 Task: Find connections with filter location Dibrugarh with filter topic #Tipsforsucesswith filter profile language English with filter current company Softtek with filter school Careers for Engineering Students with filter industry Household and Institutional Furniture Manufacturing with filter service category Cybersecurity with filter keywords title Operations Assistant
Action: Mouse moved to (213, 308)
Screenshot: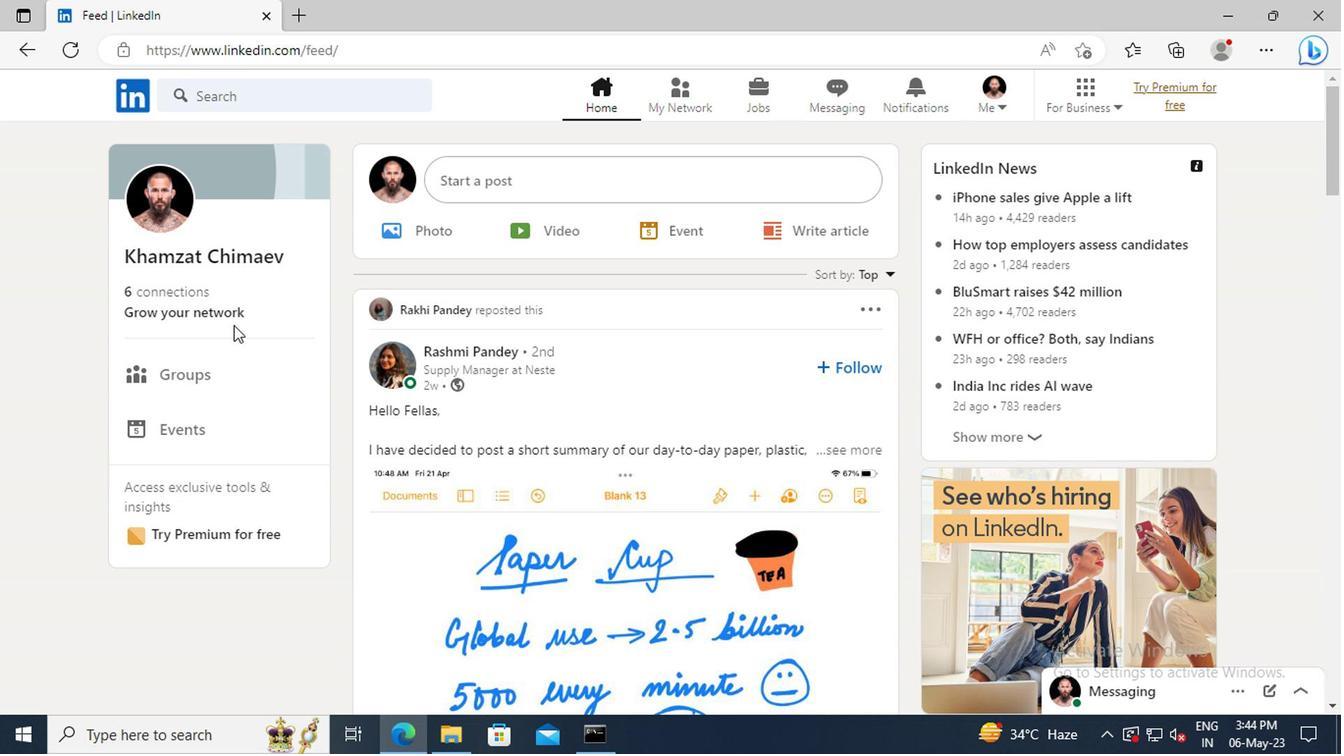 
Action: Mouse pressed left at (213, 308)
Screenshot: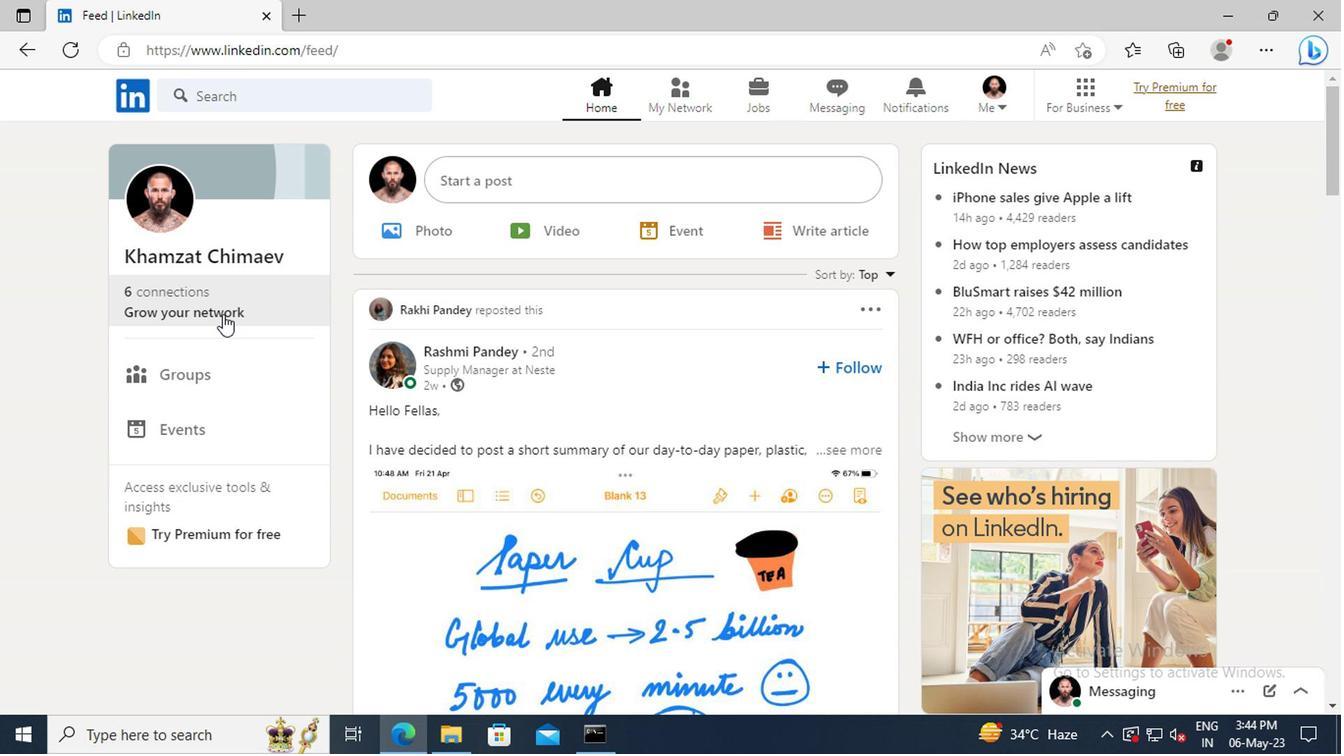 
Action: Mouse moved to (216, 207)
Screenshot: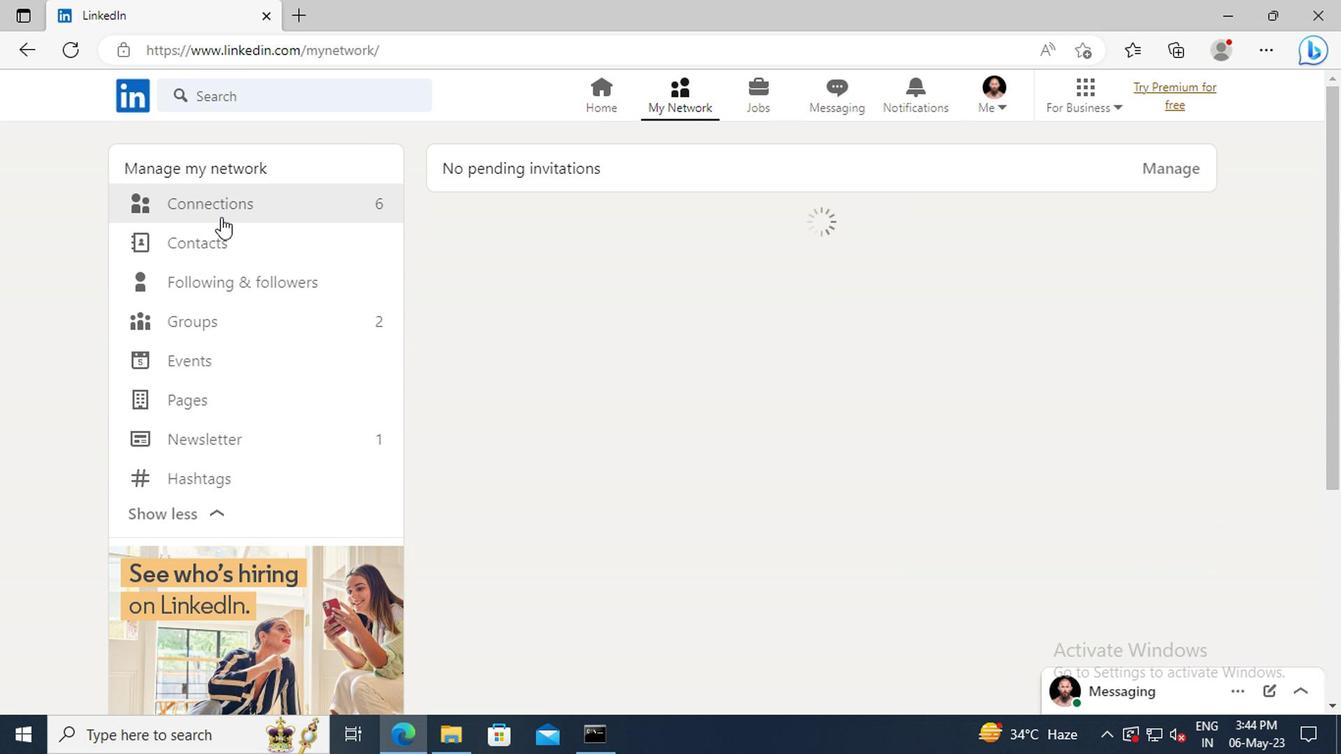 
Action: Mouse pressed left at (216, 207)
Screenshot: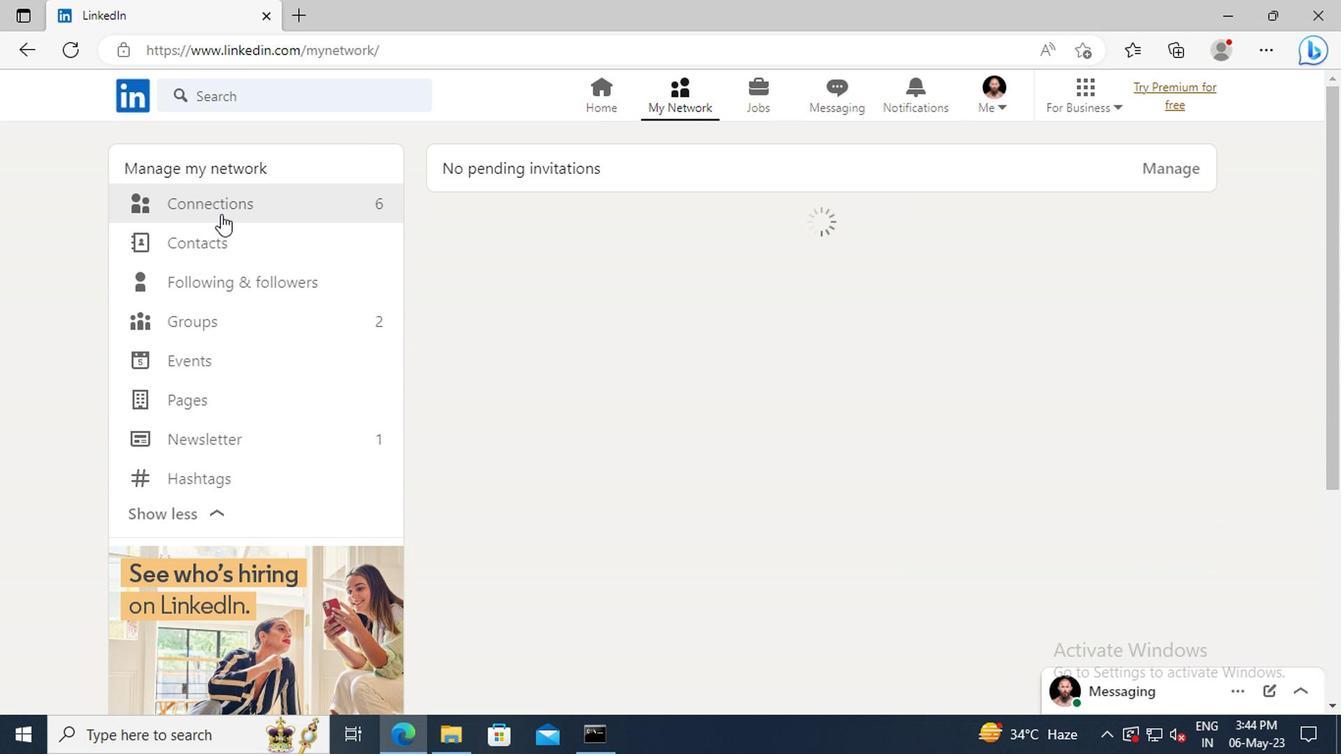 
Action: Mouse moved to (852, 208)
Screenshot: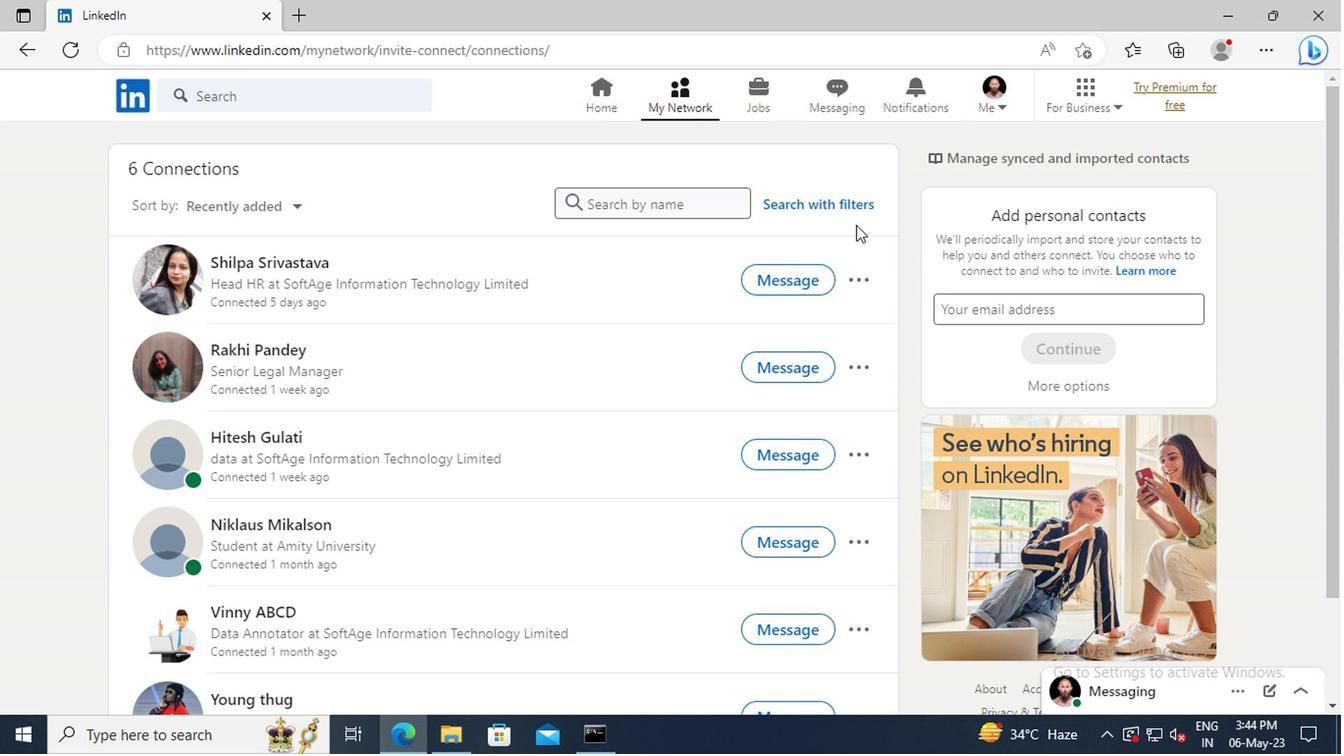 
Action: Mouse pressed left at (852, 208)
Screenshot: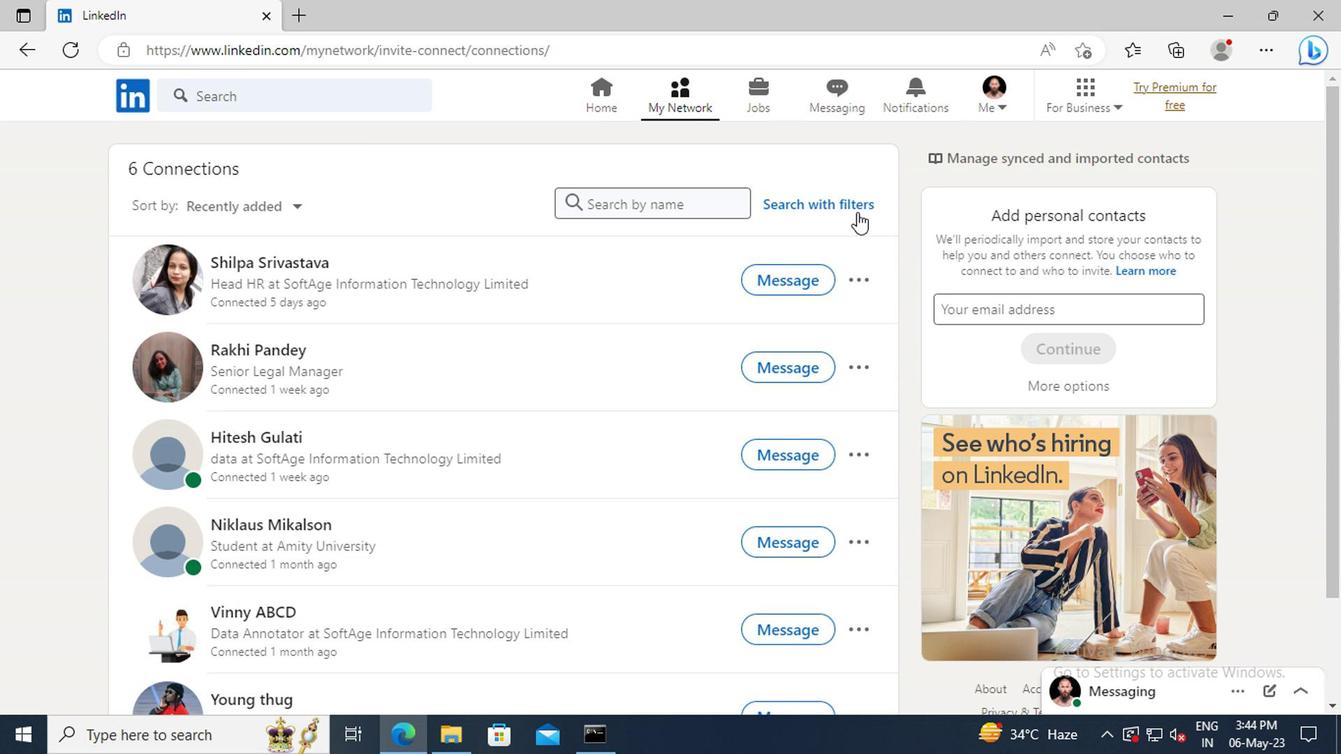 
Action: Mouse moved to (736, 152)
Screenshot: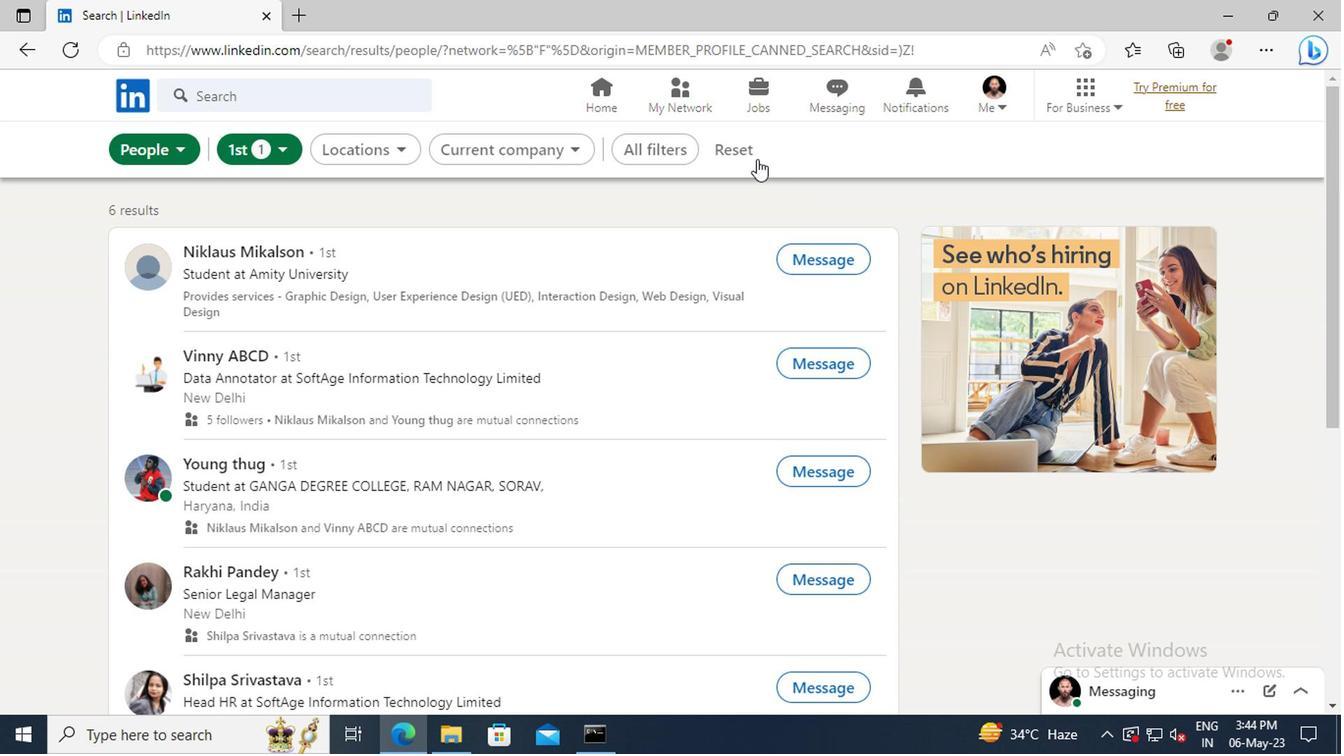 
Action: Mouse pressed left at (736, 152)
Screenshot: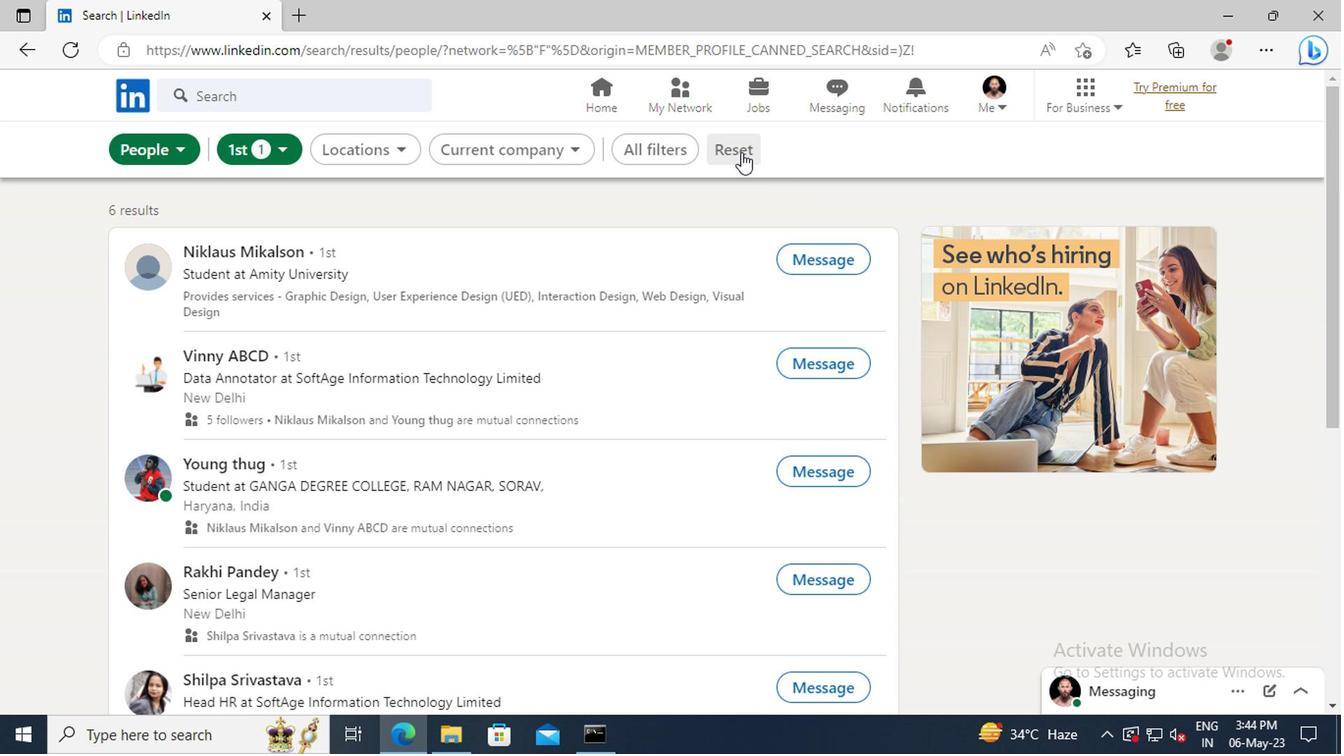 
Action: Mouse moved to (696, 150)
Screenshot: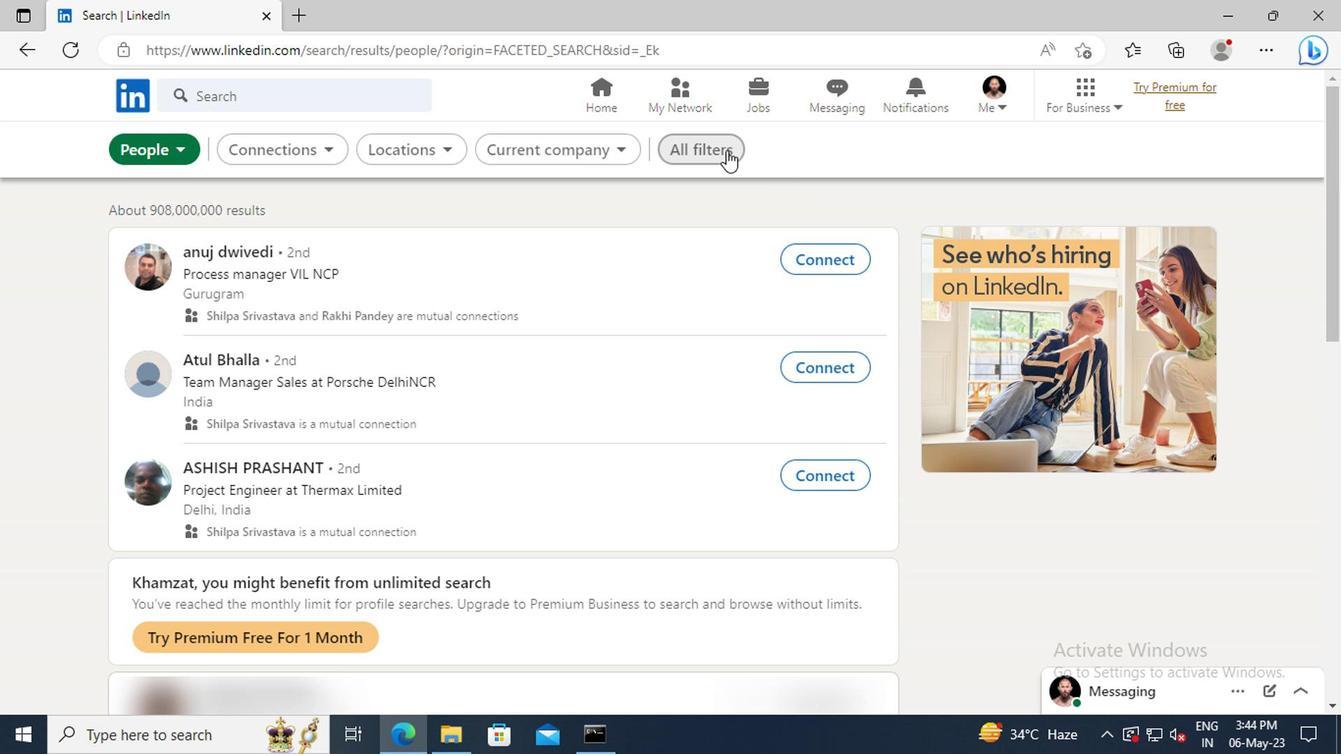 
Action: Mouse pressed left at (696, 150)
Screenshot: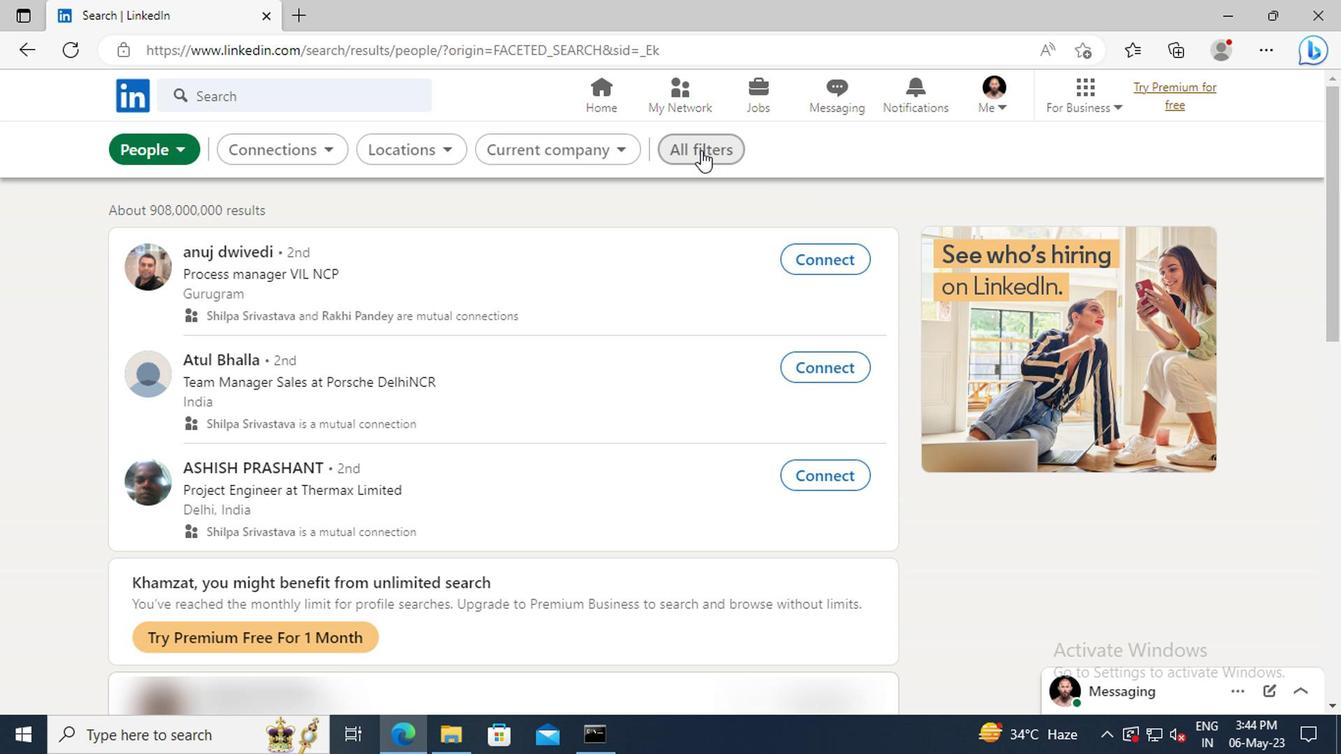 
Action: Mouse moved to (1085, 417)
Screenshot: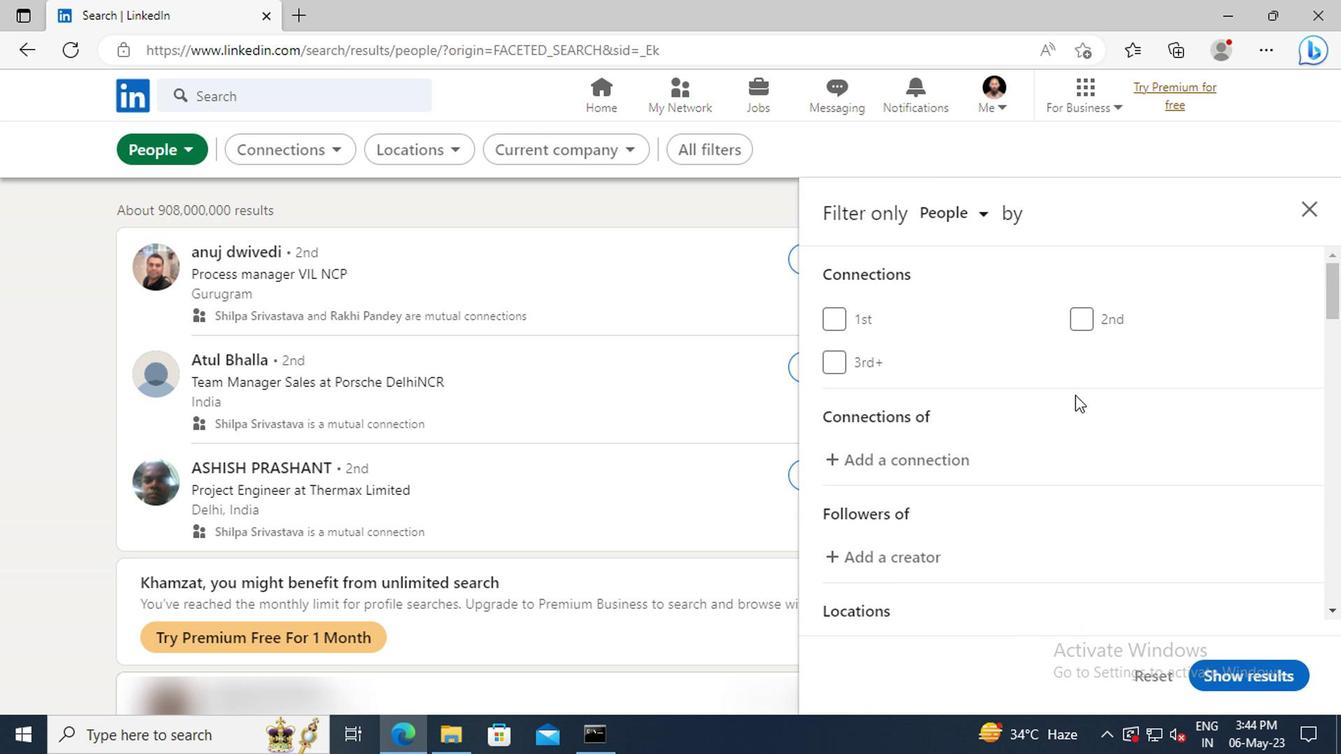 
Action: Mouse scrolled (1085, 416) with delta (0, 0)
Screenshot: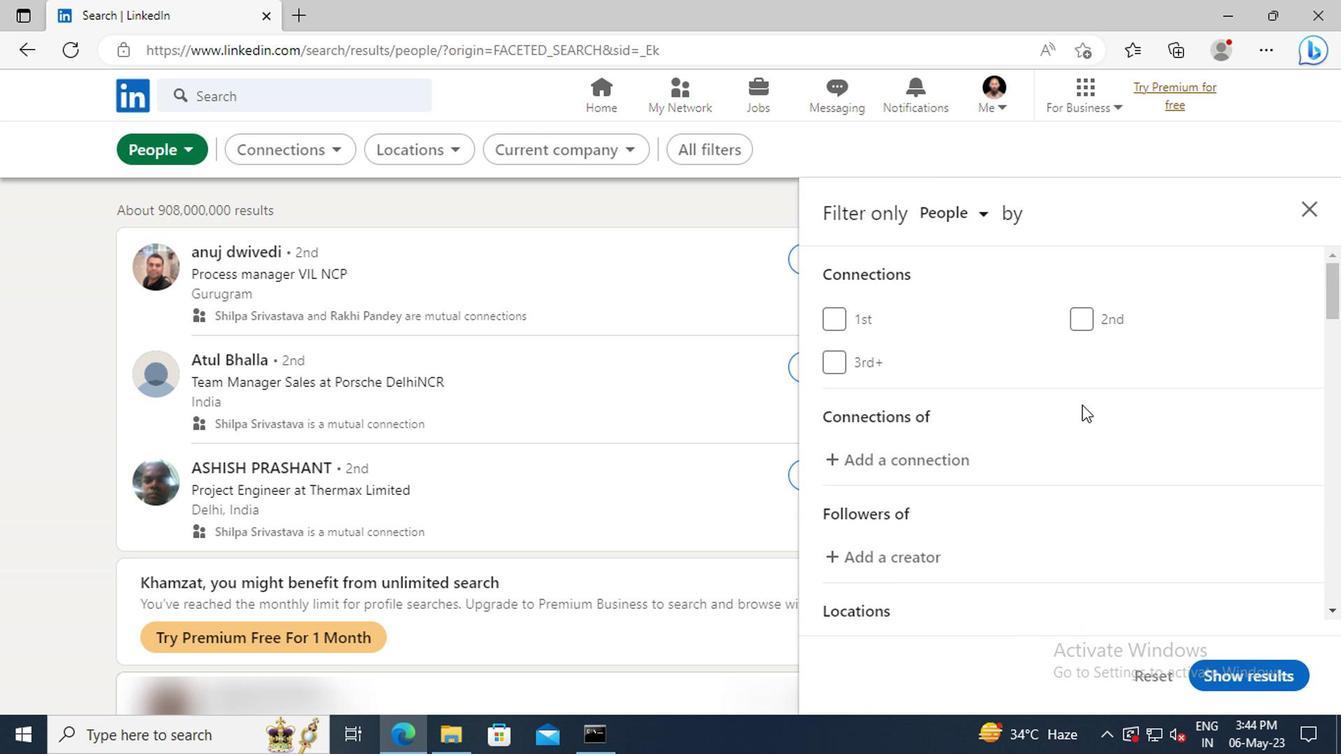 
Action: Mouse scrolled (1085, 416) with delta (0, 0)
Screenshot: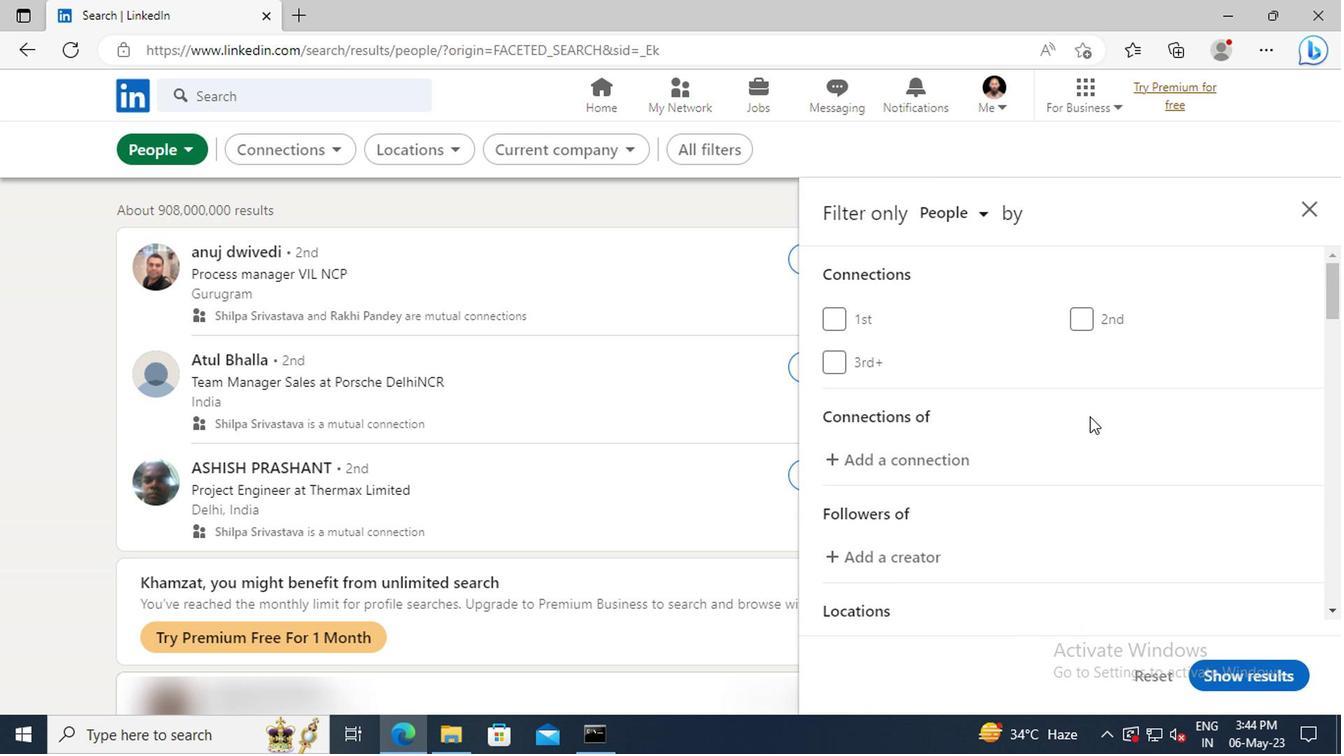 
Action: Mouse scrolled (1085, 416) with delta (0, 0)
Screenshot: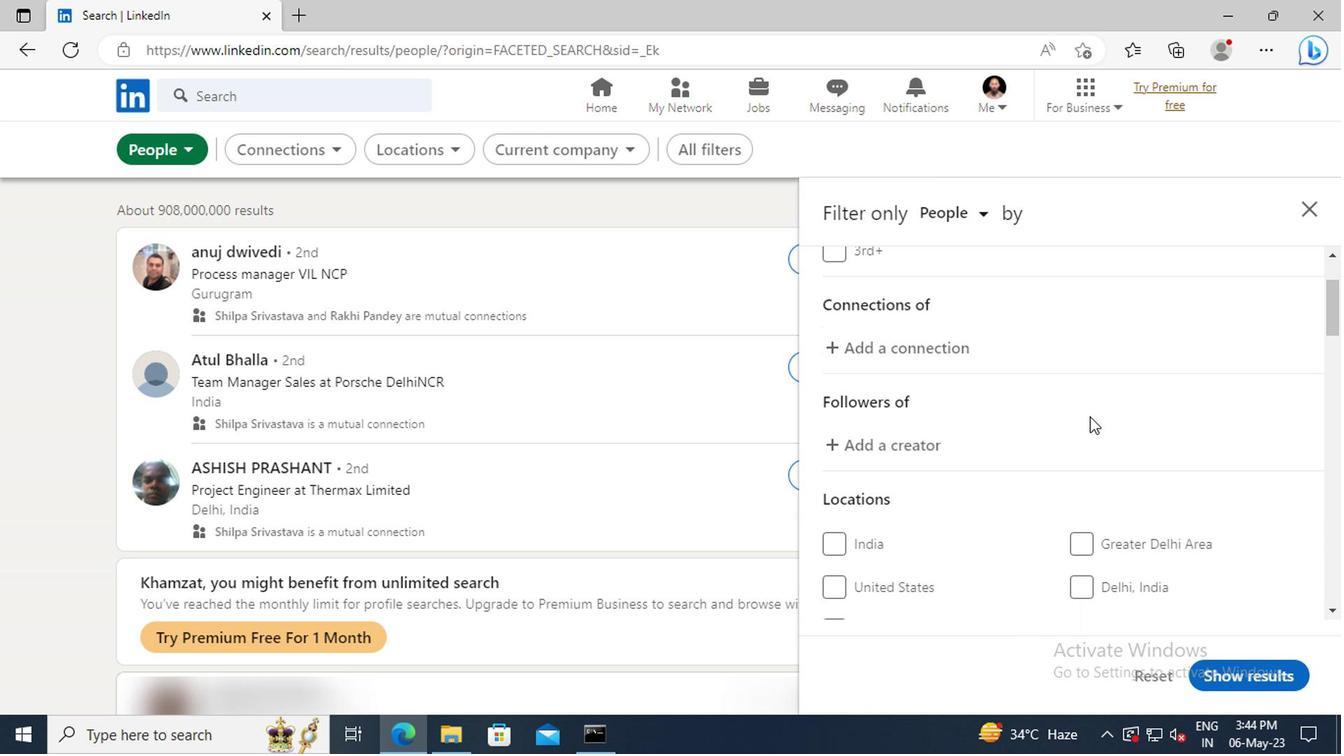 
Action: Mouse scrolled (1085, 416) with delta (0, 0)
Screenshot: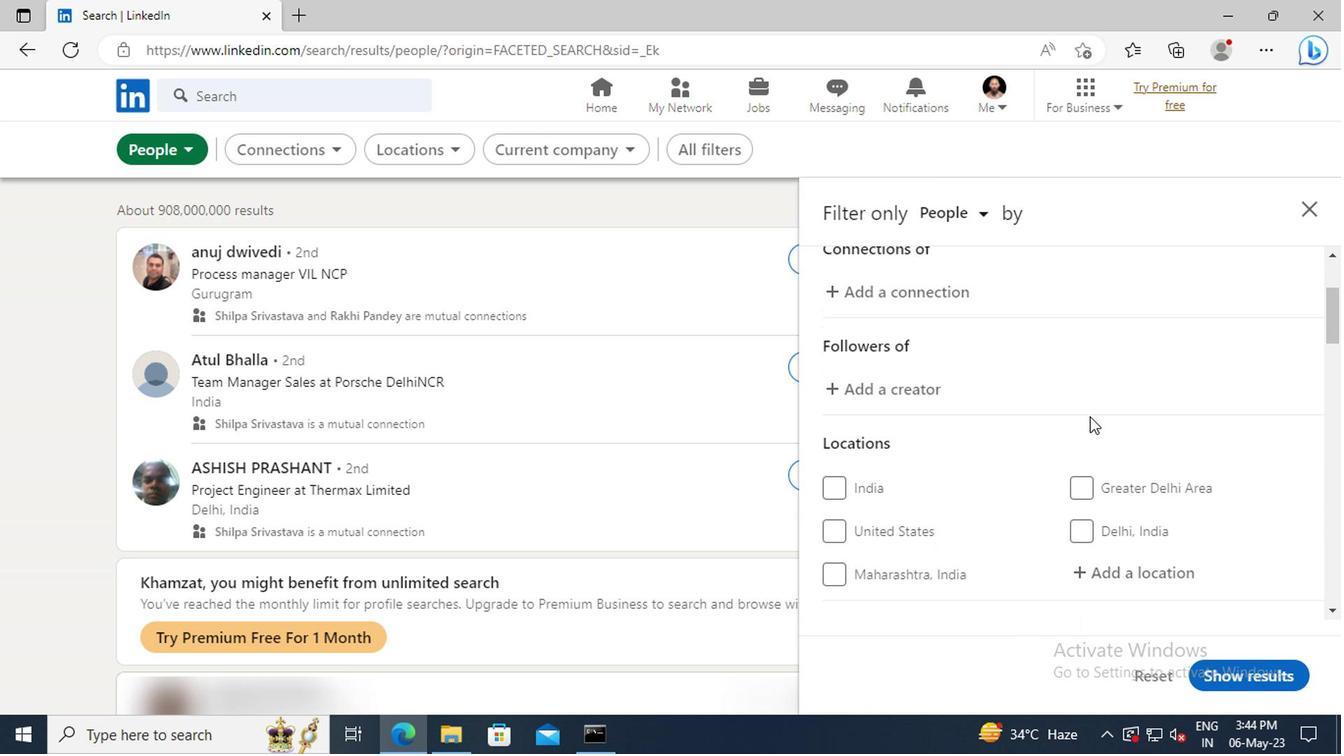
Action: Mouse scrolled (1085, 416) with delta (0, 0)
Screenshot: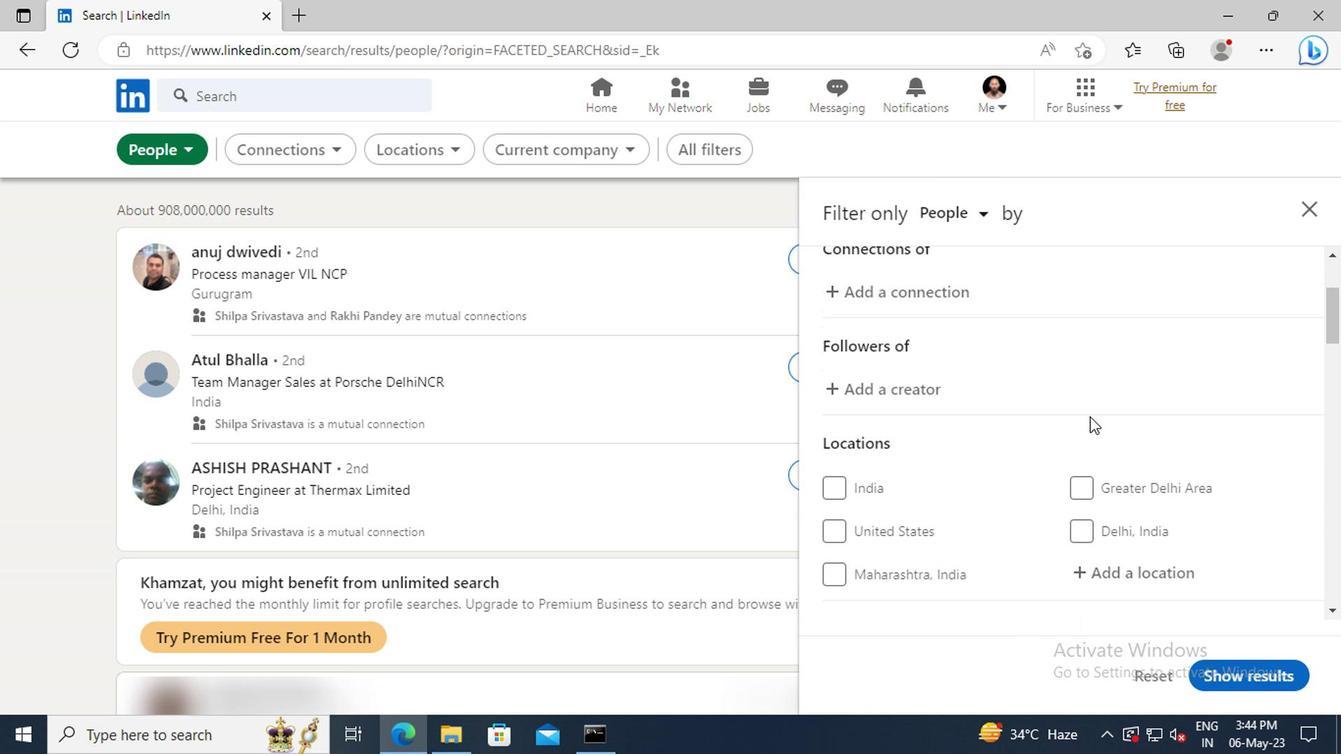 
Action: Mouse scrolled (1085, 416) with delta (0, 0)
Screenshot: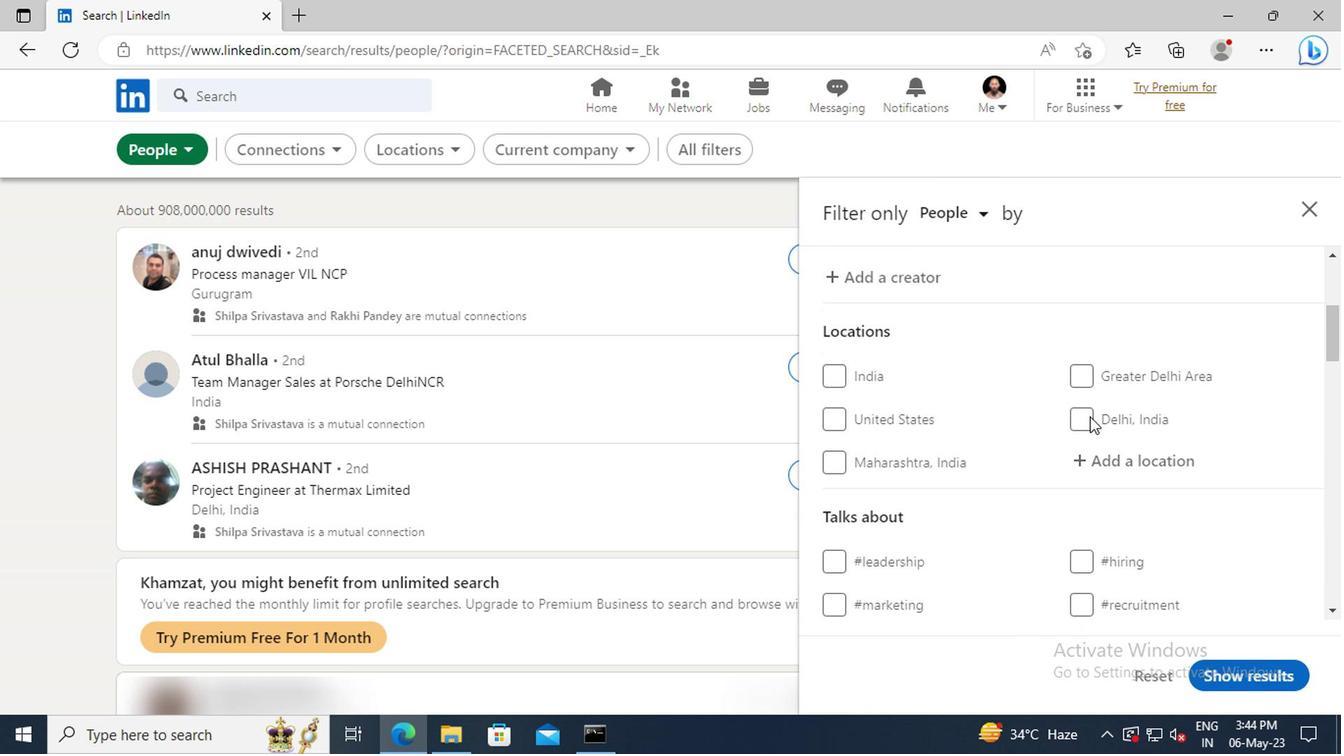 
Action: Mouse moved to (1084, 416)
Screenshot: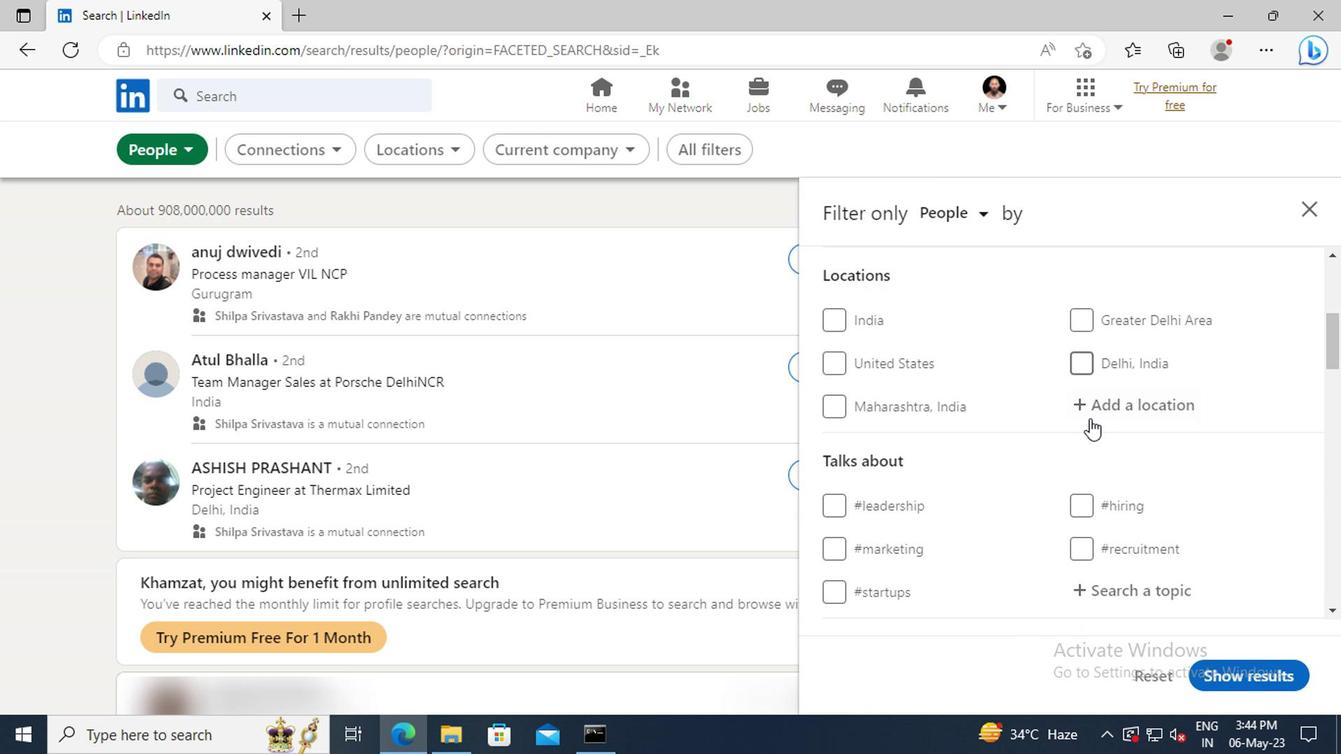 
Action: Mouse pressed left at (1084, 416)
Screenshot: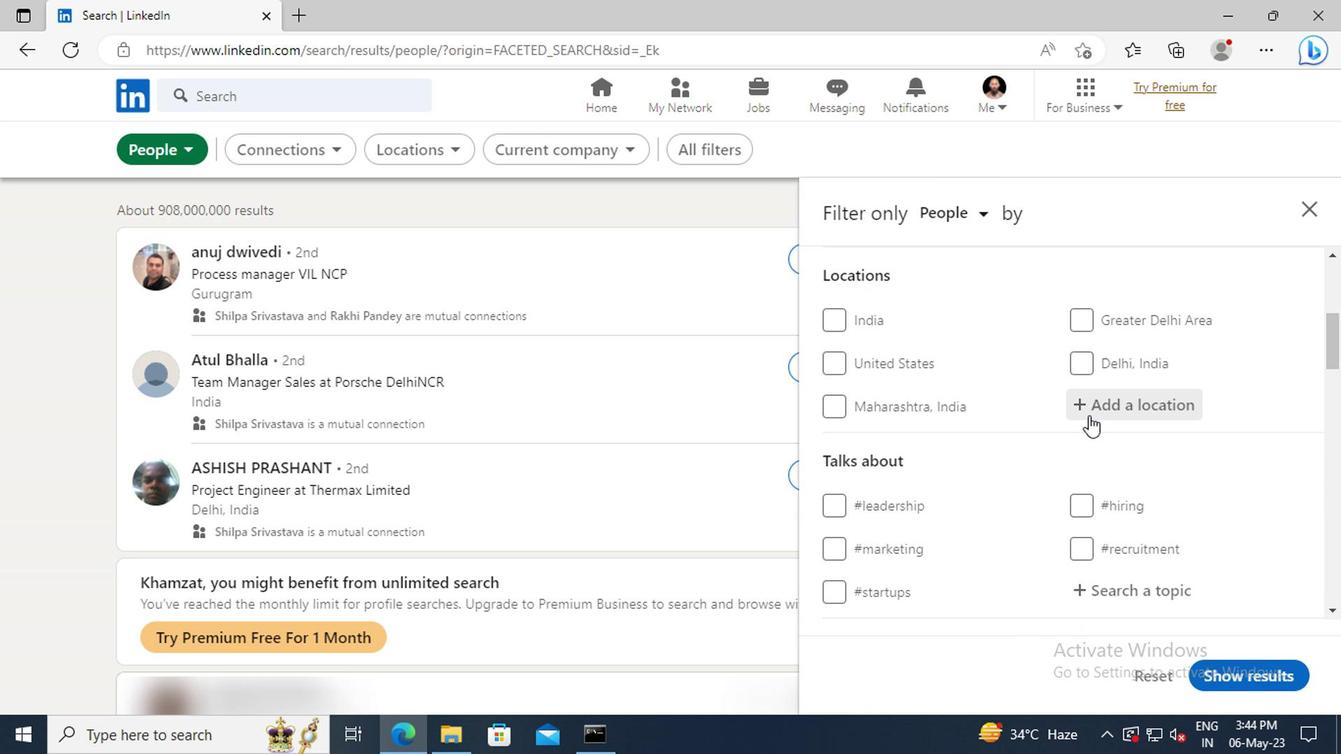 
Action: Key pressed <Key.shift>DIBRUGARH
Screenshot: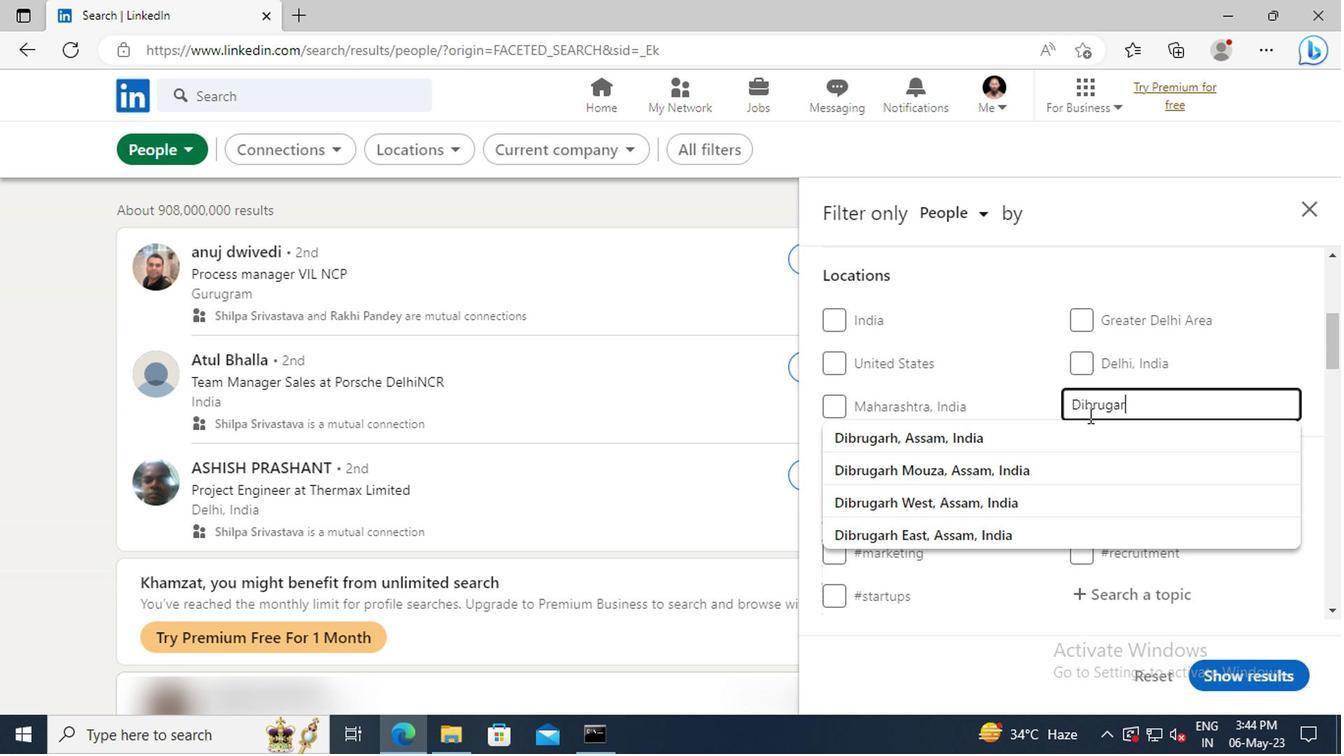 
Action: Mouse moved to (1087, 437)
Screenshot: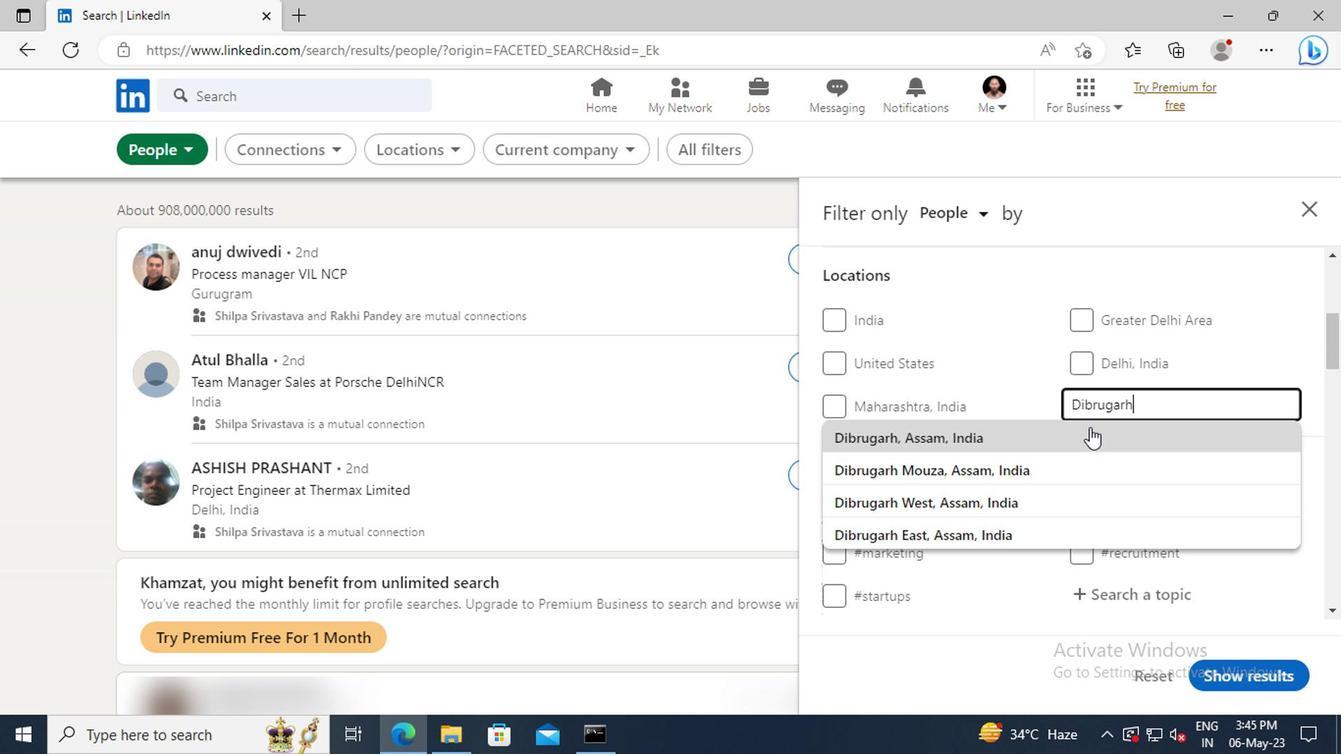 
Action: Mouse pressed left at (1087, 437)
Screenshot: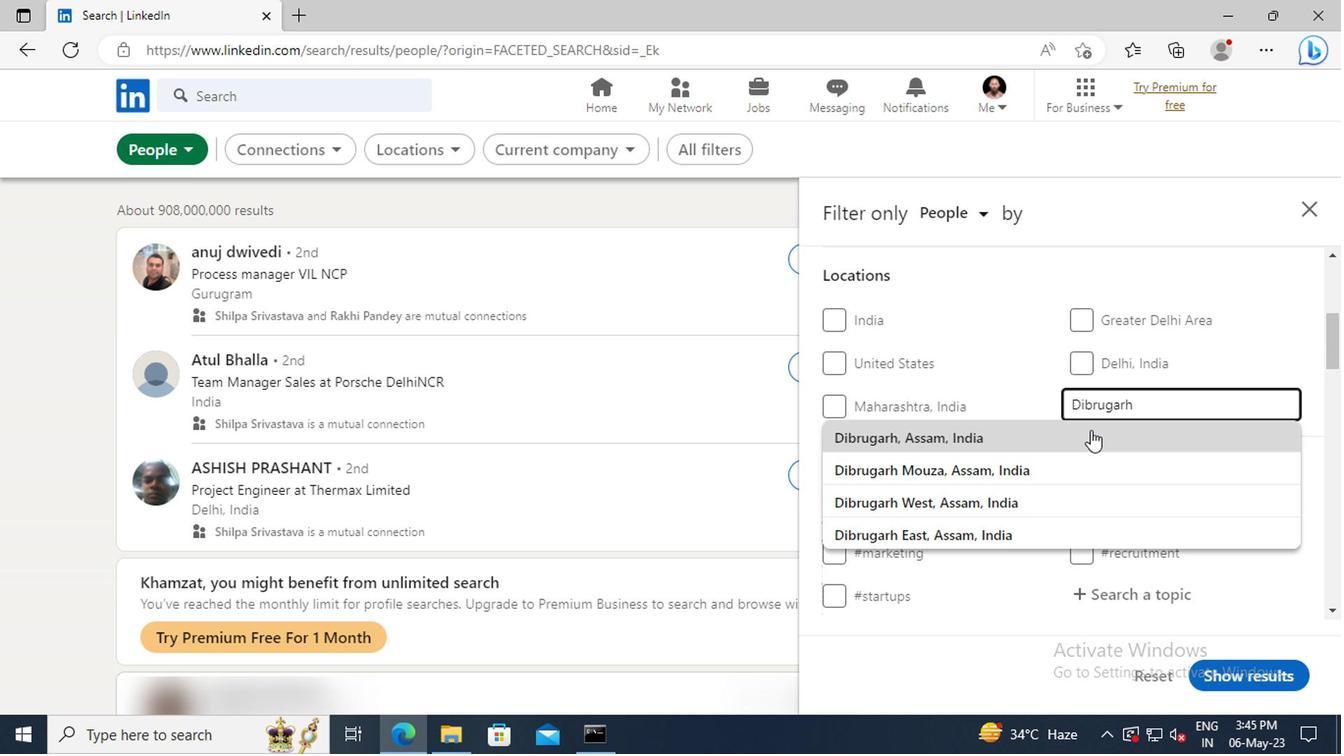 
Action: Mouse scrolled (1087, 436) with delta (0, -1)
Screenshot: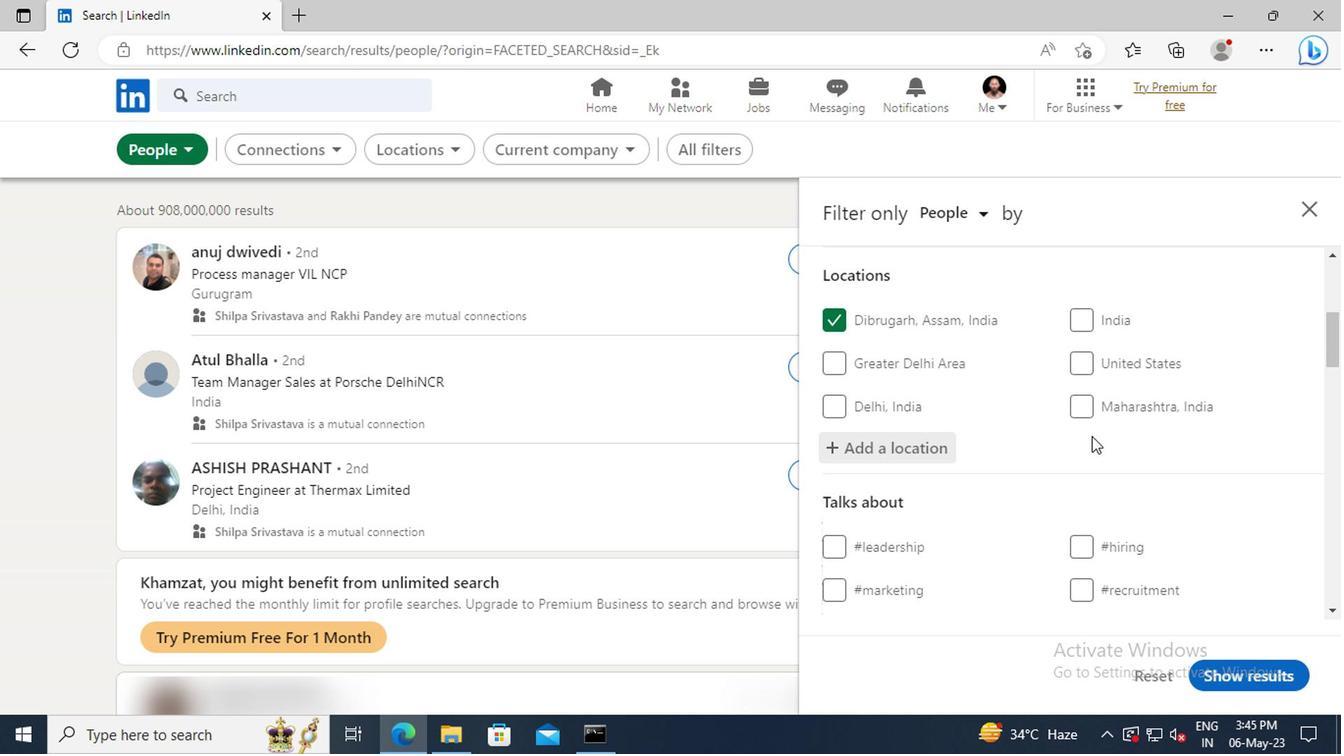 
Action: Mouse scrolled (1087, 436) with delta (0, -1)
Screenshot: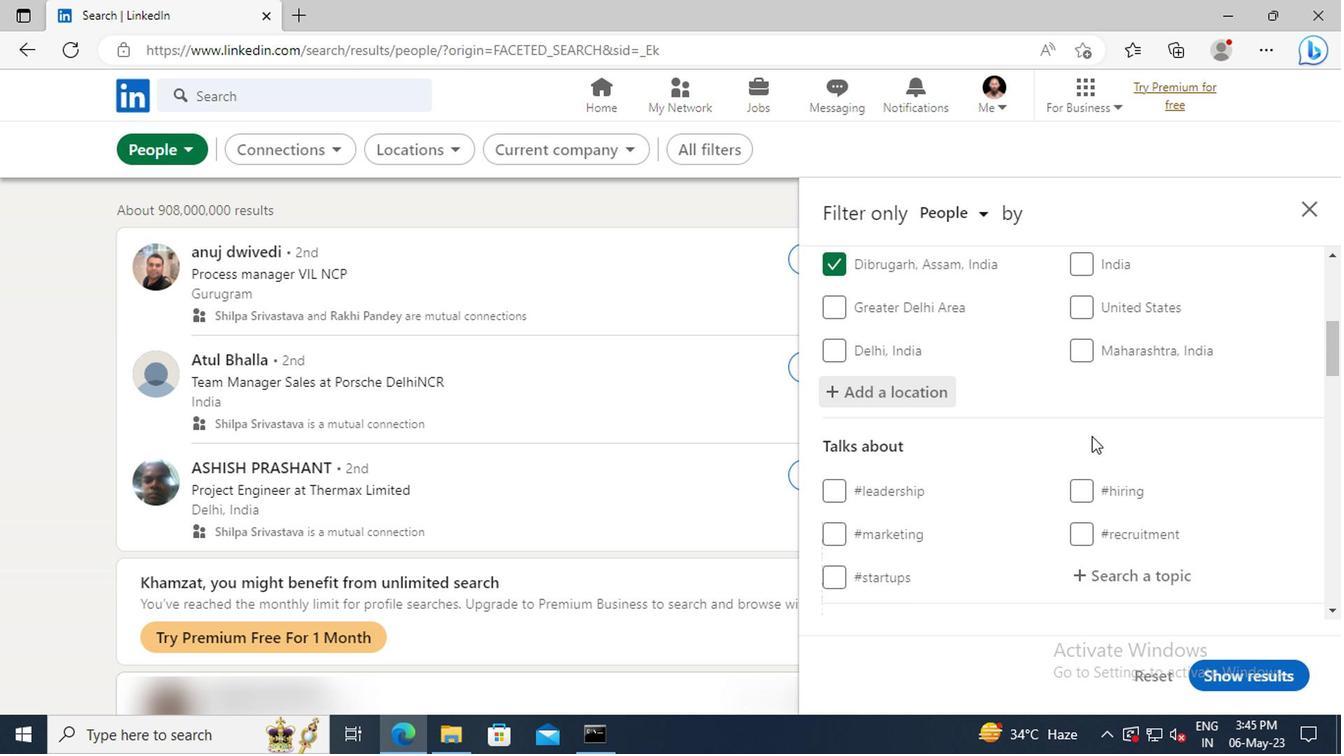 
Action: Mouse scrolled (1087, 436) with delta (0, -1)
Screenshot: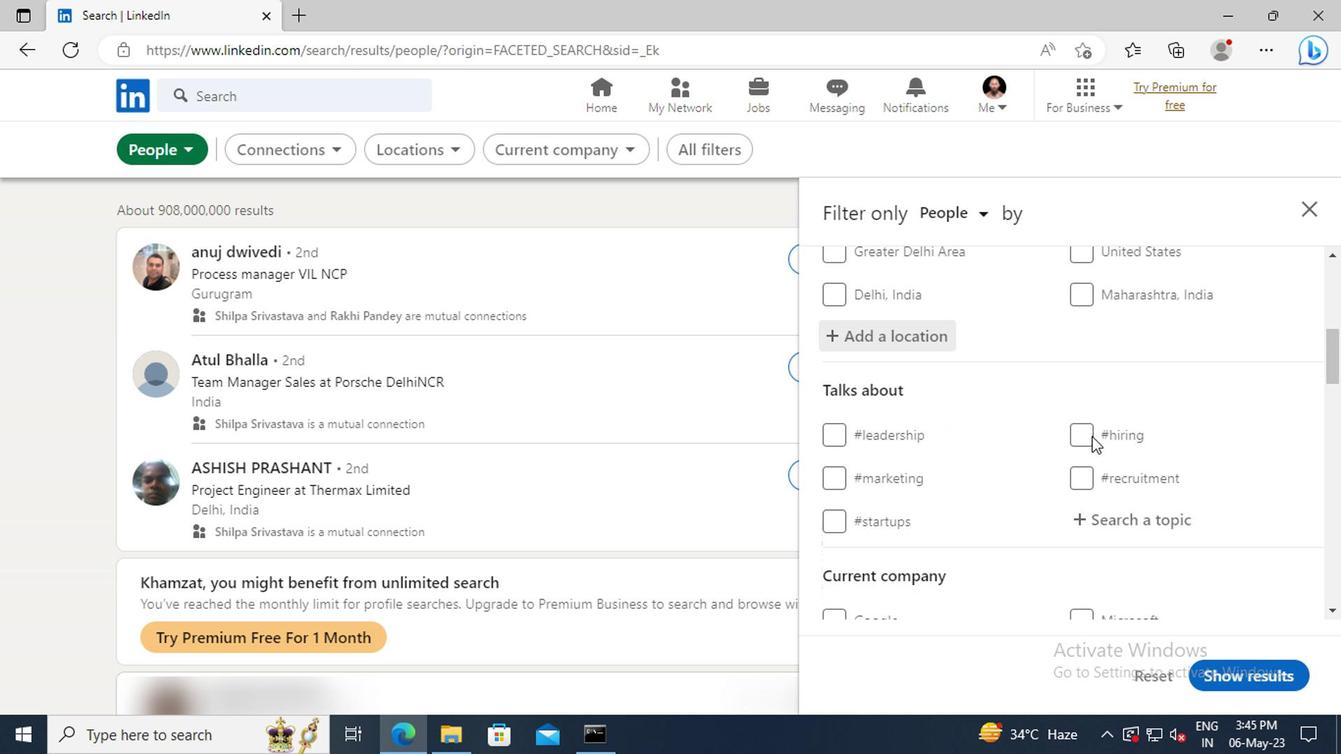 
Action: Mouse moved to (1094, 458)
Screenshot: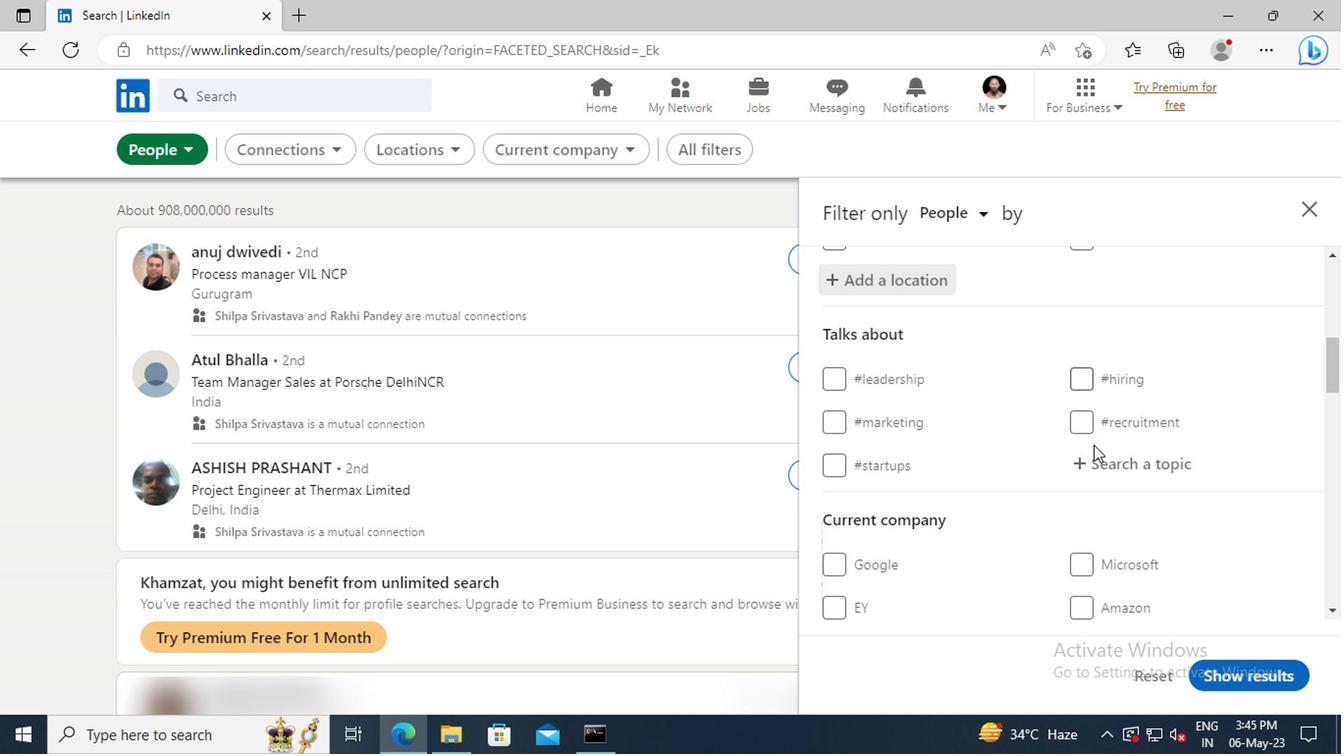
Action: Mouse pressed left at (1094, 458)
Screenshot: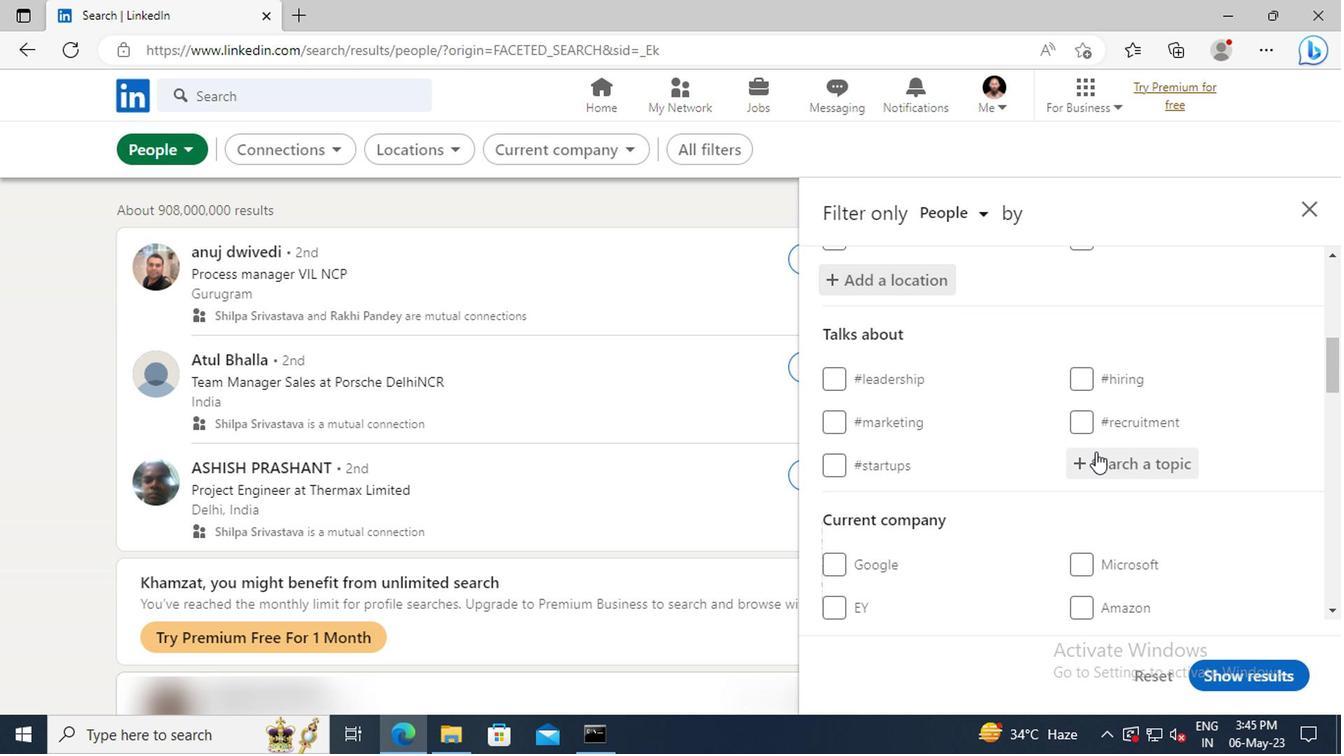 
Action: Key pressed <Key.shift>TIPSFOR
Screenshot: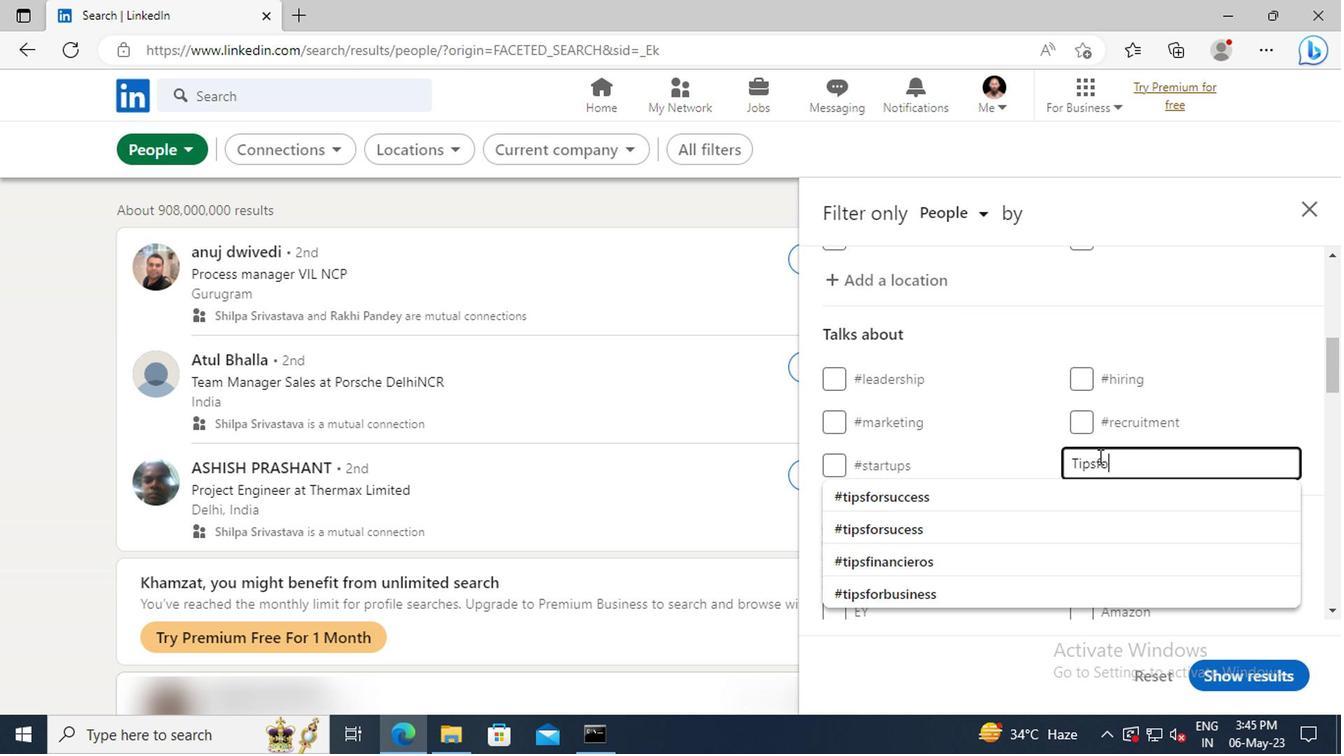 
Action: Mouse moved to (1097, 493)
Screenshot: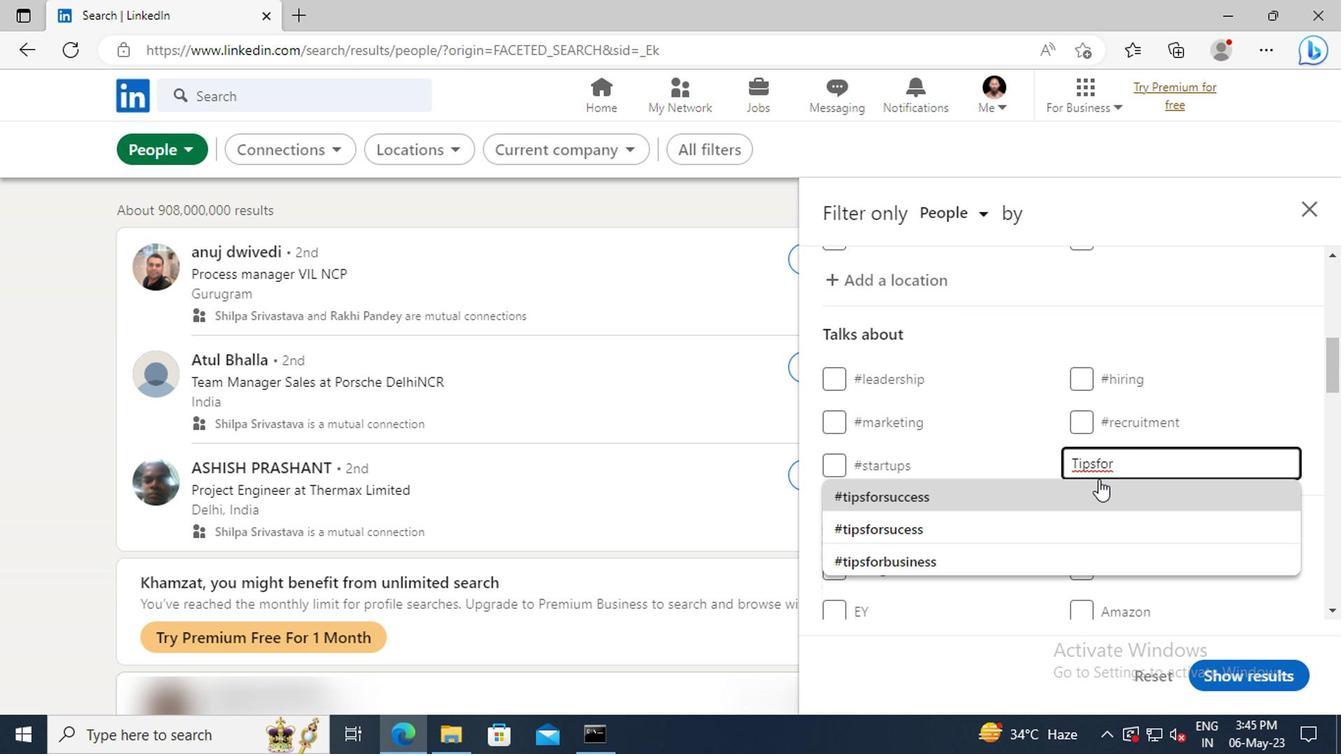 
Action: Mouse pressed left at (1097, 493)
Screenshot: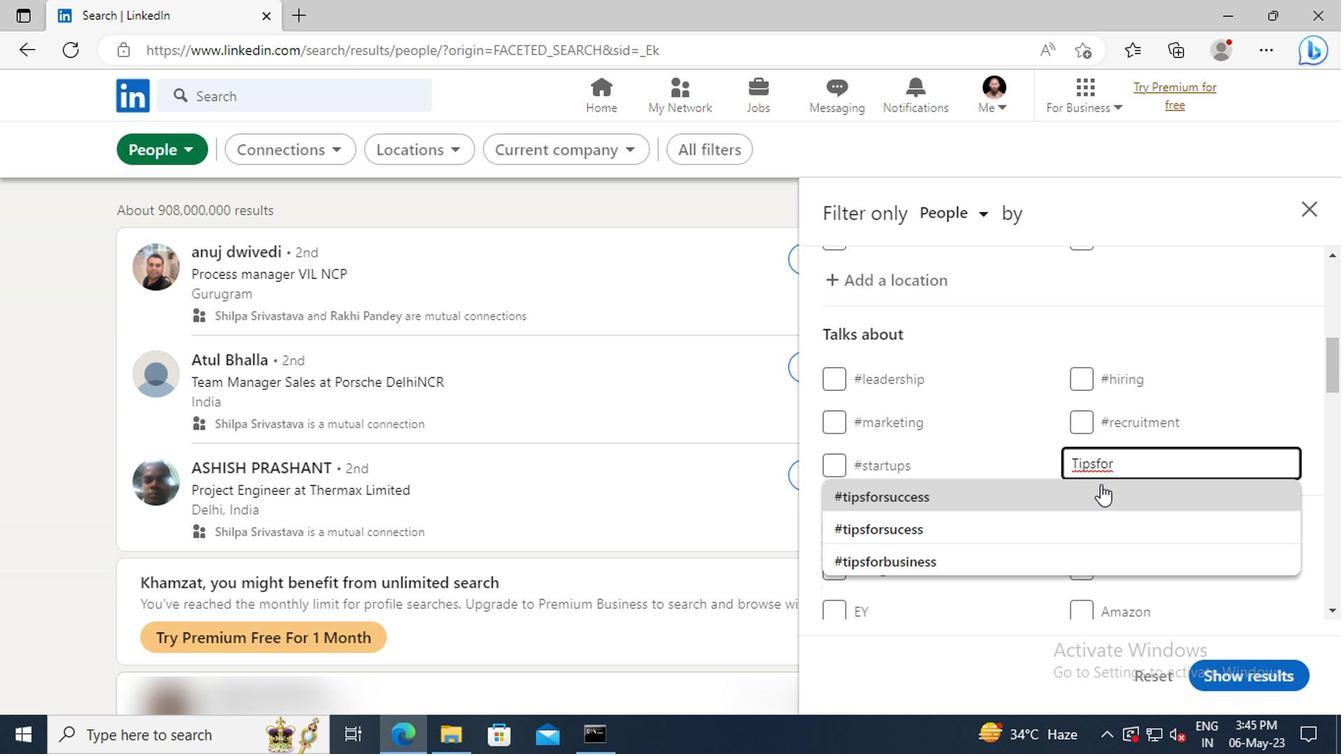
Action: Mouse scrolled (1097, 491) with delta (0, -1)
Screenshot: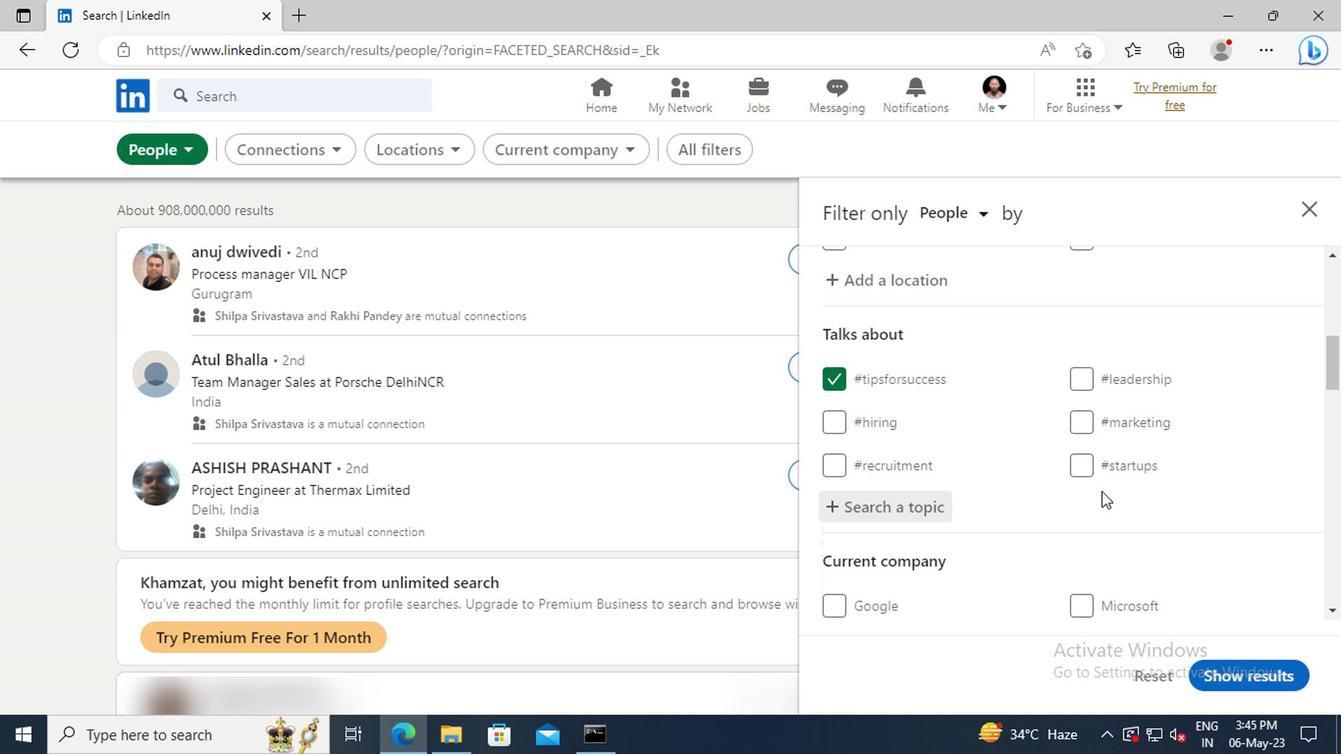 
Action: Mouse scrolled (1097, 491) with delta (0, -1)
Screenshot: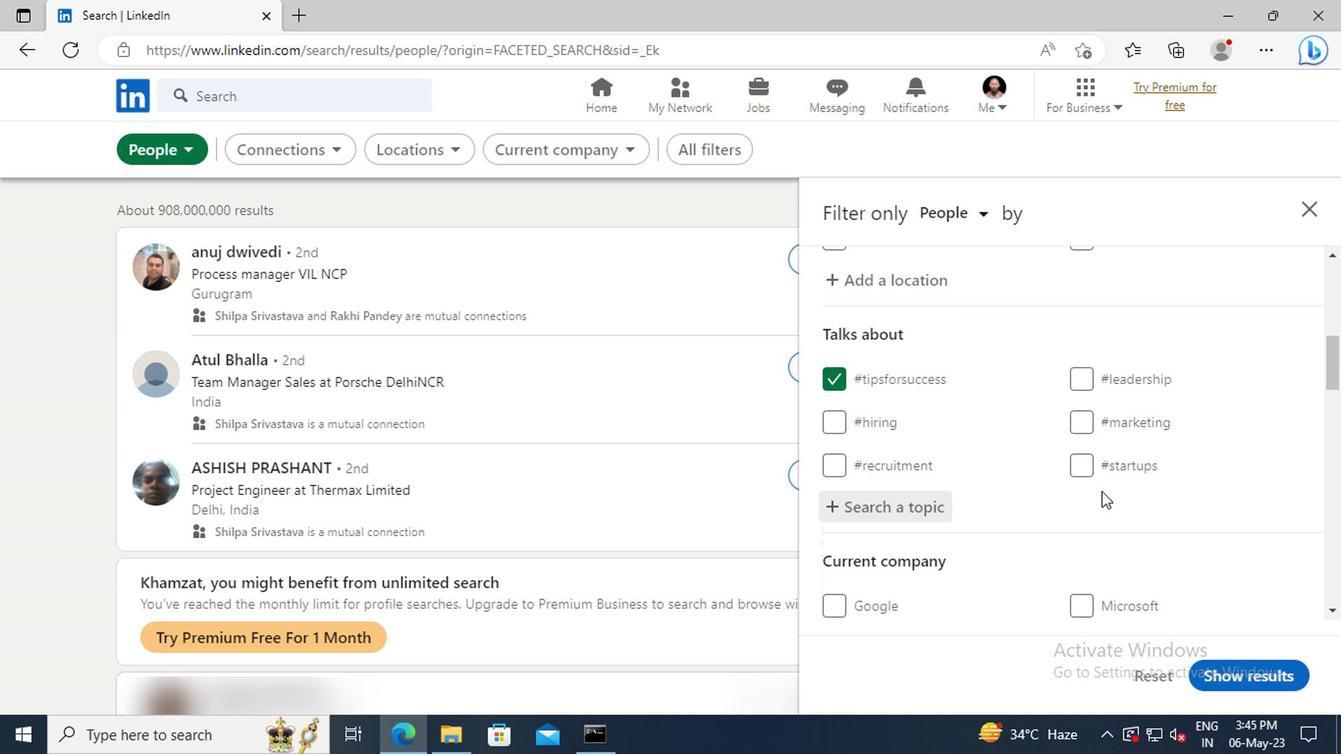 
Action: Mouse scrolled (1097, 491) with delta (0, -1)
Screenshot: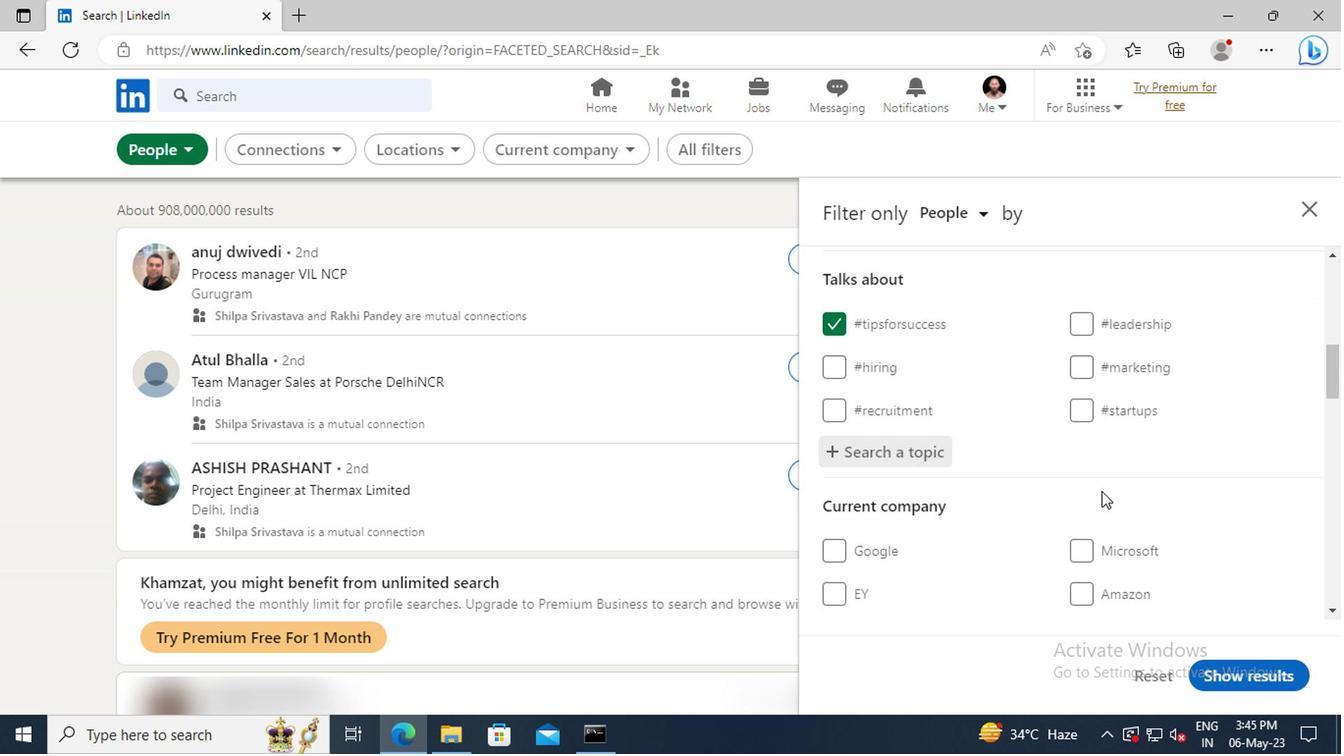 
Action: Mouse scrolled (1097, 491) with delta (0, -1)
Screenshot: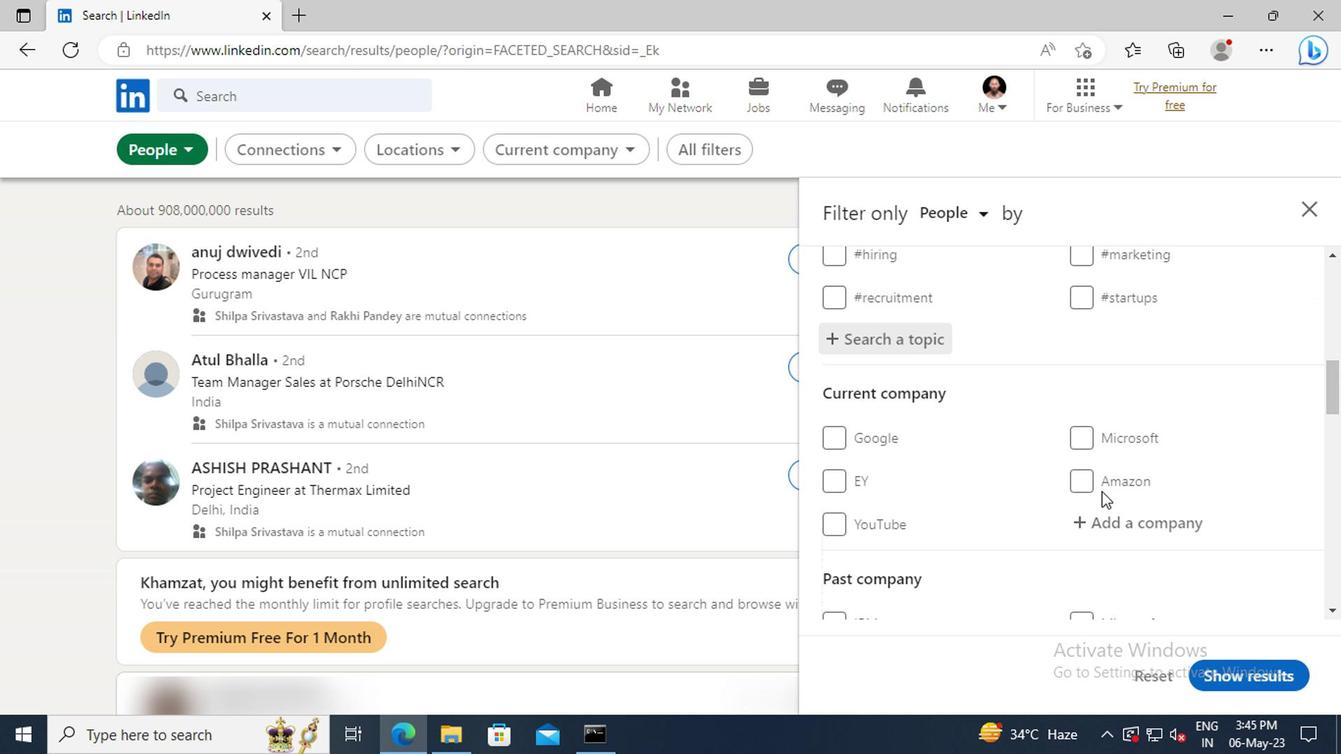 
Action: Mouse scrolled (1097, 491) with delta (0, -1)
Screenshot: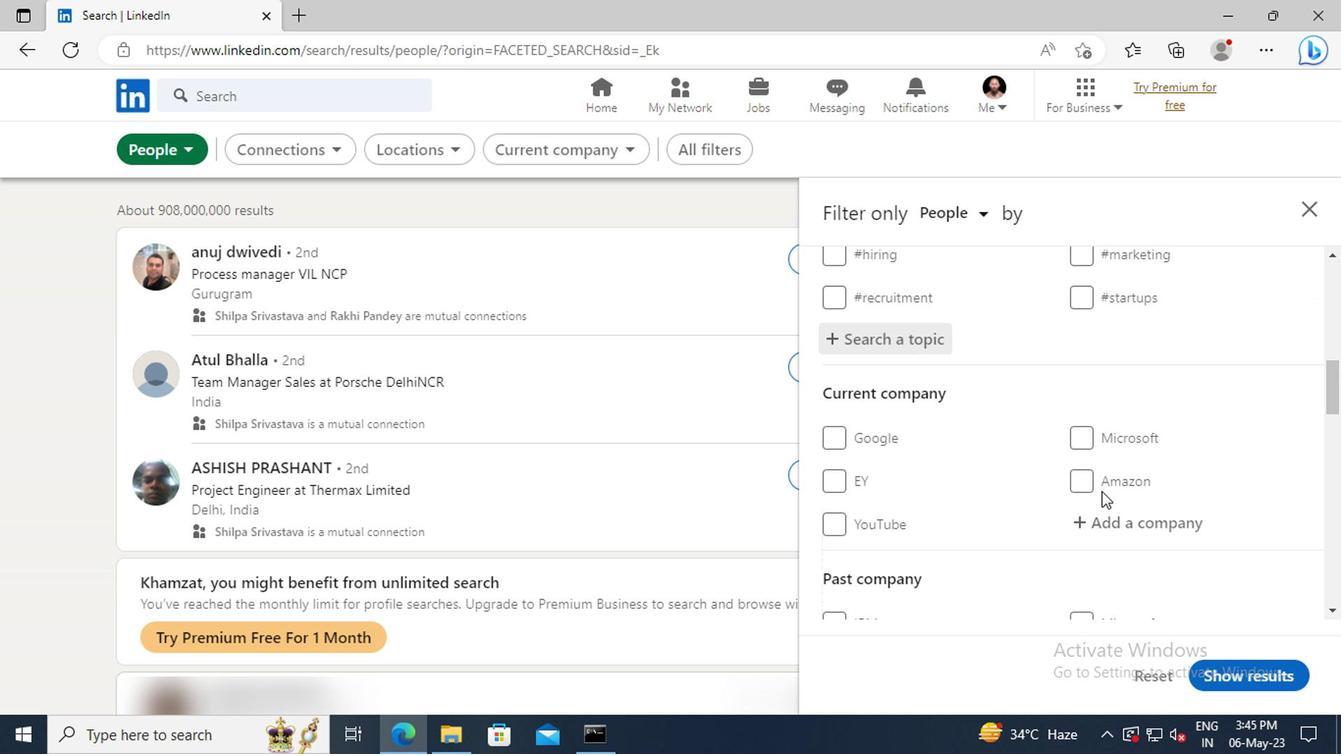 
Action: Mouse scrolled (1097, 491) with delta (0, -1)
Screenshot: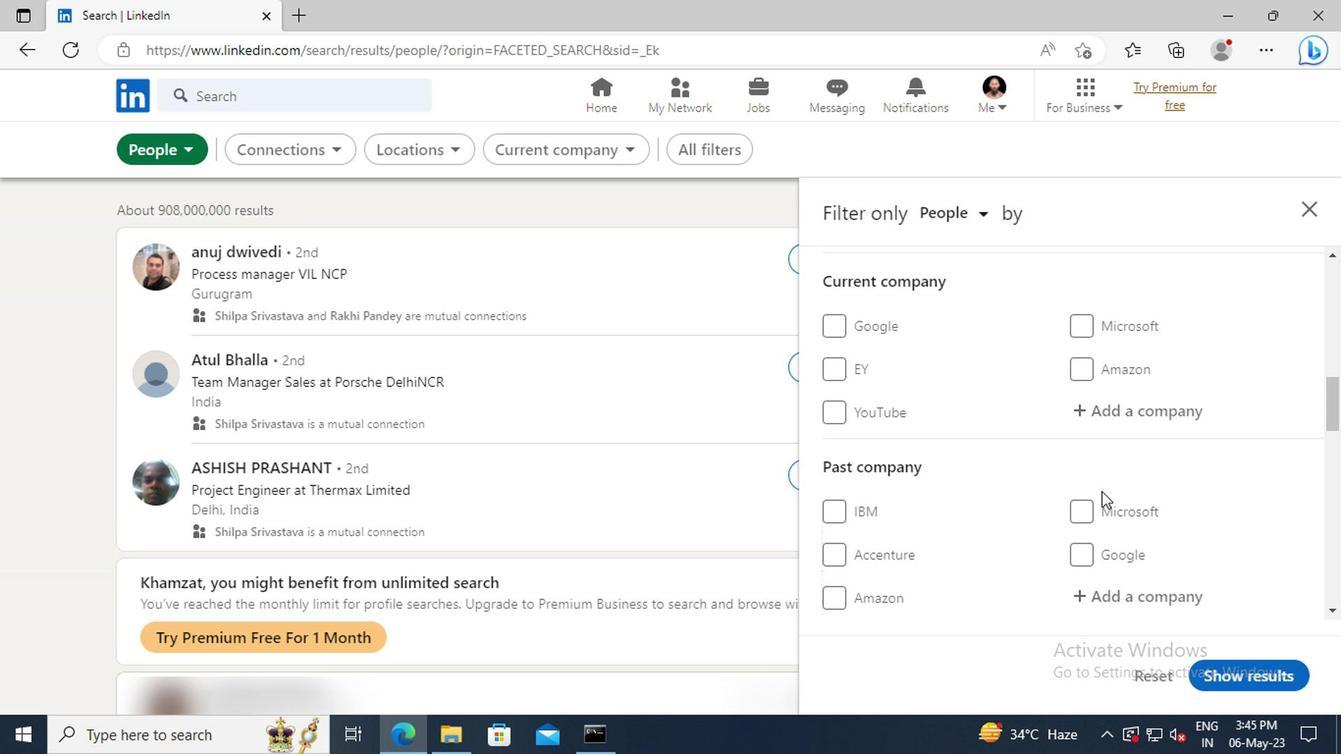 
Action: Mouse scrolled (1097, 491) with delta (0, -1)
Screenshot: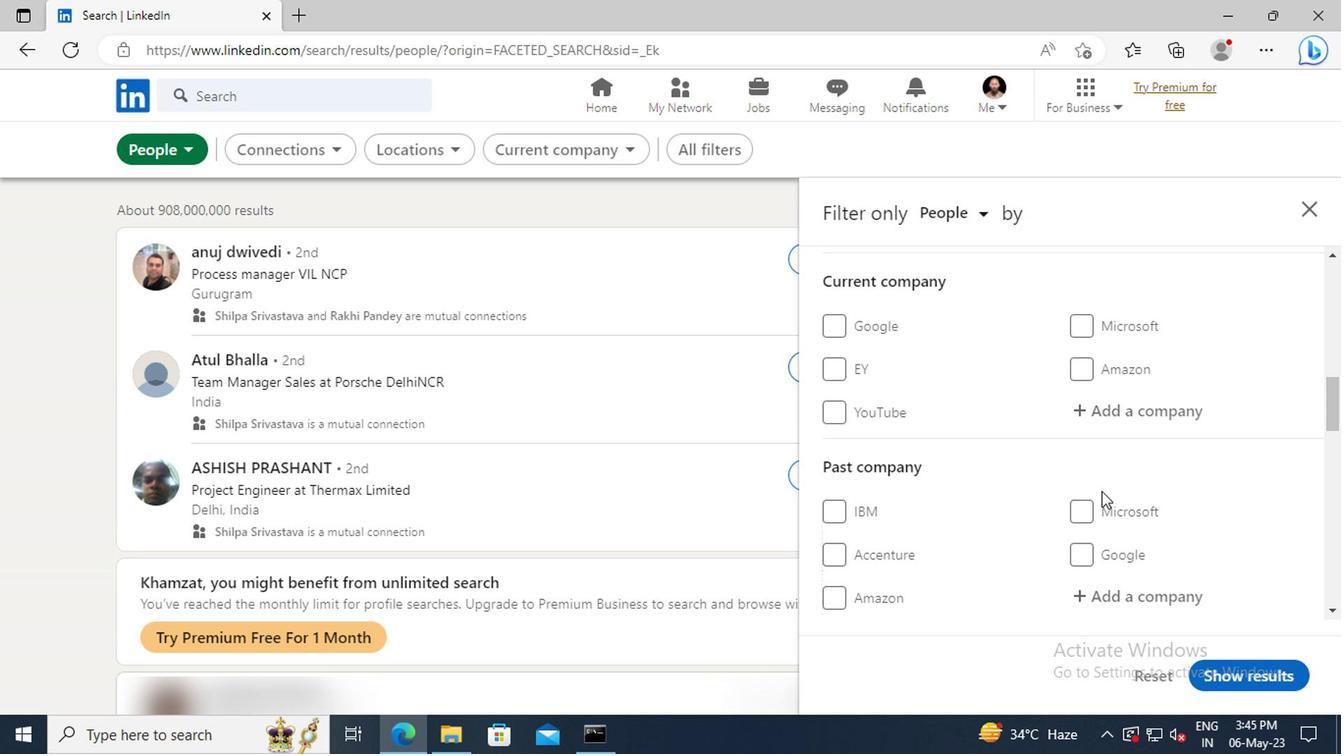 
Action: Mouse scrolled (1097, 491) with delta (0, -1)
Screenshot: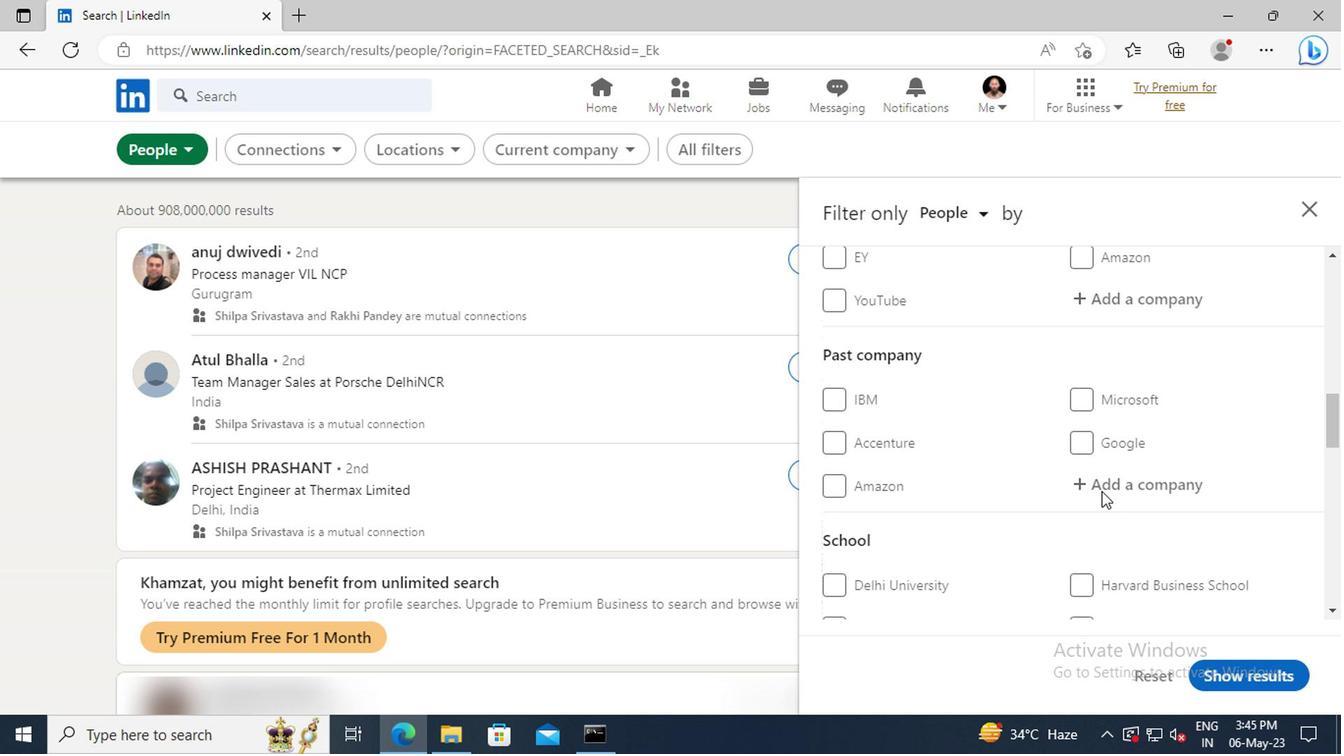 
Action: Mouse scrolled (1097, 491) with delta (0, -1)
Screenshot: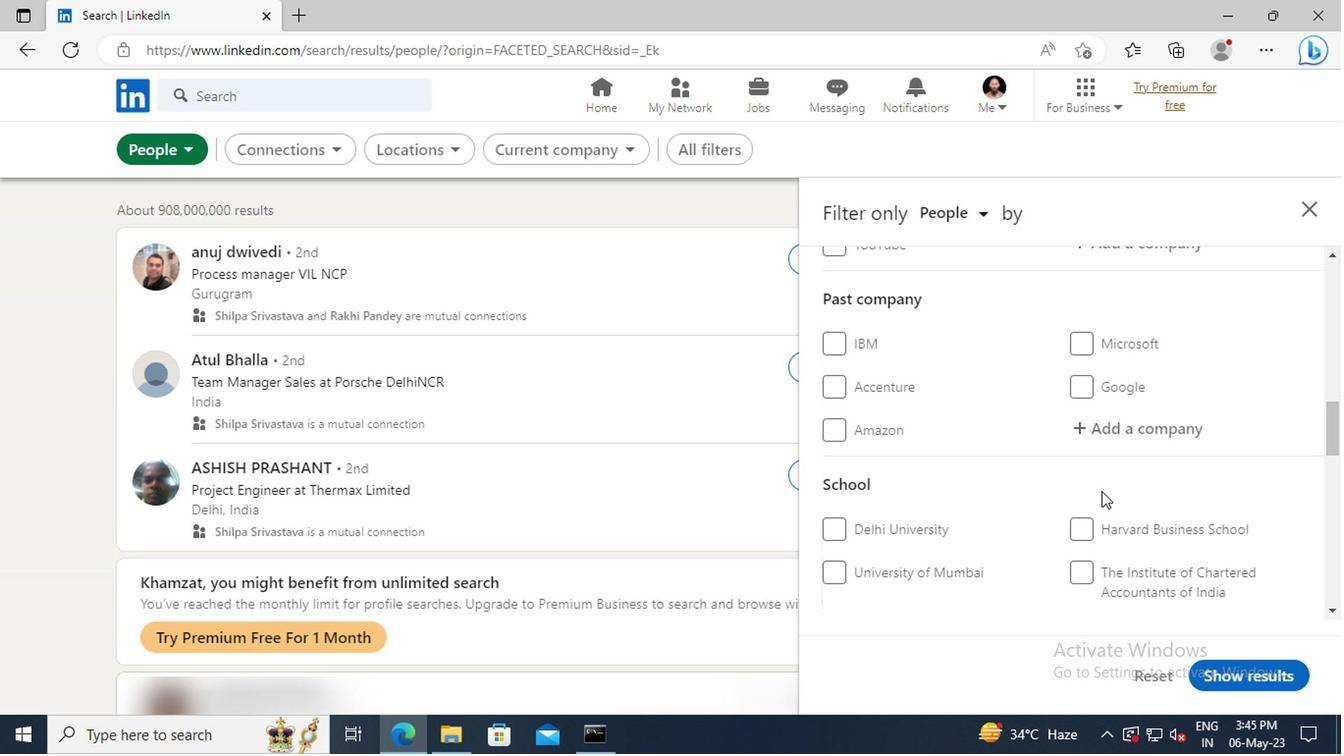 
Action: Mouse scrolled (1097, 491) with delta (0, -1)
Screenshot: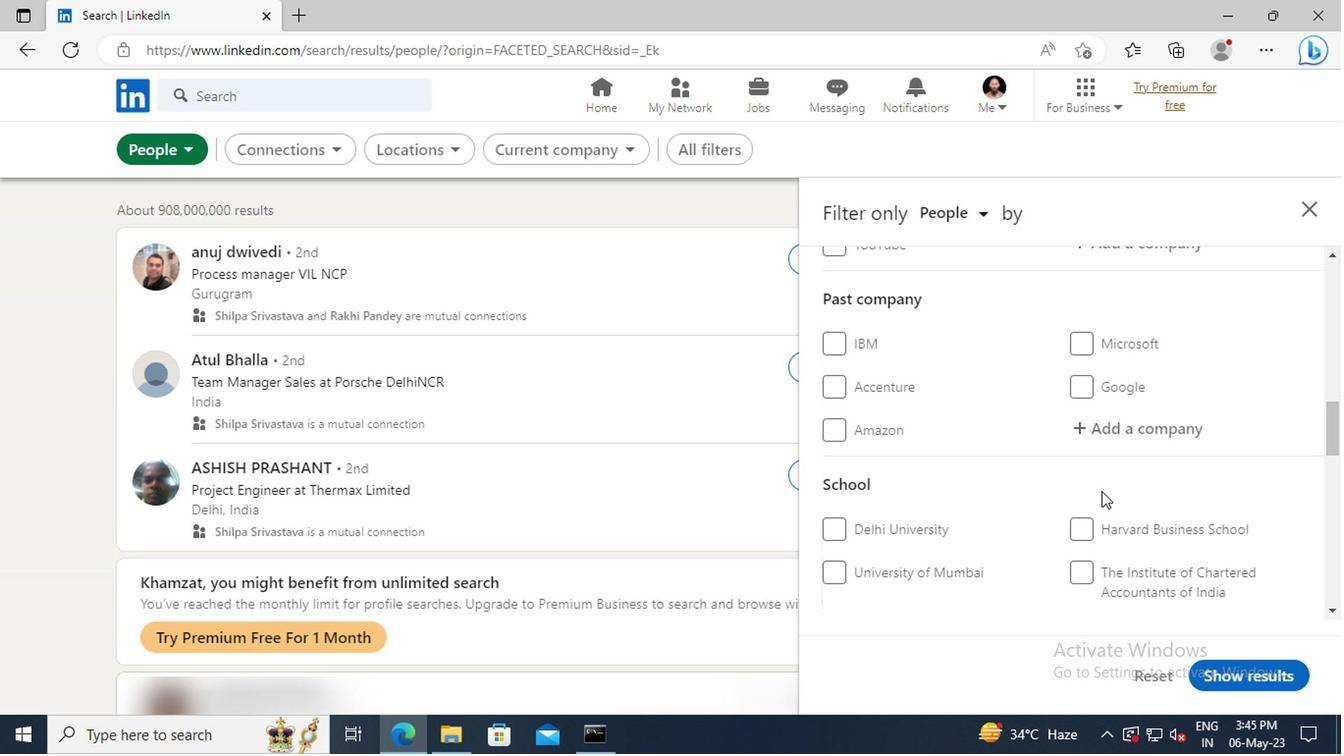 
Action: Mouse scrolled (1097, 491) with delta (0, -1)
Screenshot: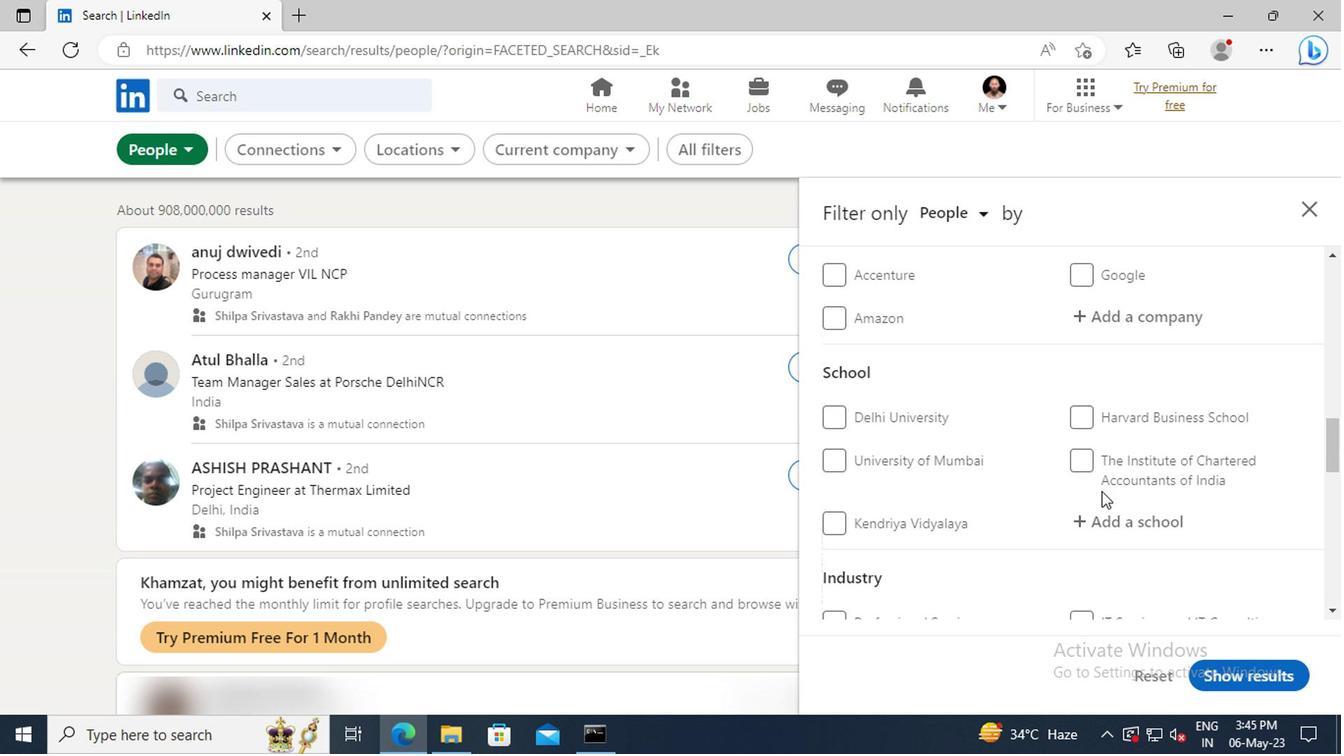 
Action: Mouse scrolled (1097, 491) with delta (0, -1)
Screenshot: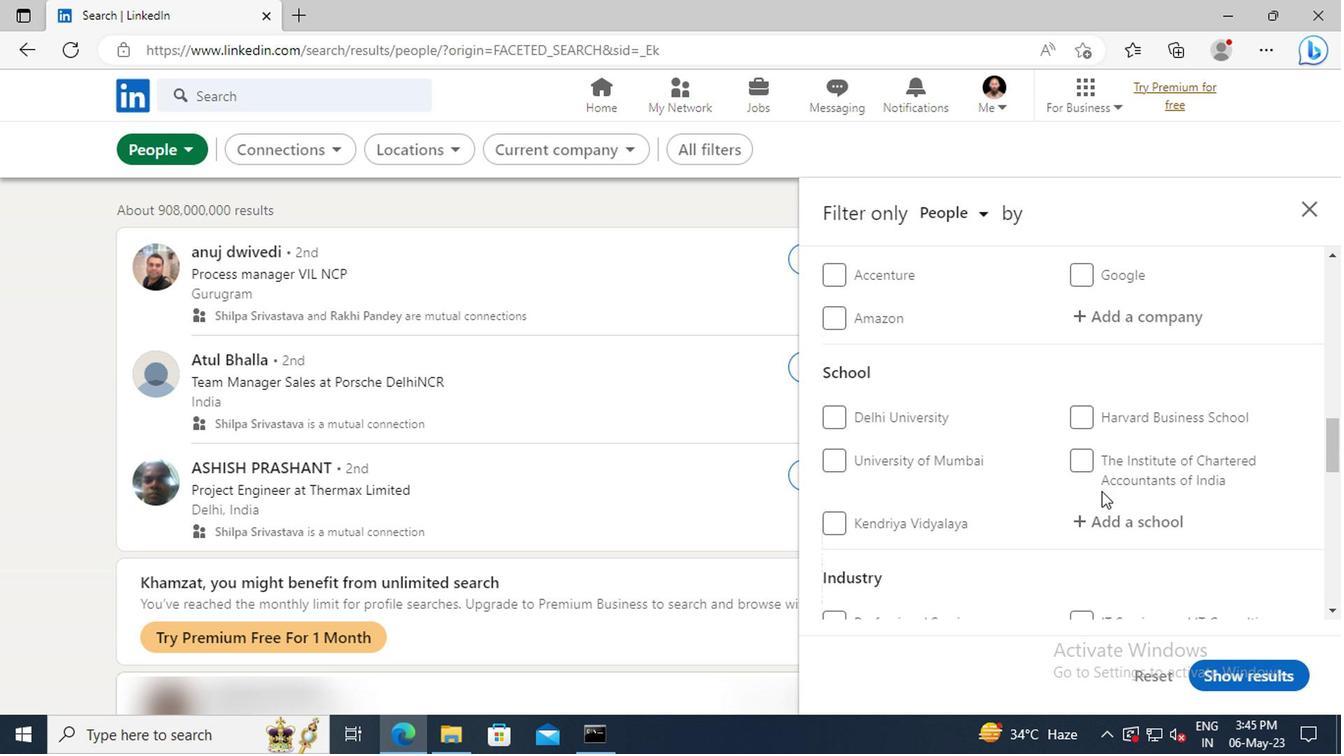 
Action: Mouse scrolled (1097, 491) with delta (0, -1)
Screenshot: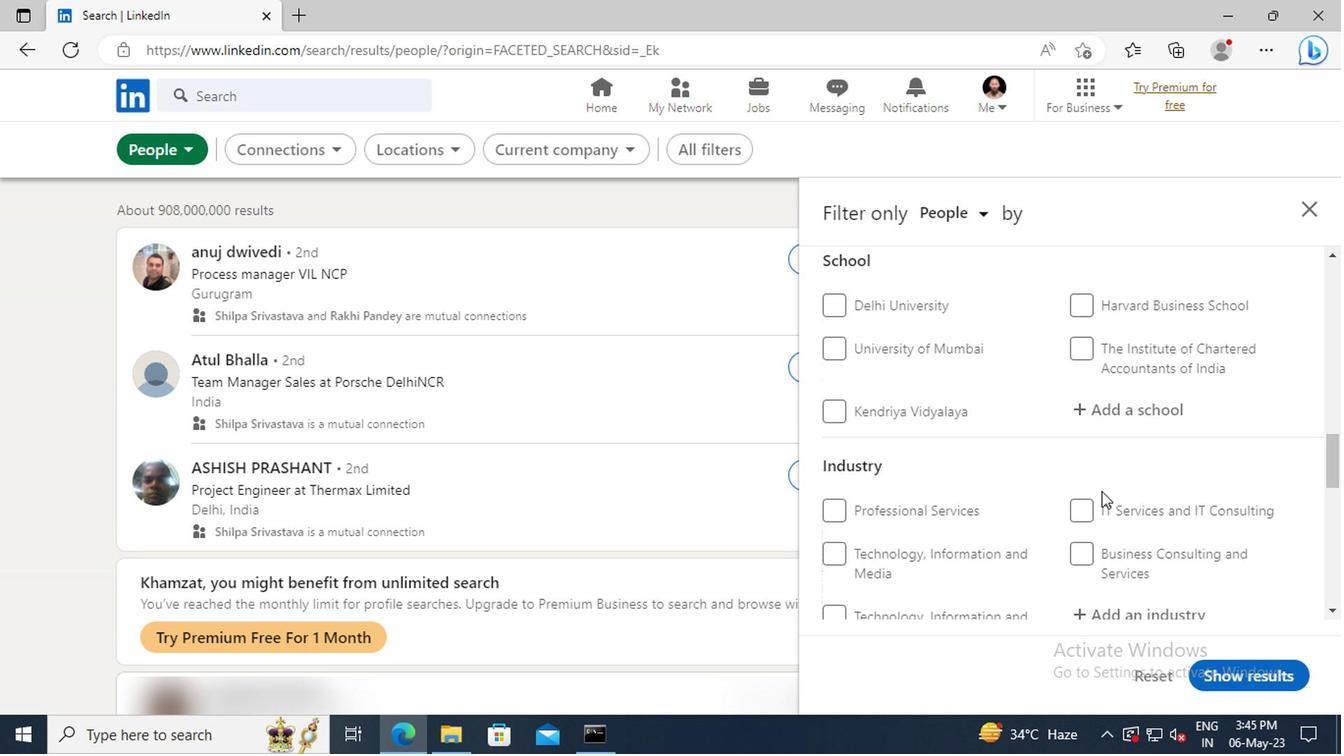 
Action: Mouse scrolled (1097, 491) with delta (0, -1)
Screenshot: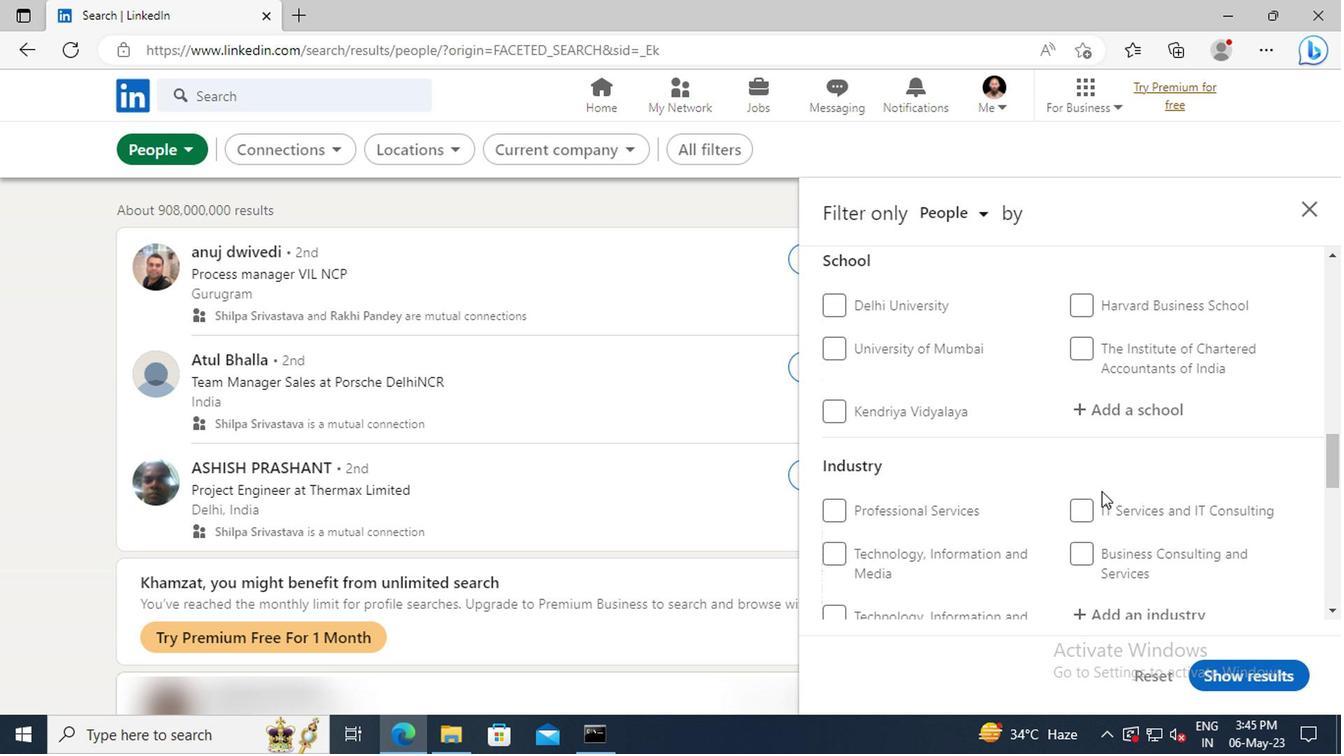 
Action: Mouse scrolled (1097, 491) with delta (0, -1)
Screenshot: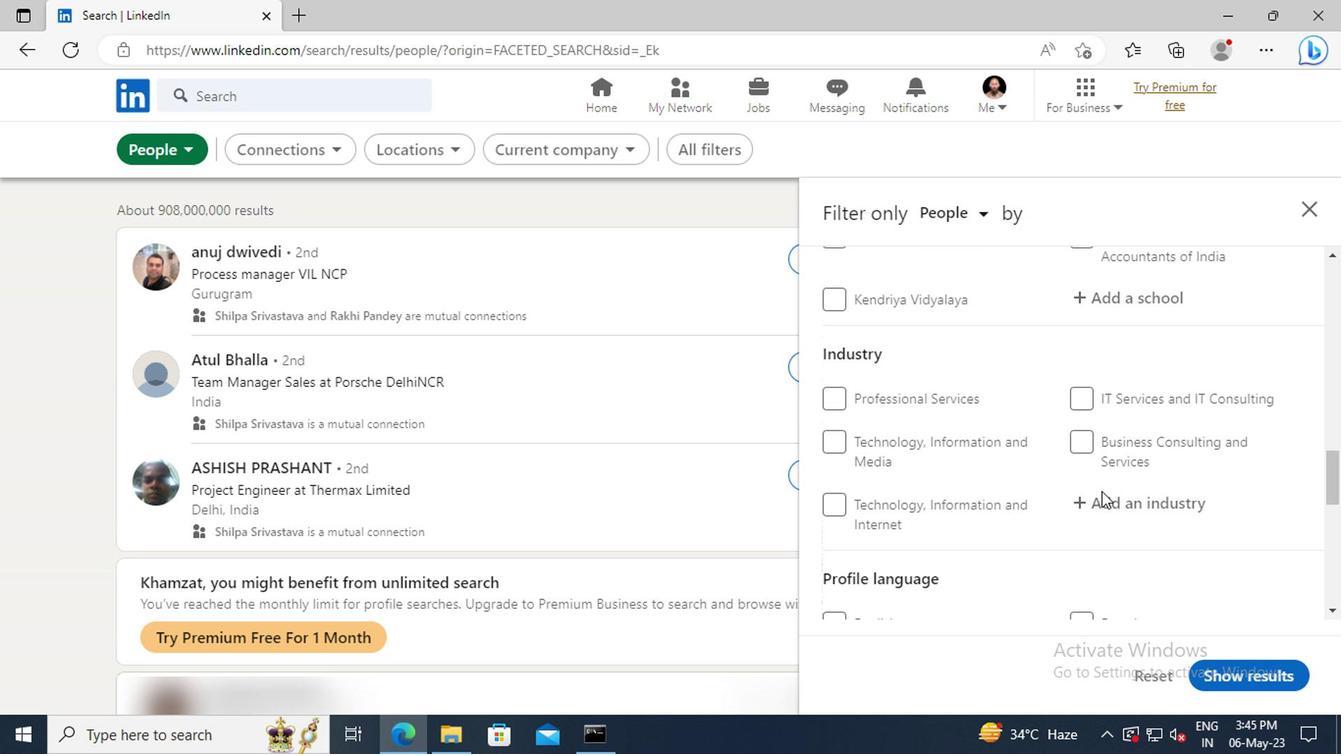 
Action: Mouse scrolled (1097, 491) with delta (0, -1)
Screenshot: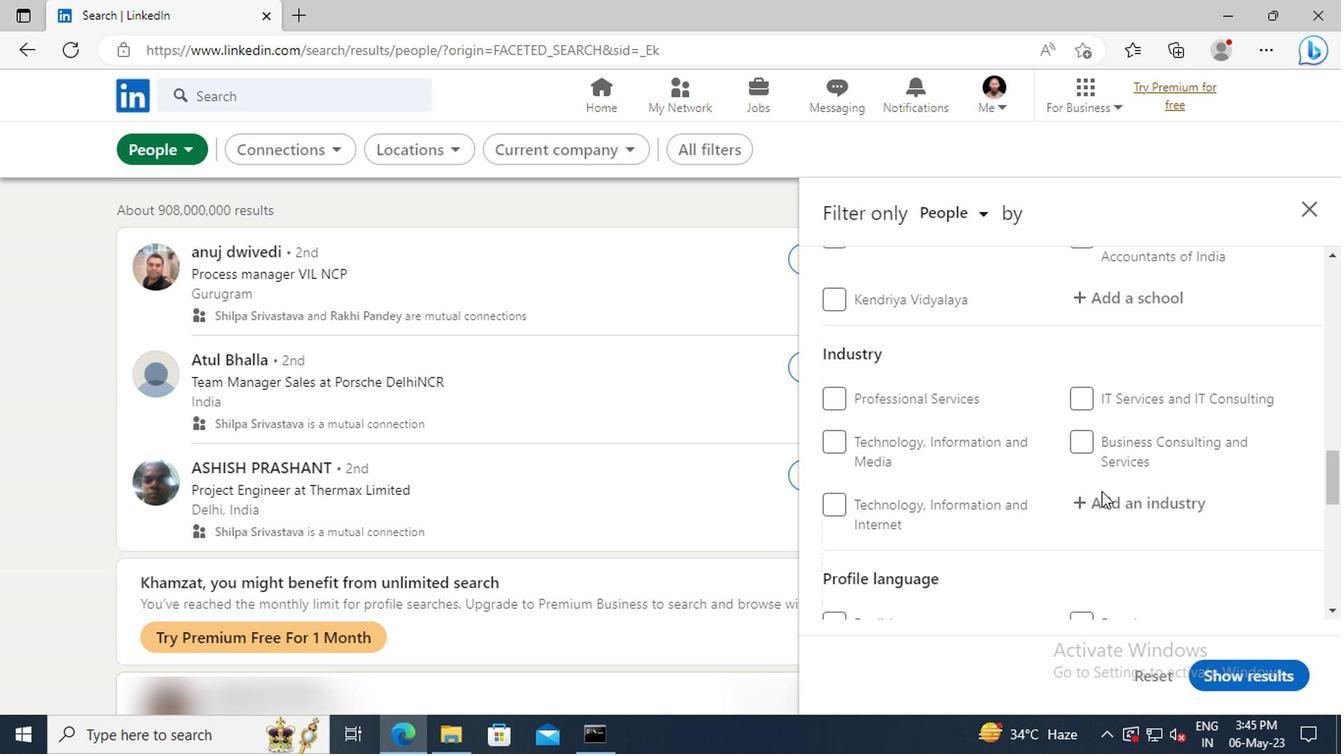 
Action: Mouse moved to (833, 513)
Screenshot: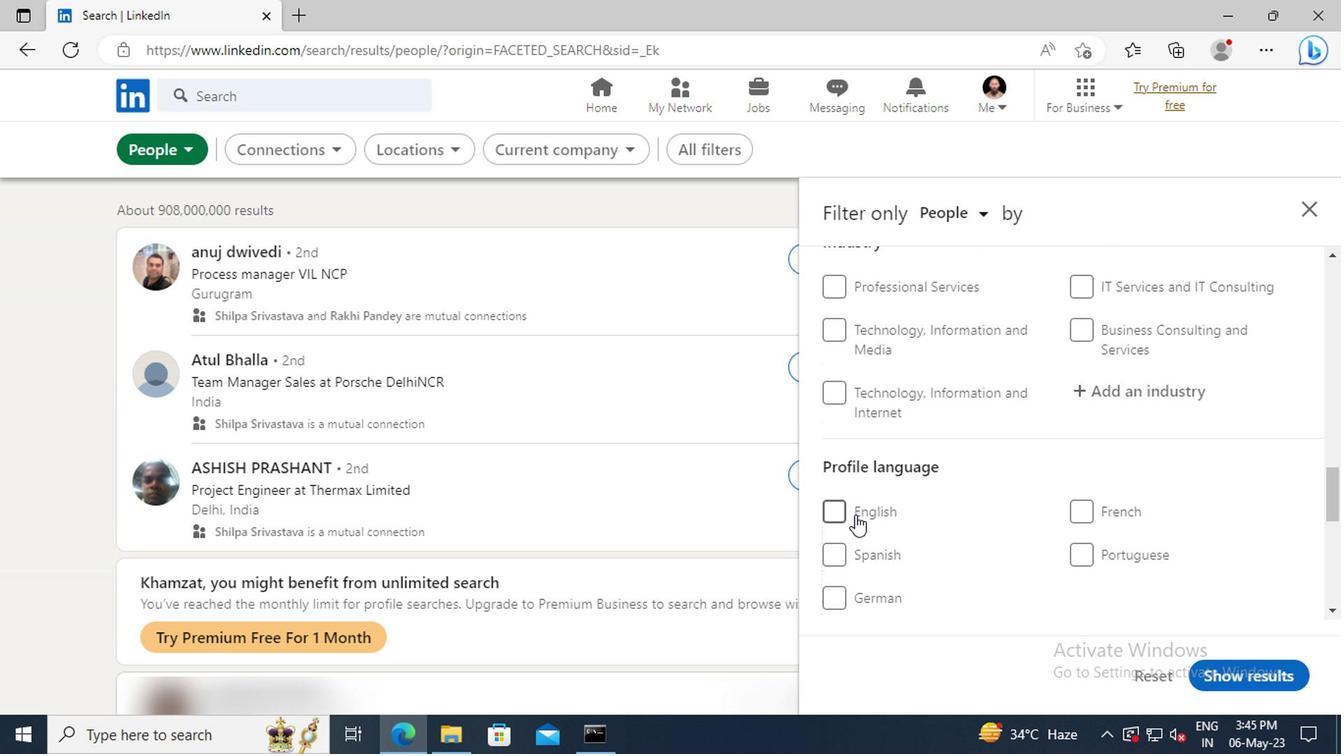 
Action: Mouse pressed left at (833, 513)
Screenshot: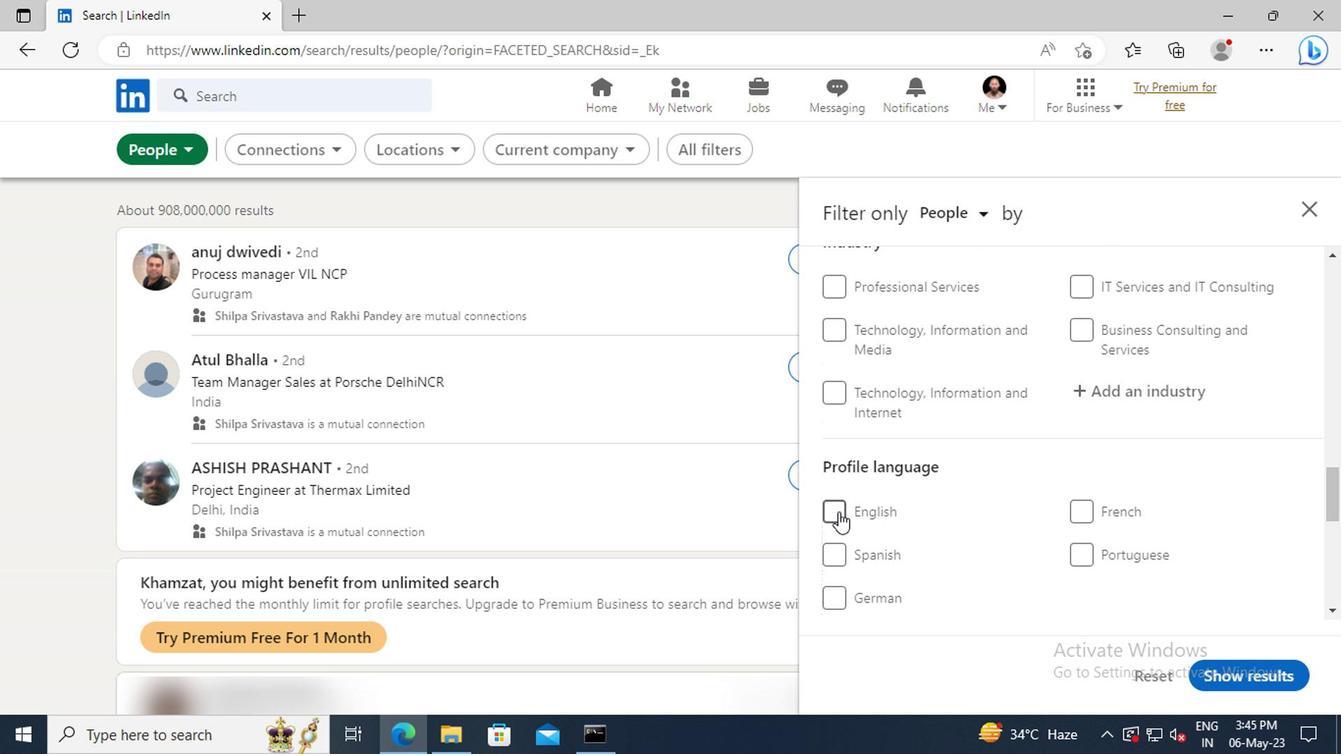 
Action: Mouse moved to (1082, 476)
Screenshot: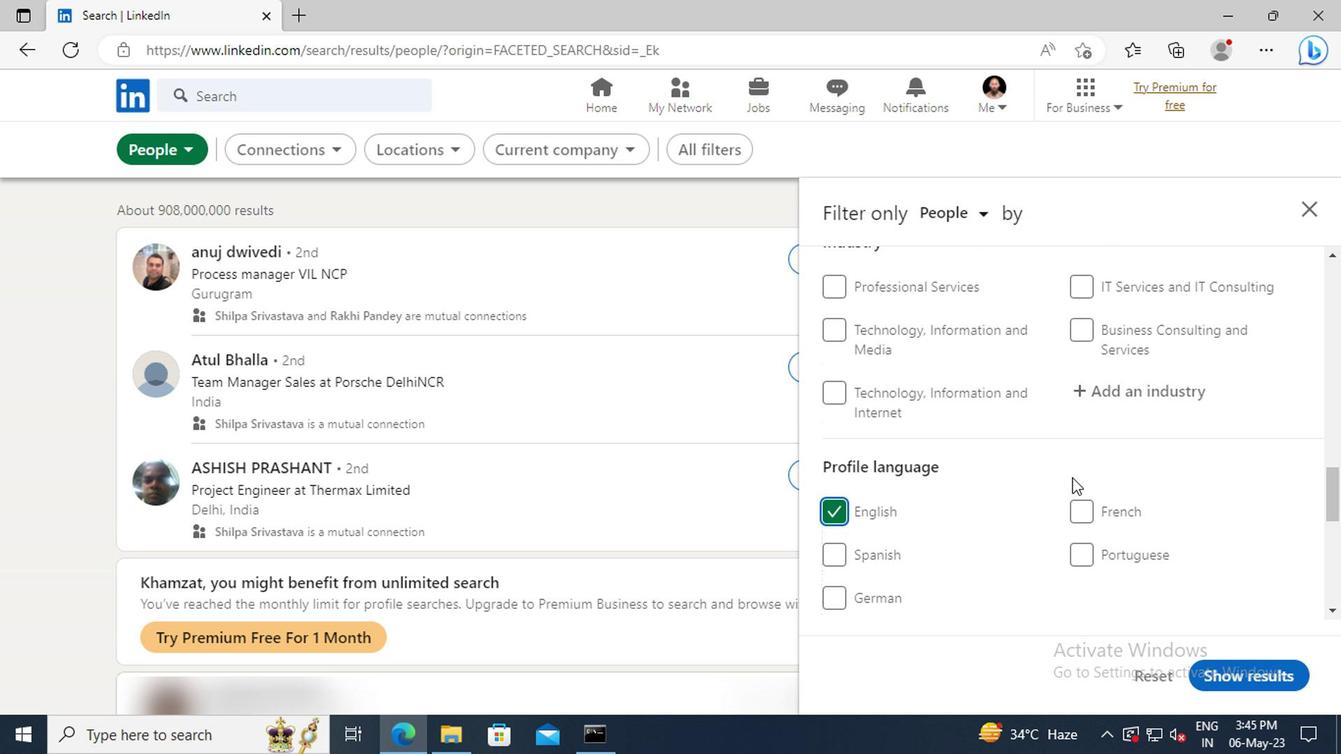 
Action: Mouse scrolled (1082, 477) with delta (0, 0)
Screenshot: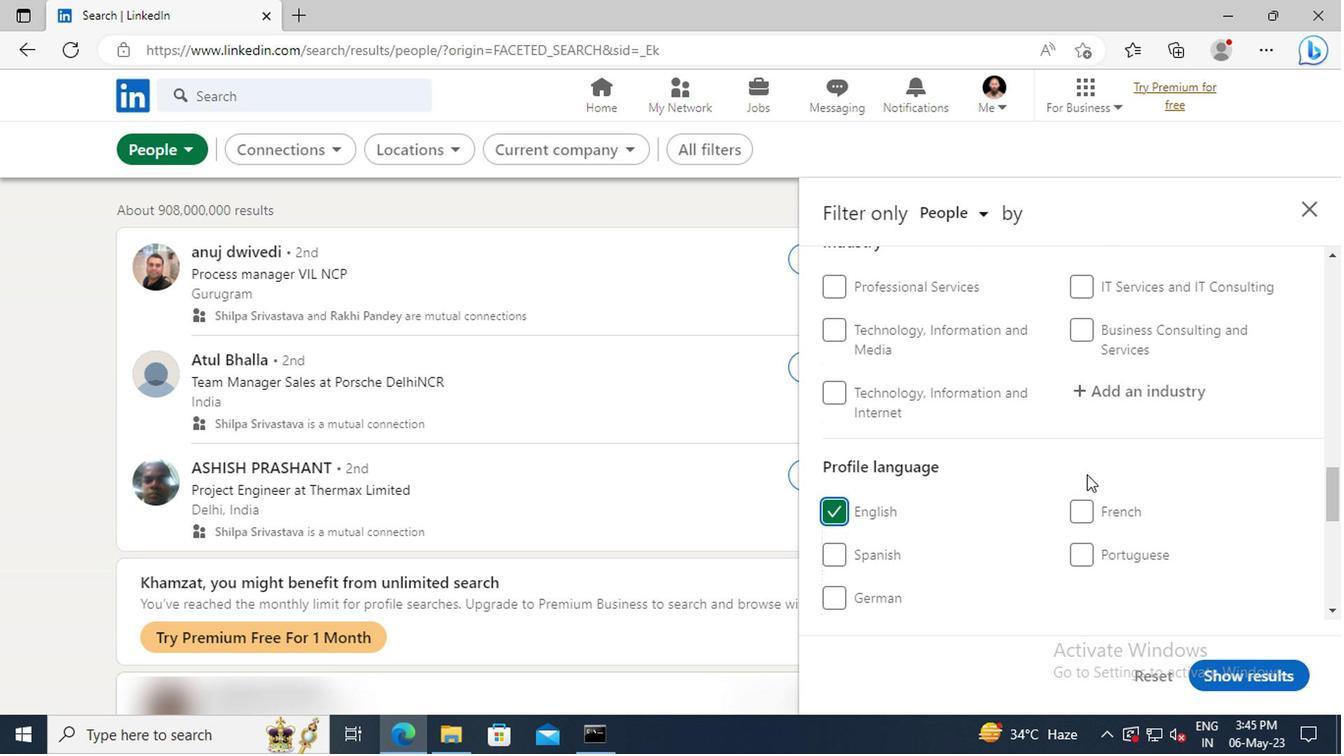 
Action: Mouse scrolled (1082, 477) with delta (0, 0)
Screenshot: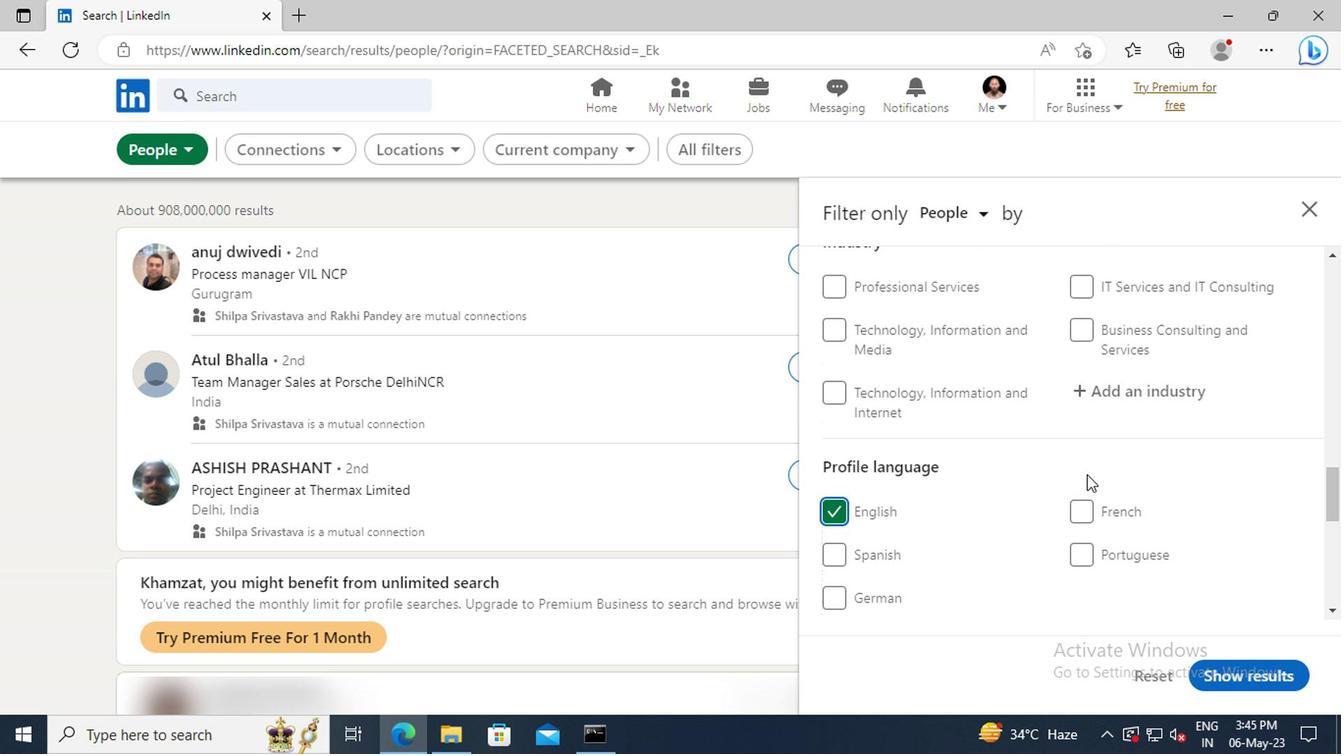 
Action: Mouse scrolled (1082, 477) with delta (0, 0)
Screenshot: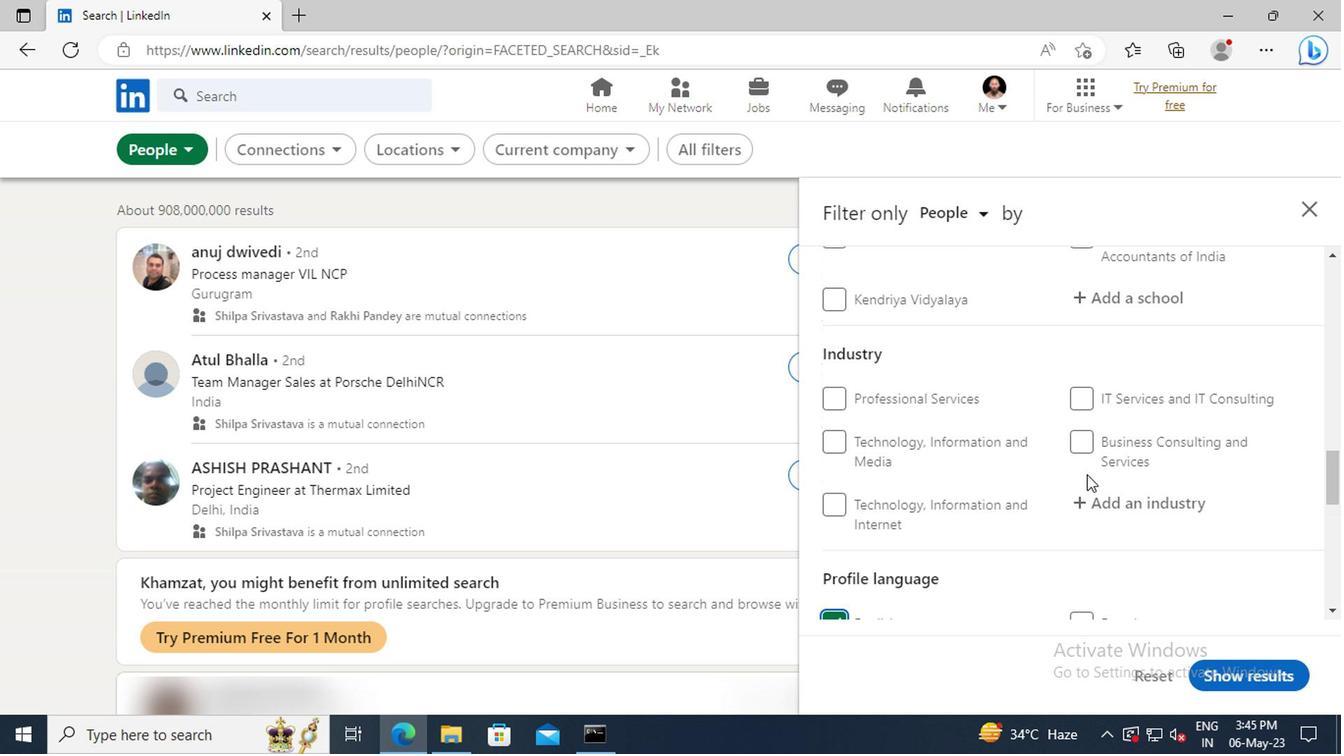 
Action: Mouse scrolled (1082, 477) with delta (0, 0)
Screenshot: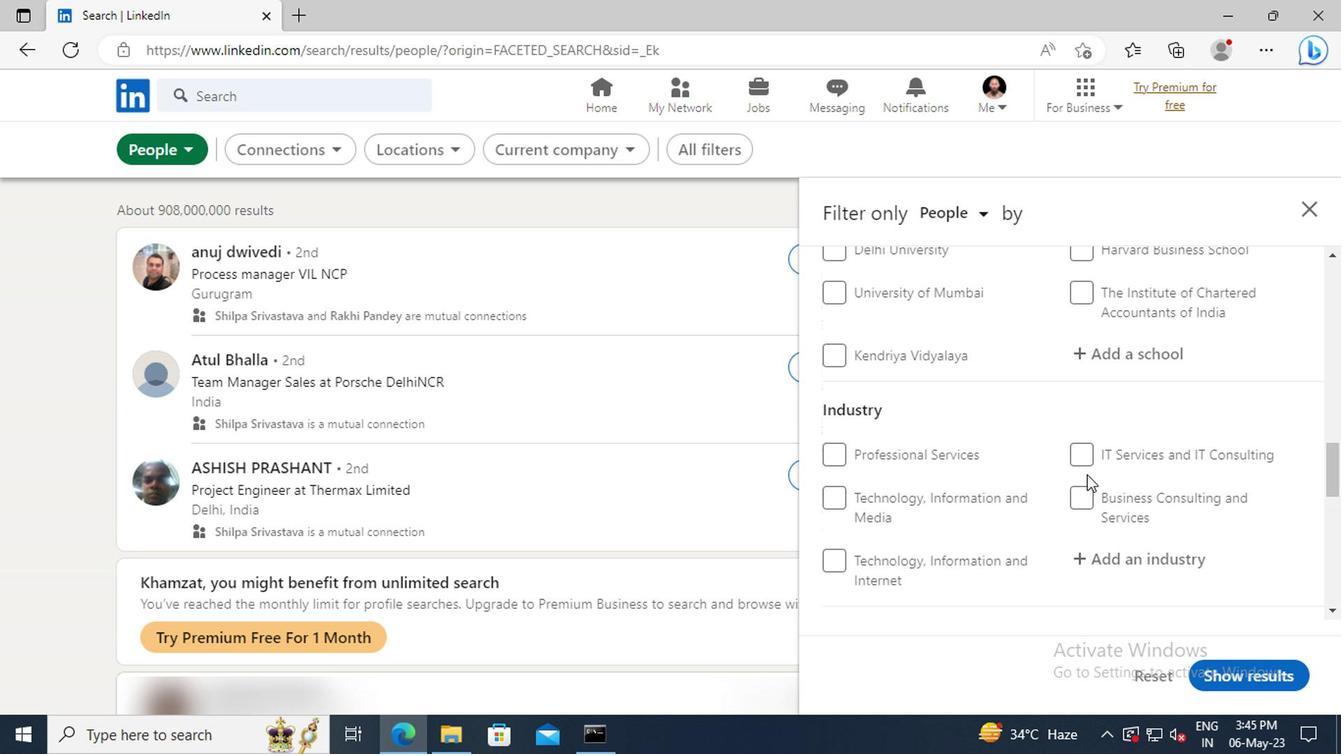 
Action: Mouse scrolled (1082, 477) with delta (0, 0)
Screenshot: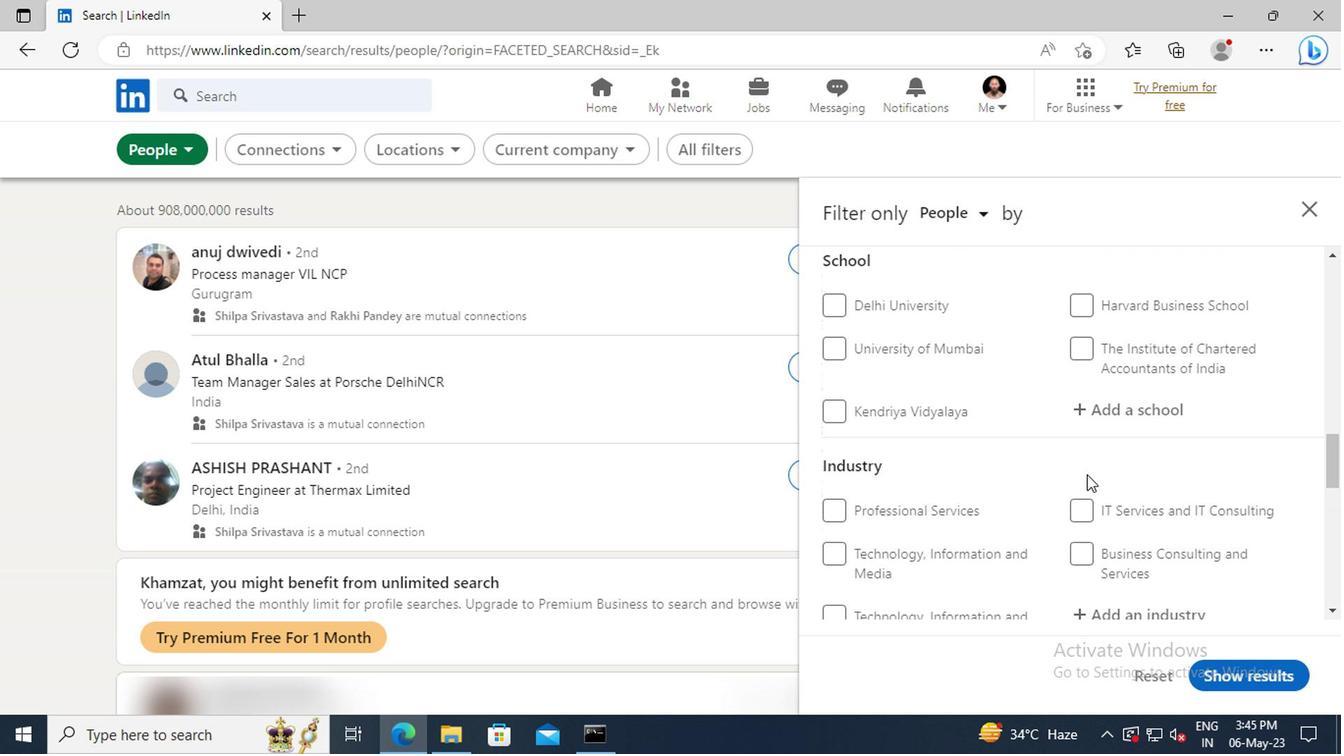 
Action: Mouse scrolled (1082, 477) with delta (0, 0)
Screenshot: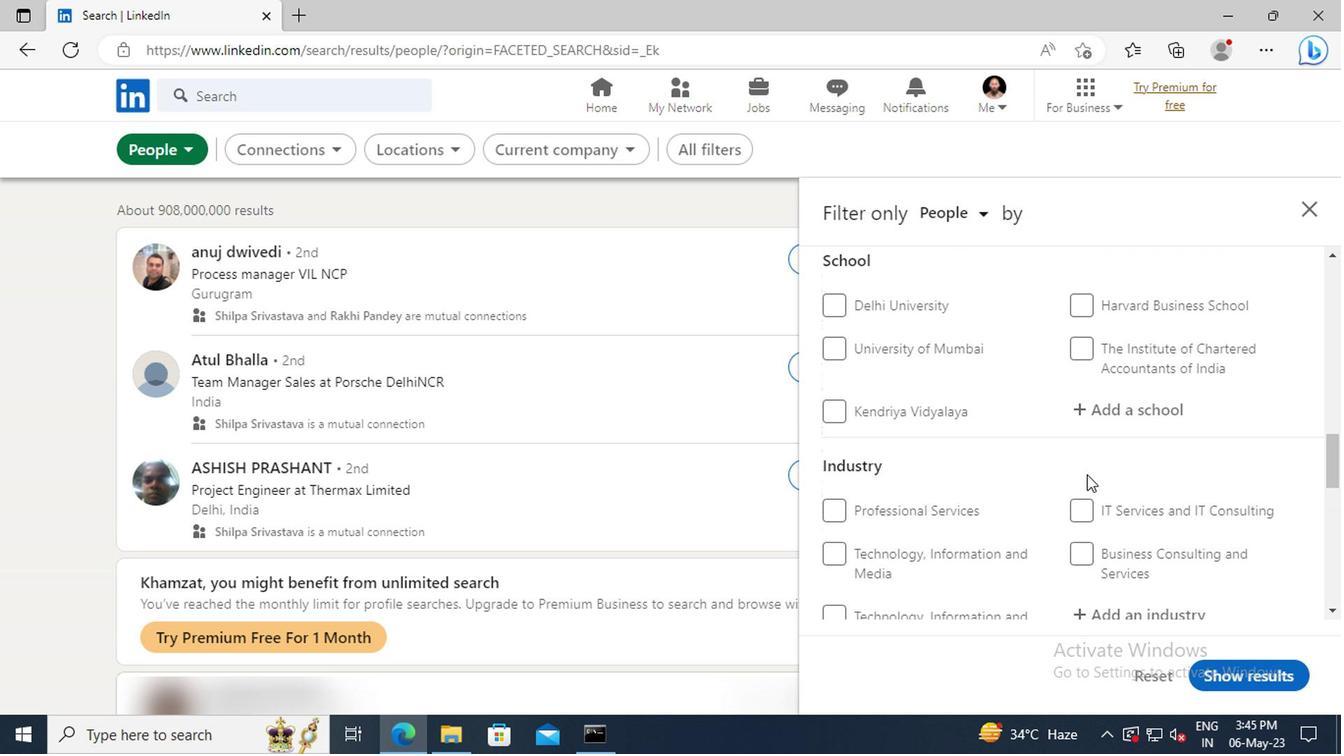 
Action: Mouse scrolled (1082, 477) with delta (0, 0)
Screenshot: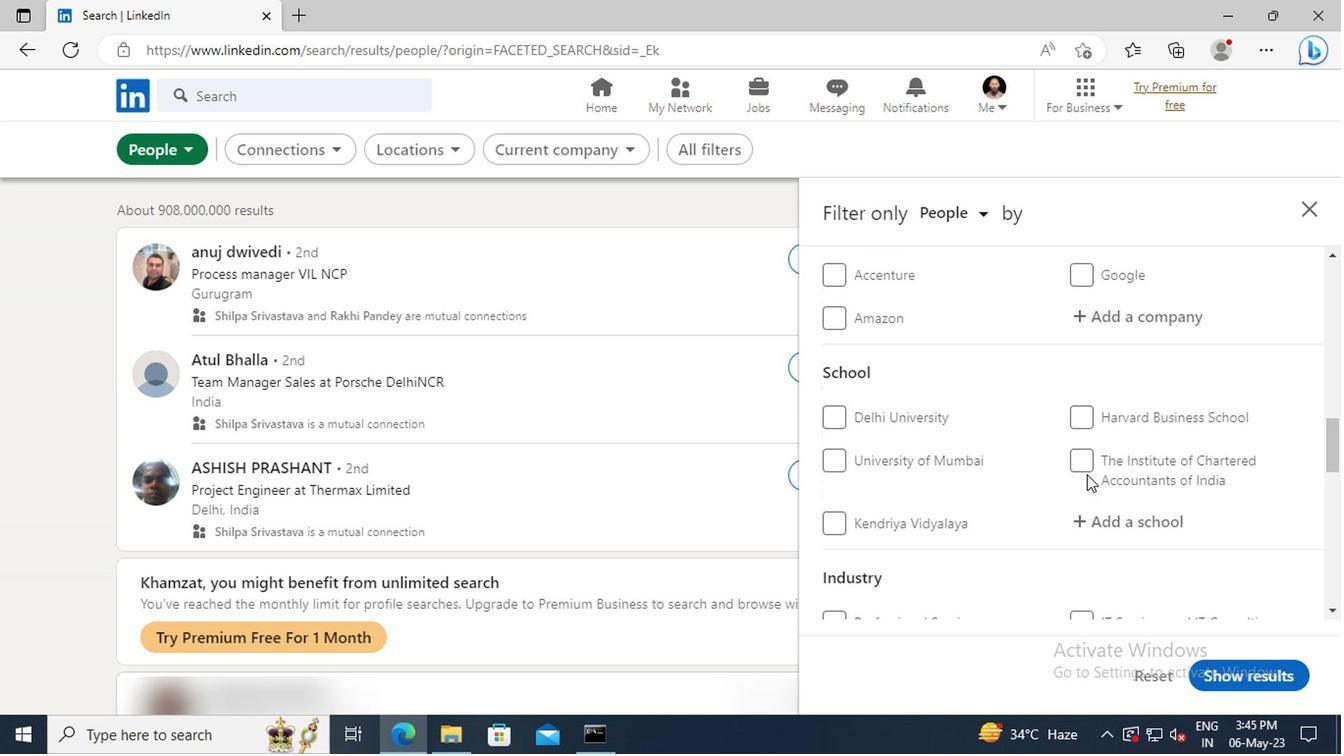 
Action: Mouse scrolled (1082, 477) with delta (0, 0)
Screenshot: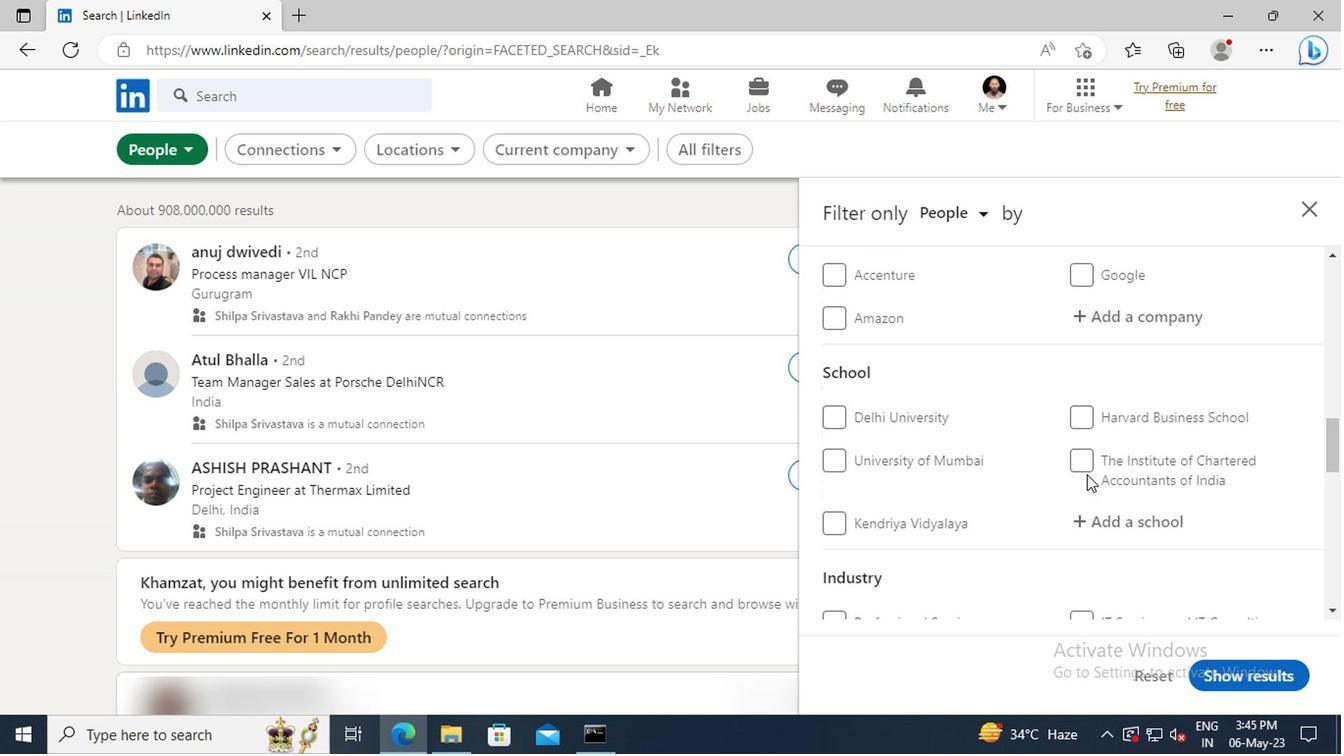 
Action: Mouse scrolled (1082, 477) with delta (0, 0)
Screenshot: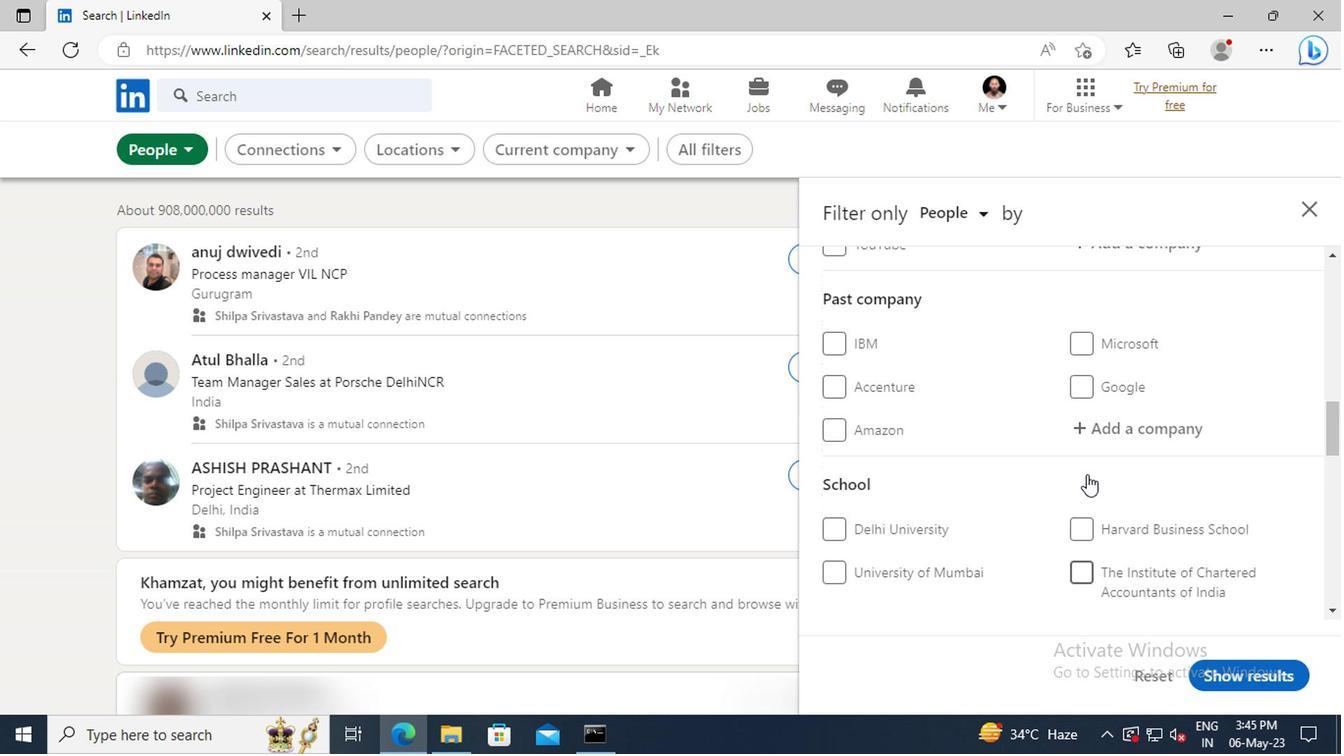 
Action: Mouse scrolled (1082, 477) with delta (0, 0)
Screenshot: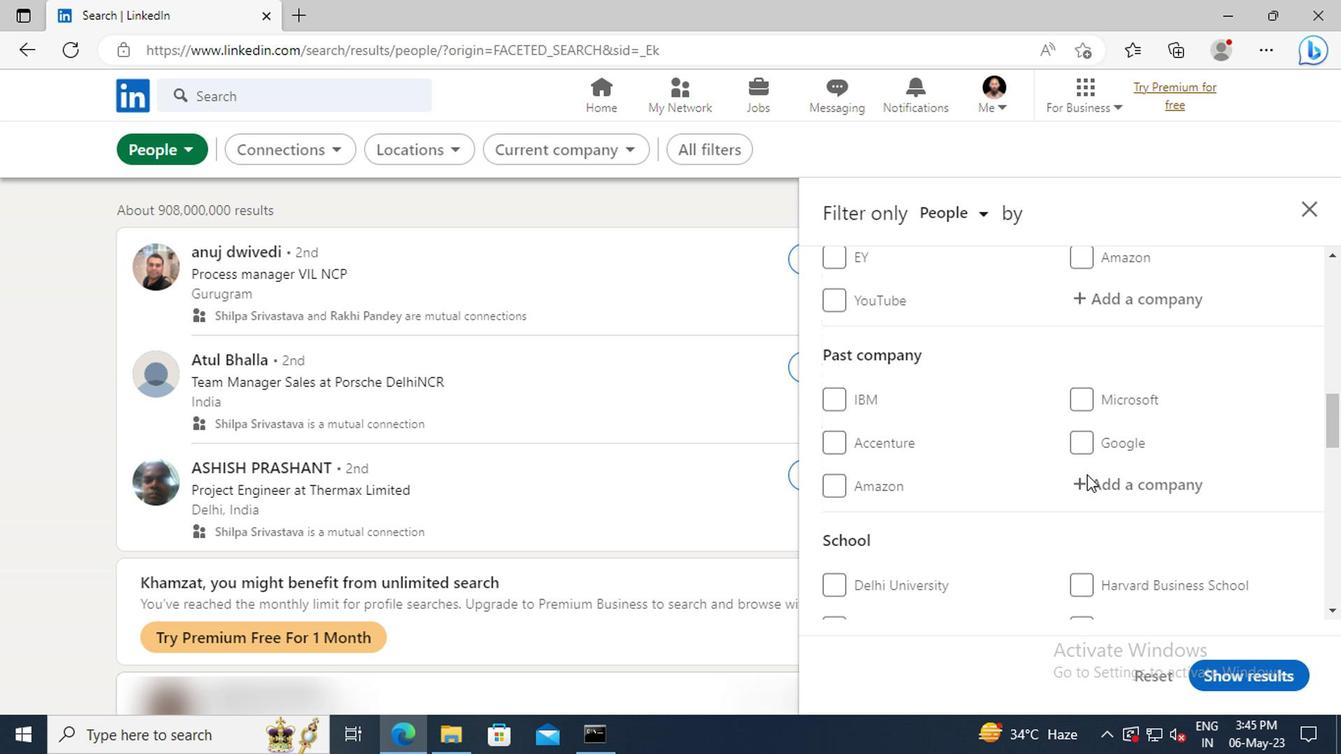 
Action: Mouse scrolled (1082, 477) with delta (0, 0)
Screenshot: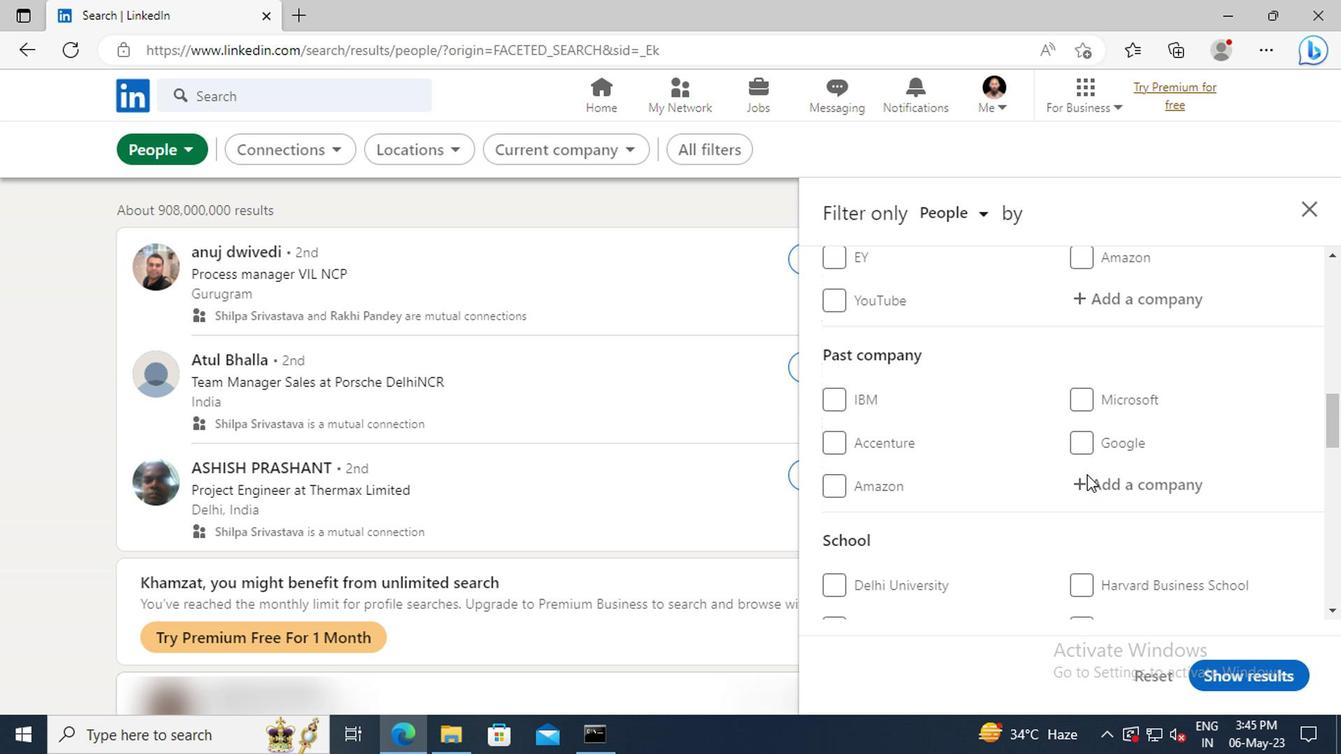
Action: Mouse moved to (1091, 417)
Screenshot: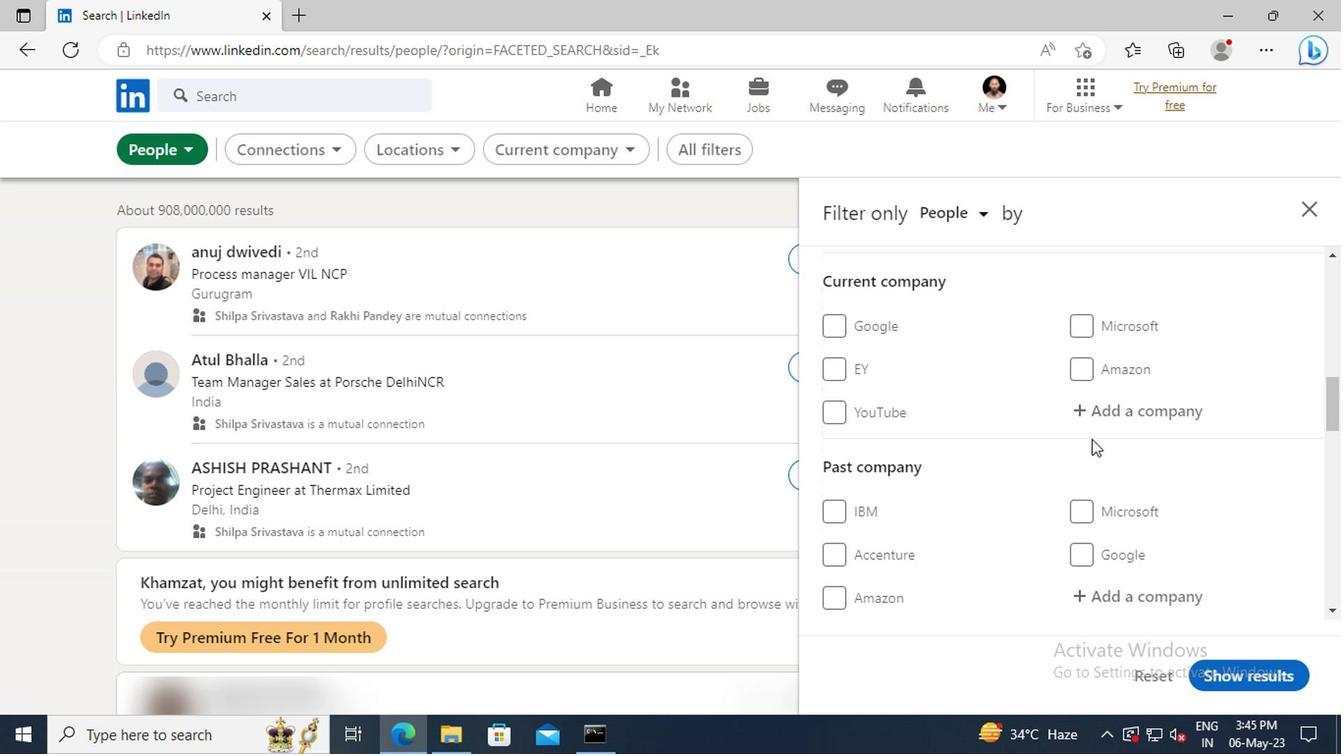 
Action: Mouse pressed left at (1091, 417)
Screenshot: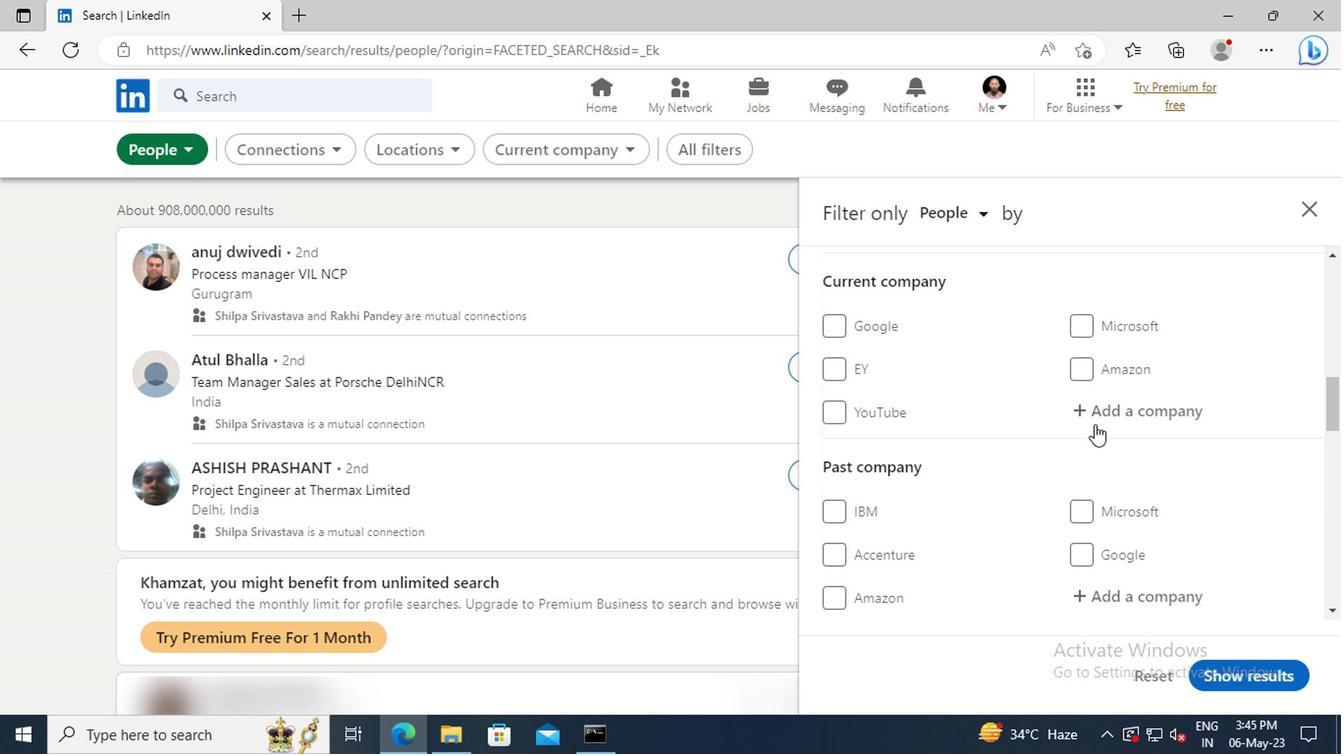 
Action: Key pressed <Key.shift>SOFTTEK
Screenshot: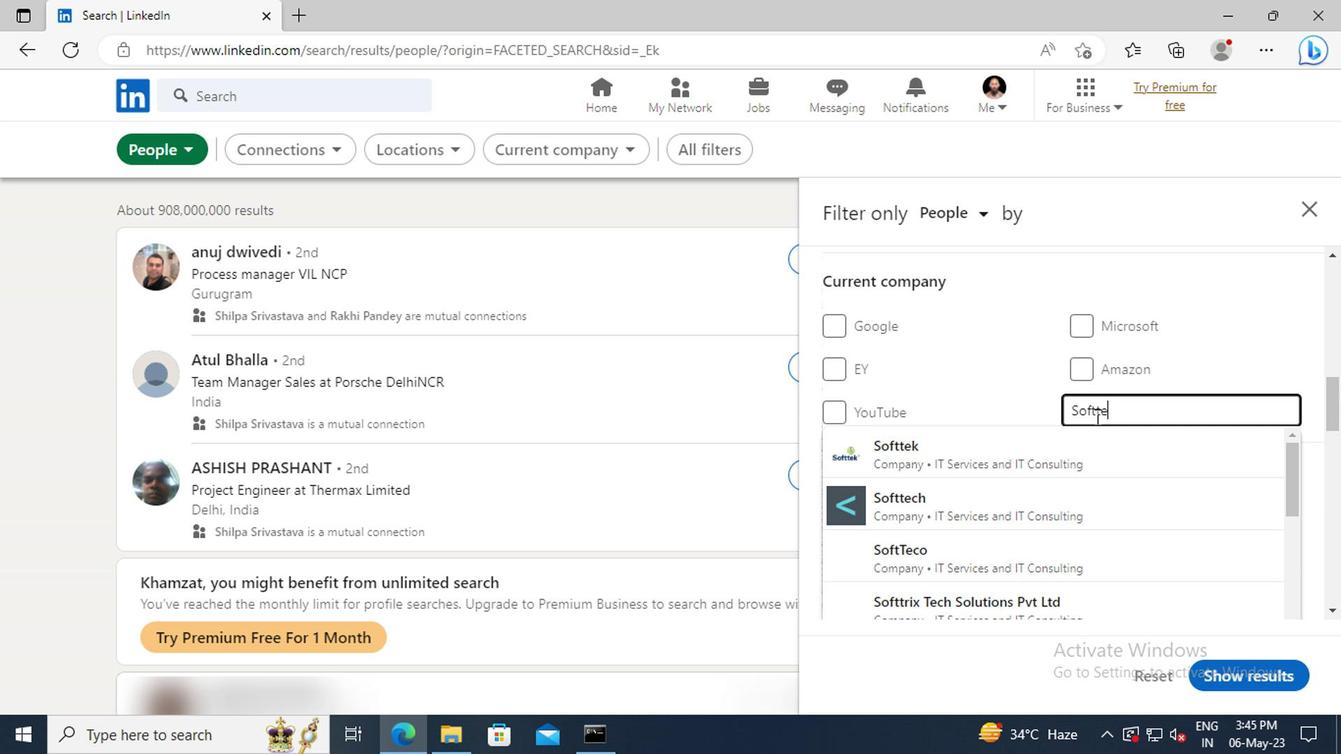 
Action: Mouse moved to (1098, 444)
Screenshot: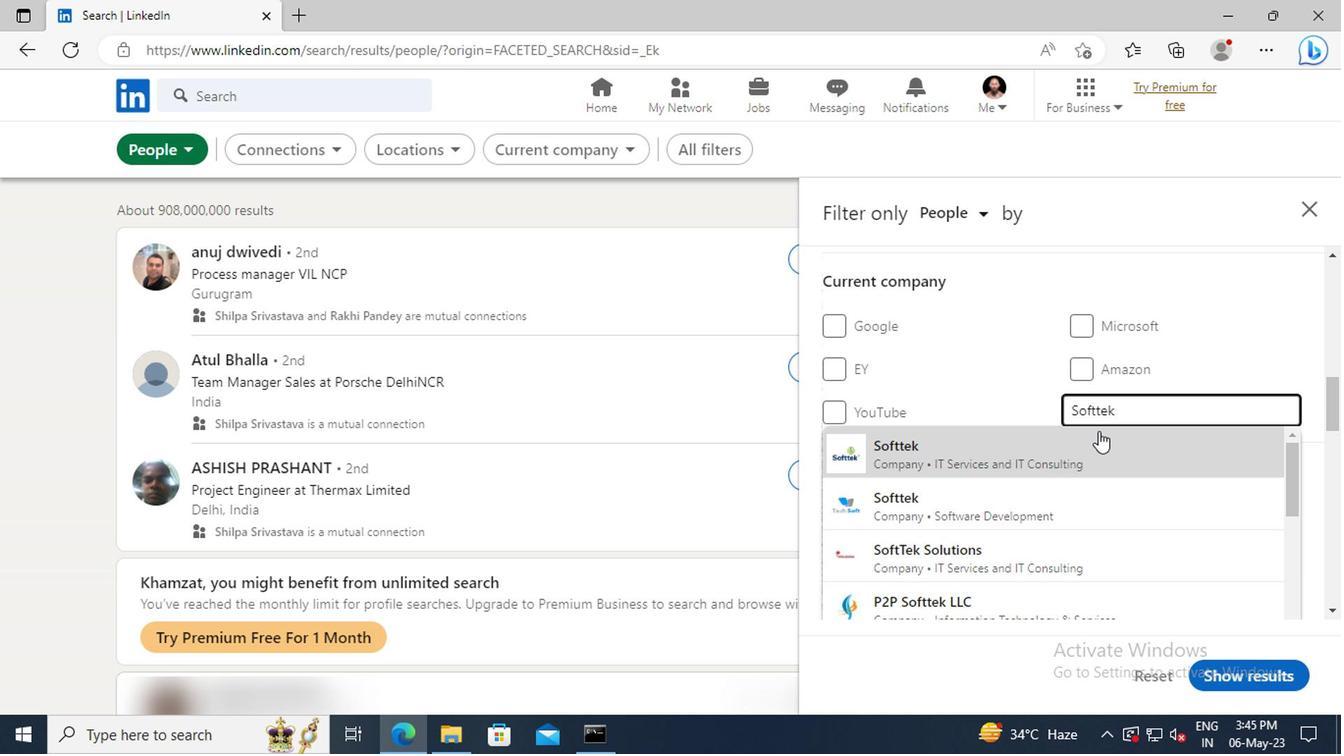 
Action: Mouse pressed left at (1098, 444)
Screenshot: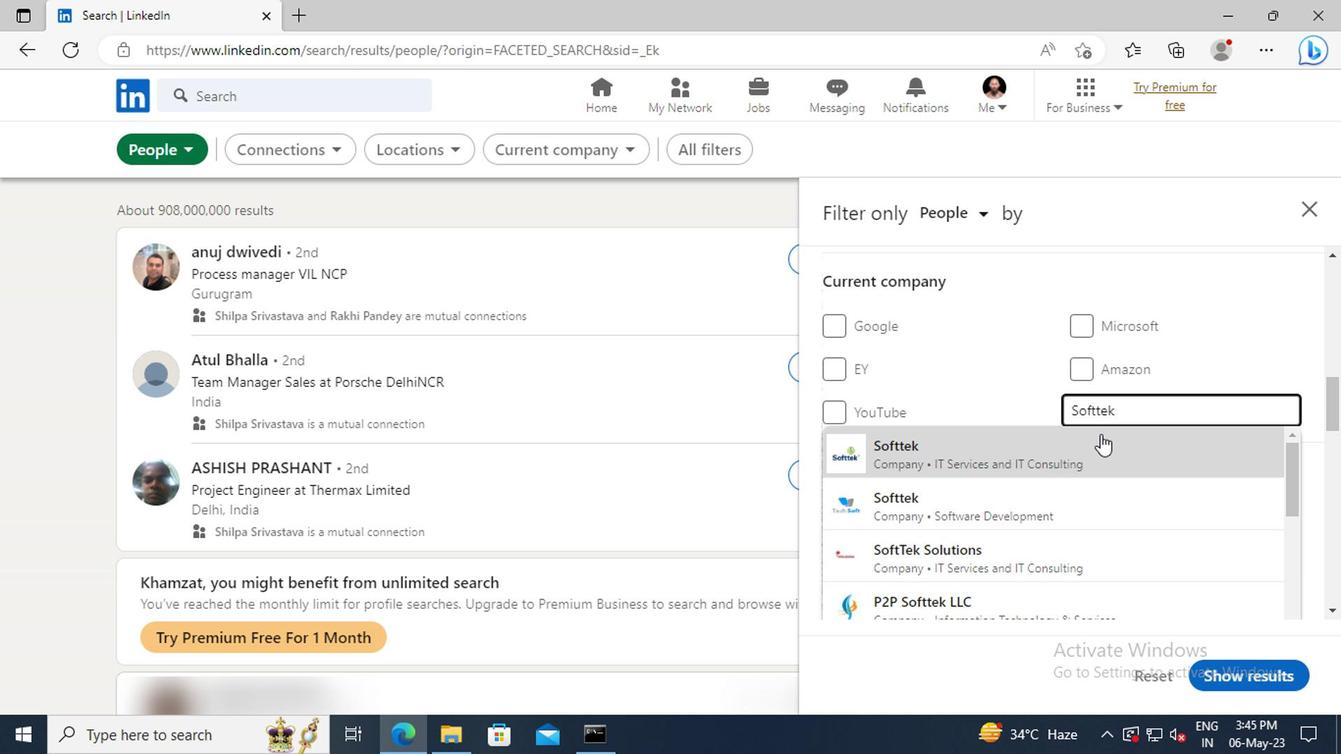 
Action: Mouse scrolled (1098, 443) with delta (0, 0)
Screenshot: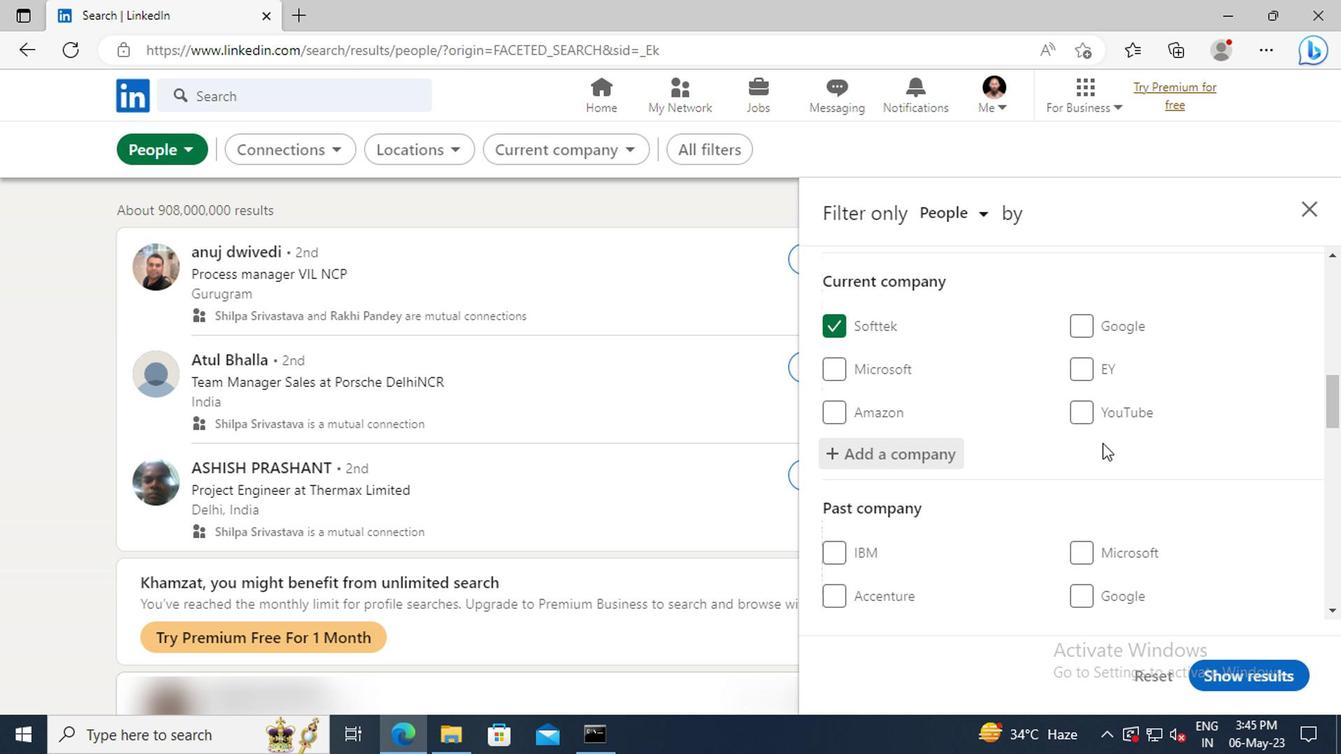 
Action: Mouse scrolled (1098, 443) with delta (0, 0)
Screenshot: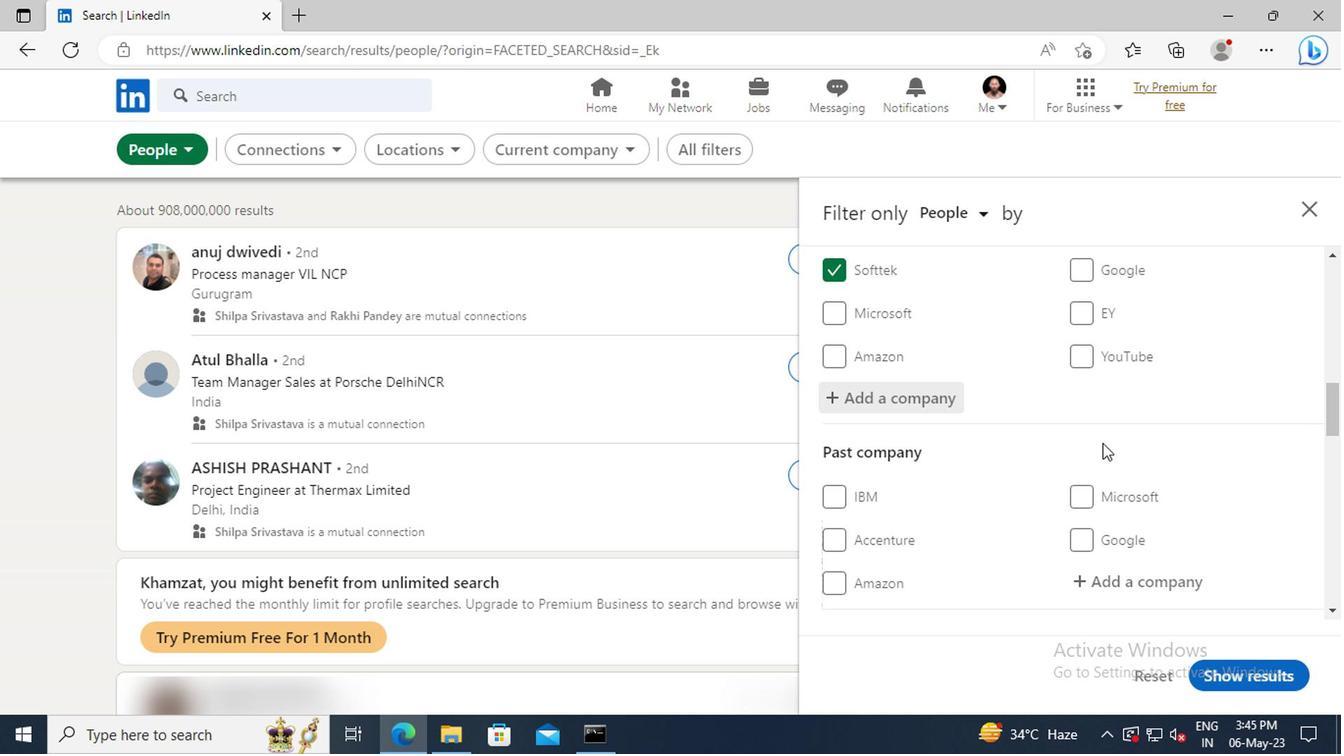 
Action: Mouse scrolled (1098, 443) with delta (0, 0)
Screenshot: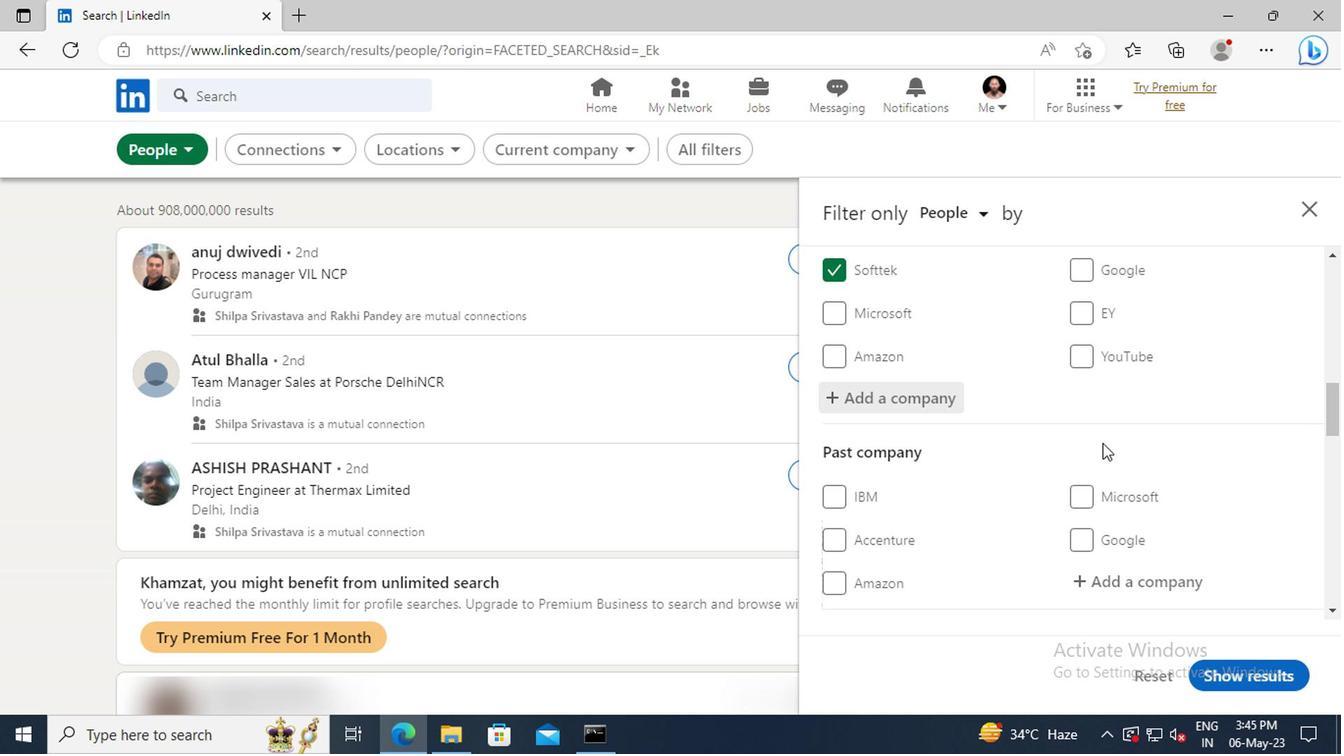 
Action: Mouse moved to (1094, 434)
Screenshot: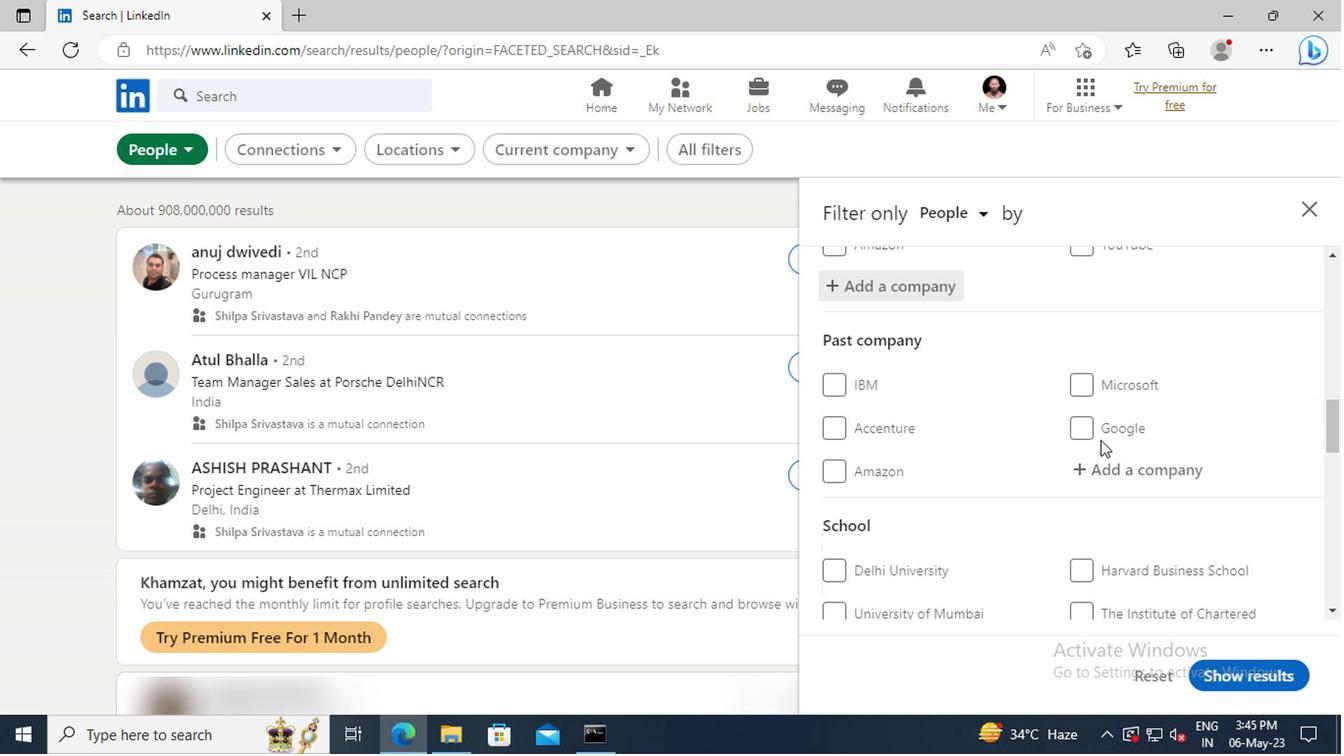 
Action: Mouse scrolled (1094, 433) with delta (0, 0)
Screenshot: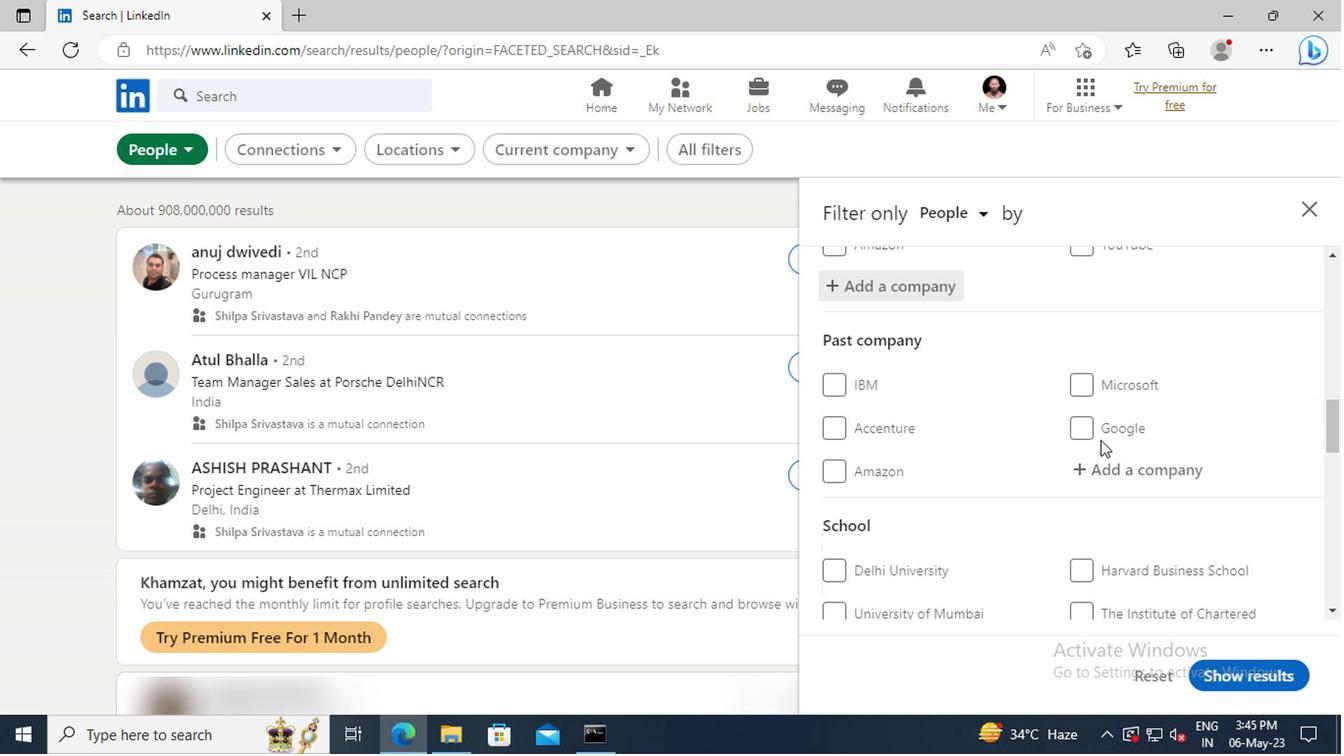 
Action: Mouse scrolled (1094, 433) with delta (0, 0)
Screenshot: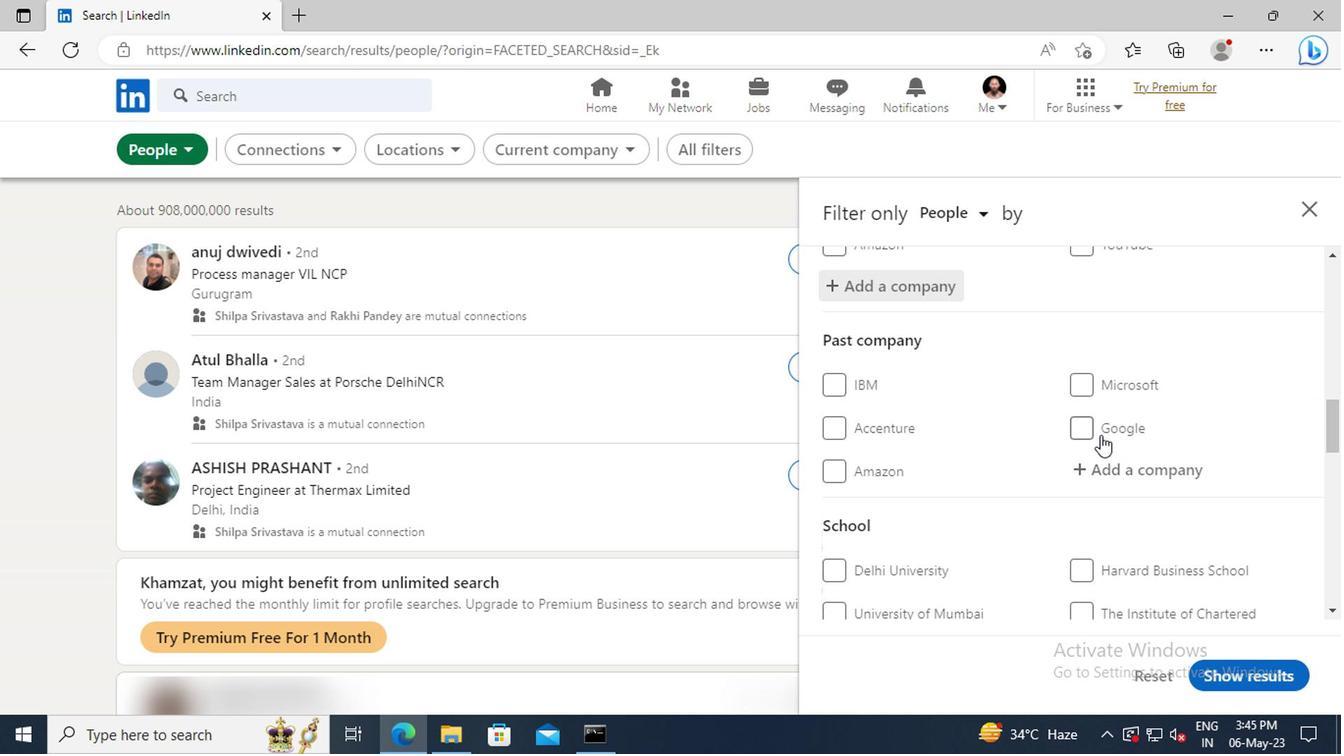 
Action: Mouse scrolled (1094, 433) with delta (0, 0)
Screenshot: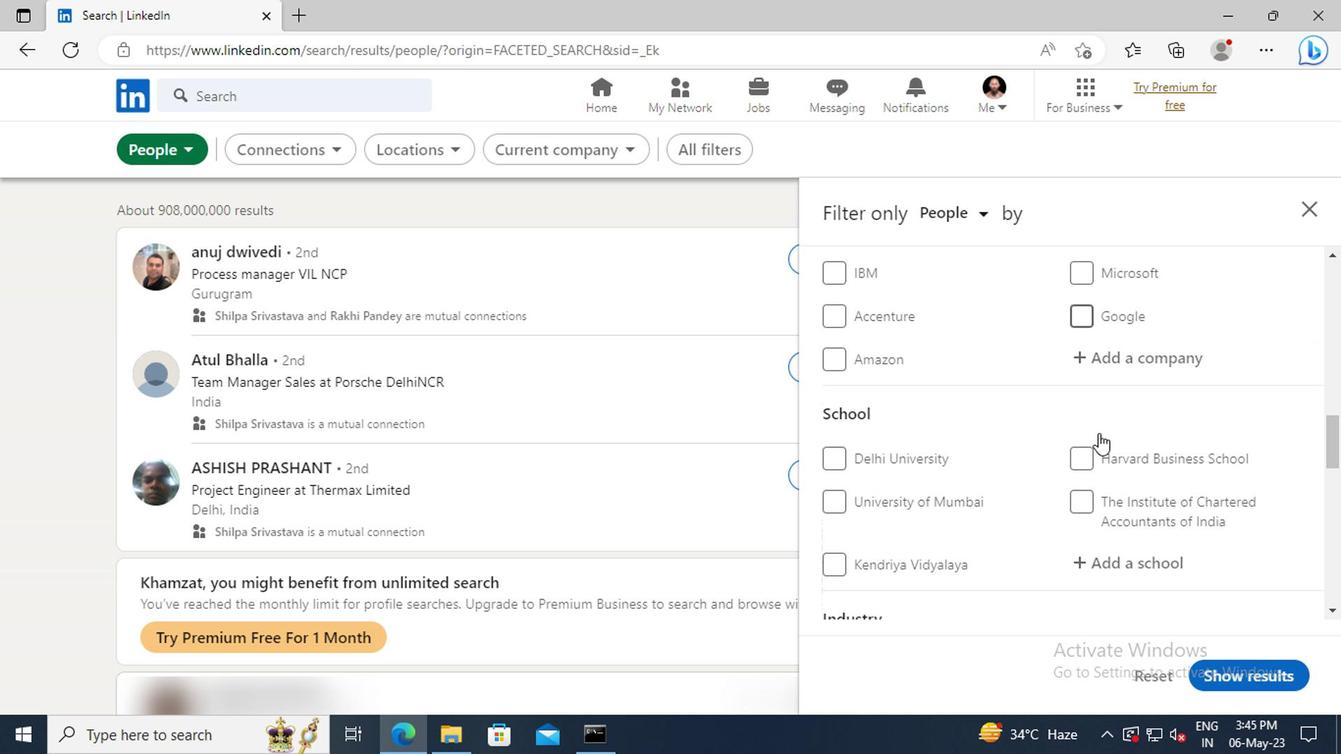 
Action: Mouse scrolled (1094, 433) with delta (0, 0)
Screenshot: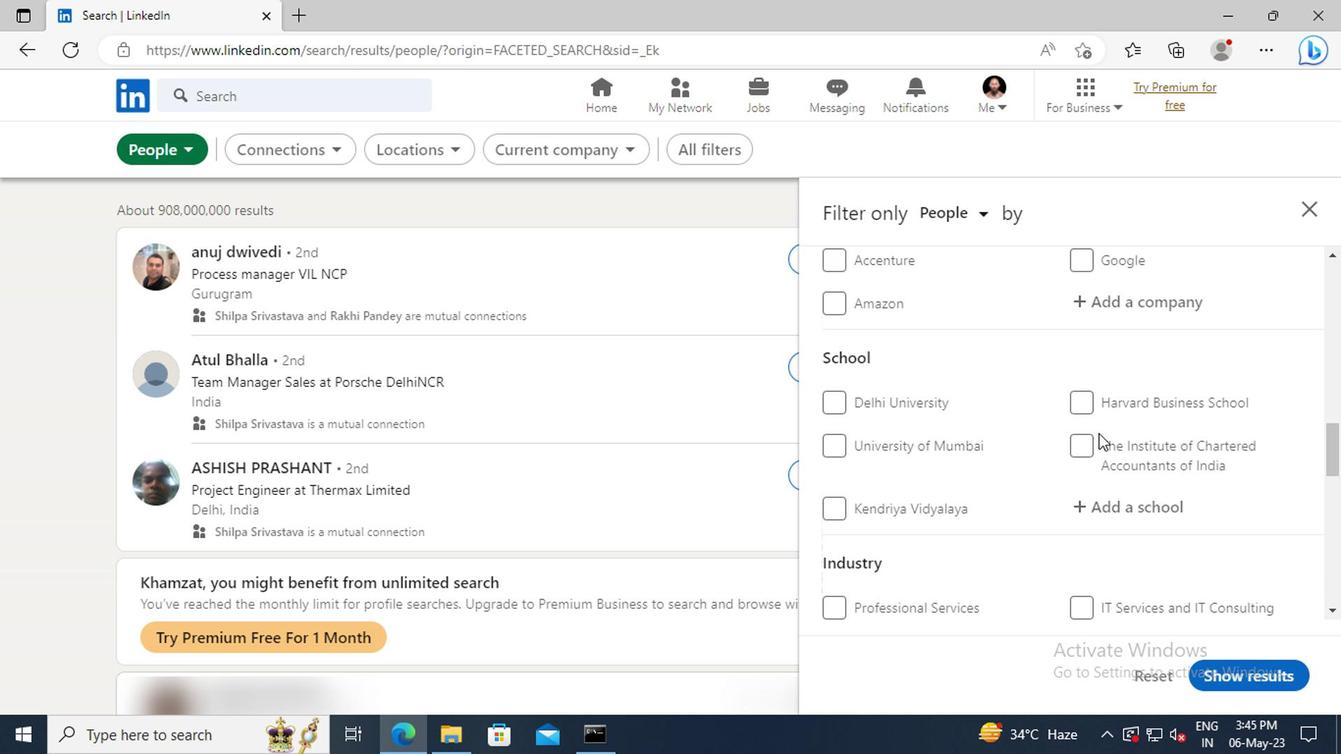 
Action: Mouse moved to (1093, 449)
Screenshot: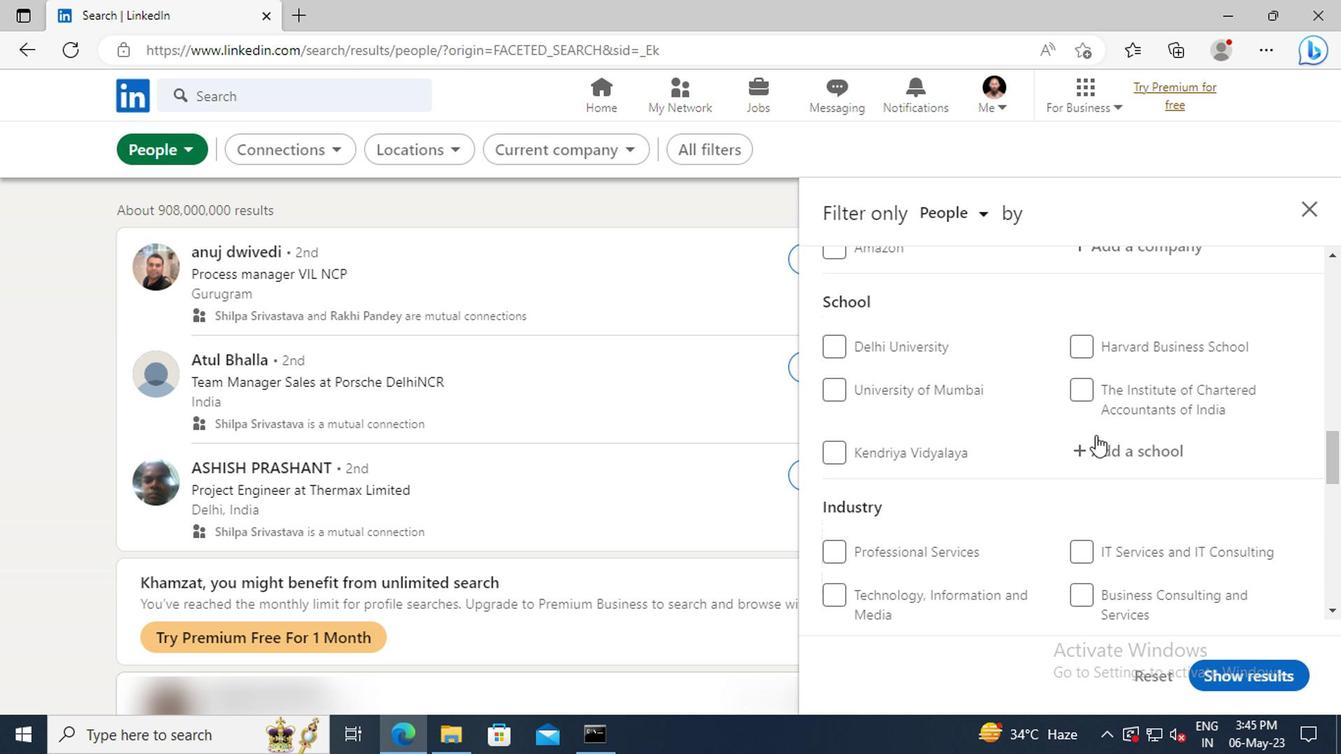 
Action: Mouse pressed left at (1093, 449)
Screenshot: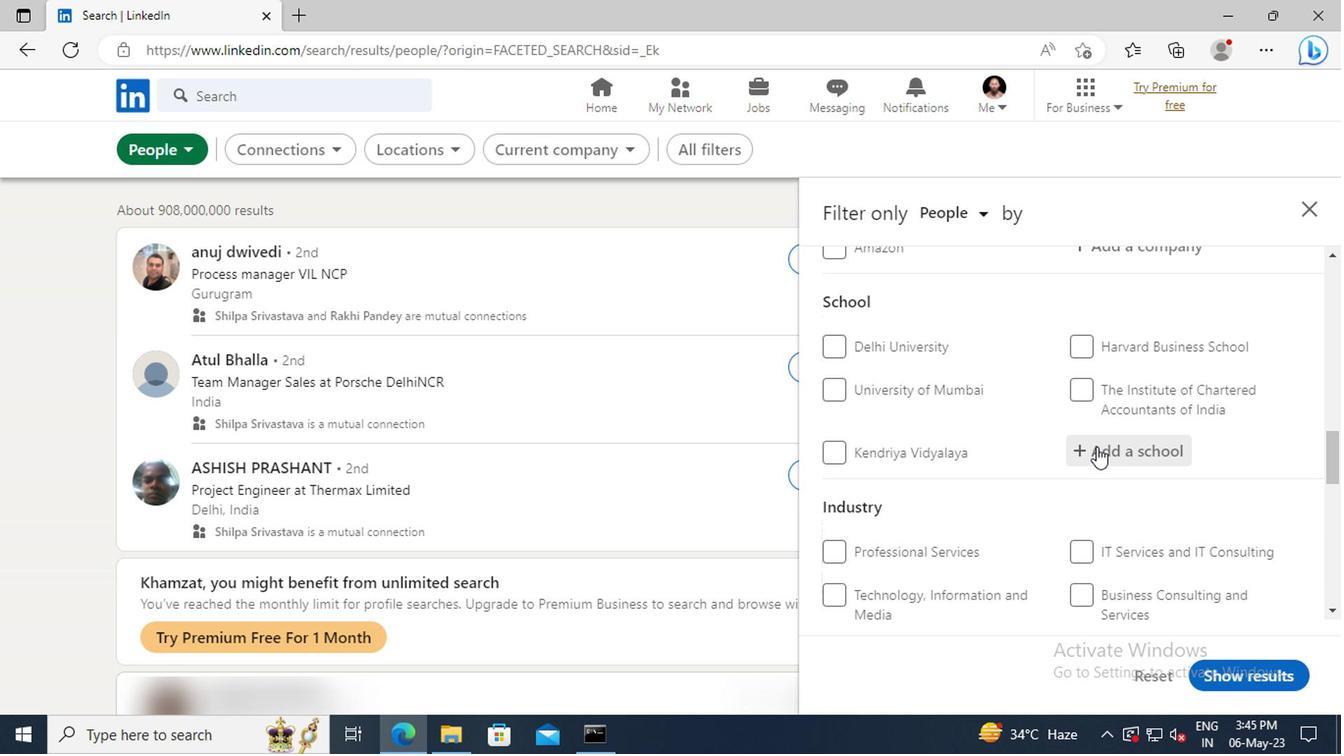 
Action: Key pressed <Key.shift>CAREERS<Key.space>FOR<Key.space><Key.shift>EN
Screenshot: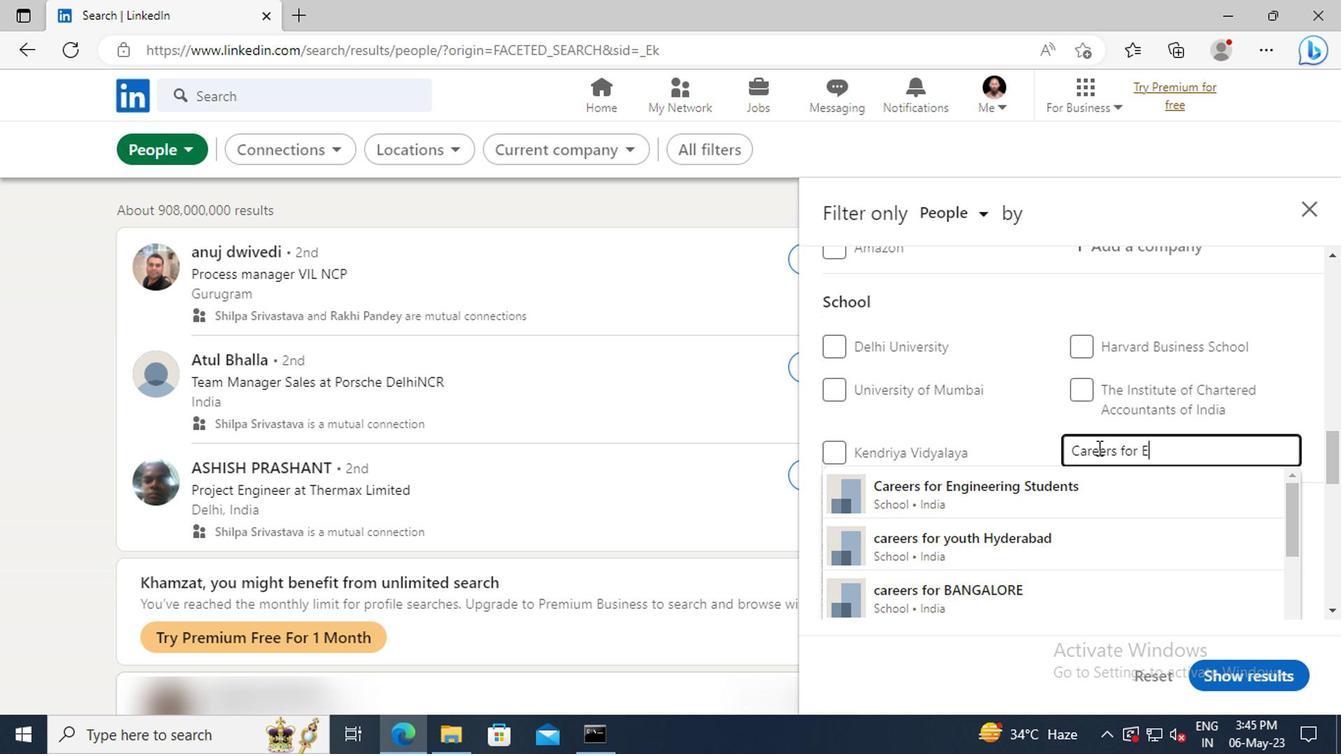 
Action: Mouse moved to (1092, 484)
Screenshot: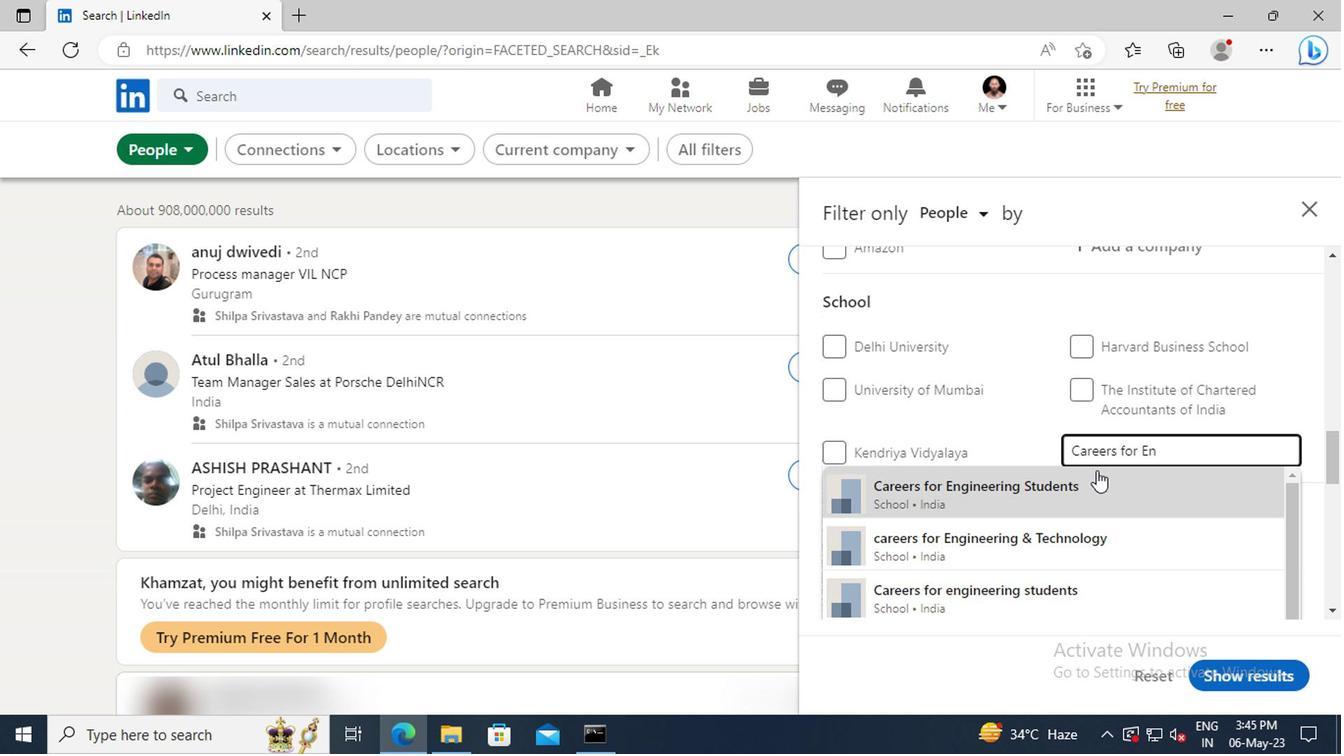 
Action: Mouse pressed left at (1092, 484)
Screenshot: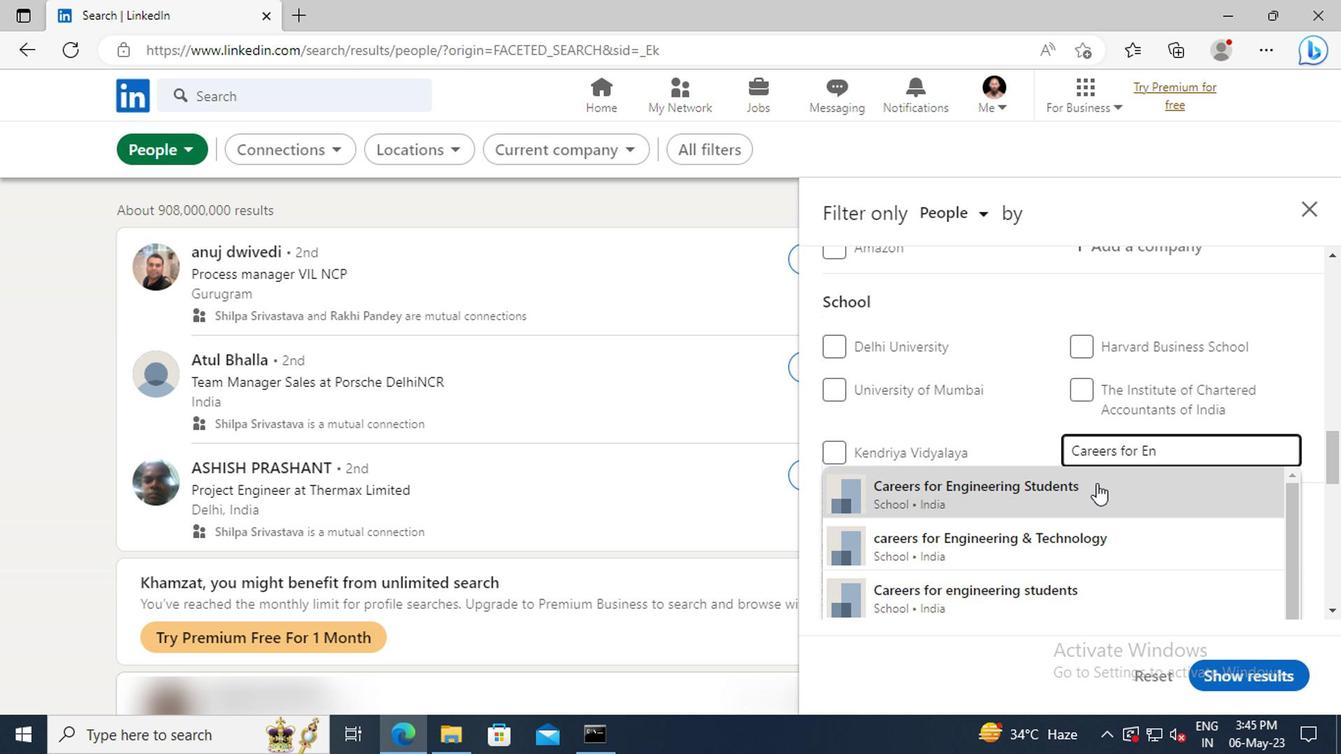 
Action: Mouse scrolled (1092, 484) with delta (0, 0)
Screenshot: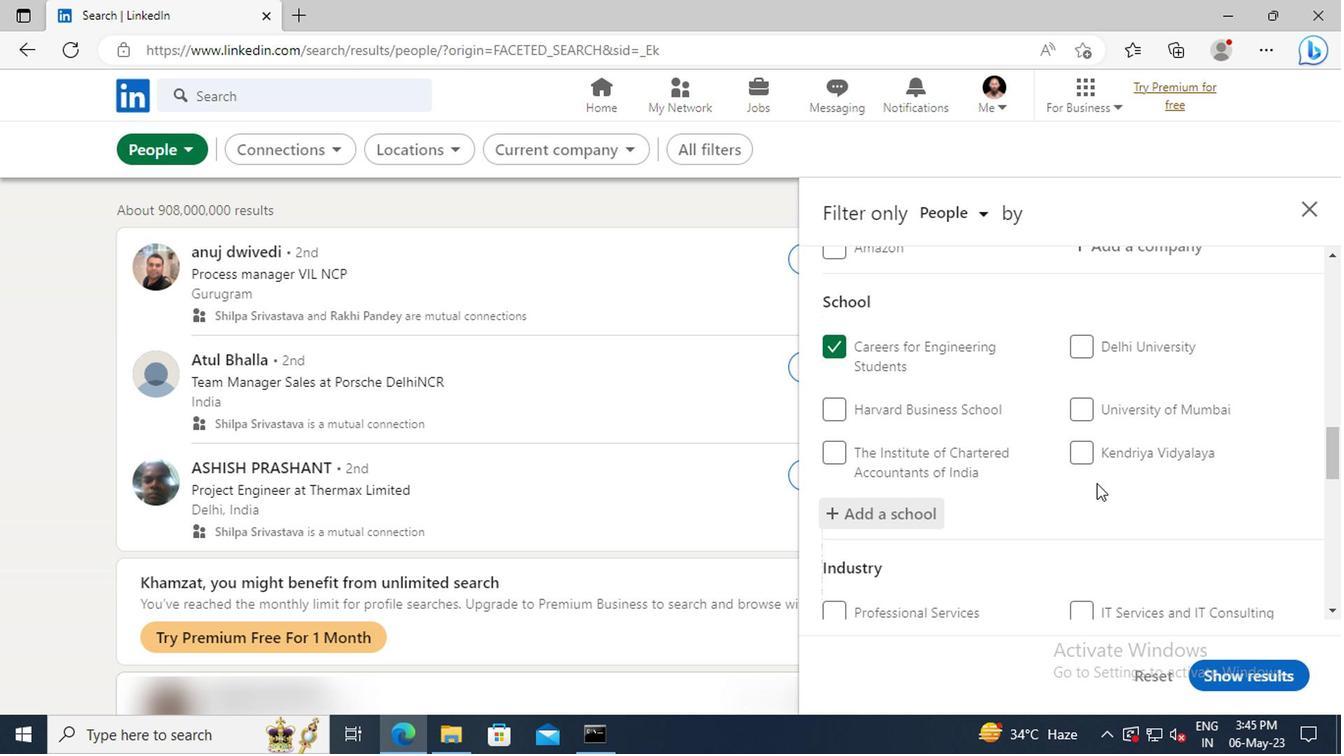 
Action: Mouse scrolled (1092, 484) with delta (0, 0)
Screenshot: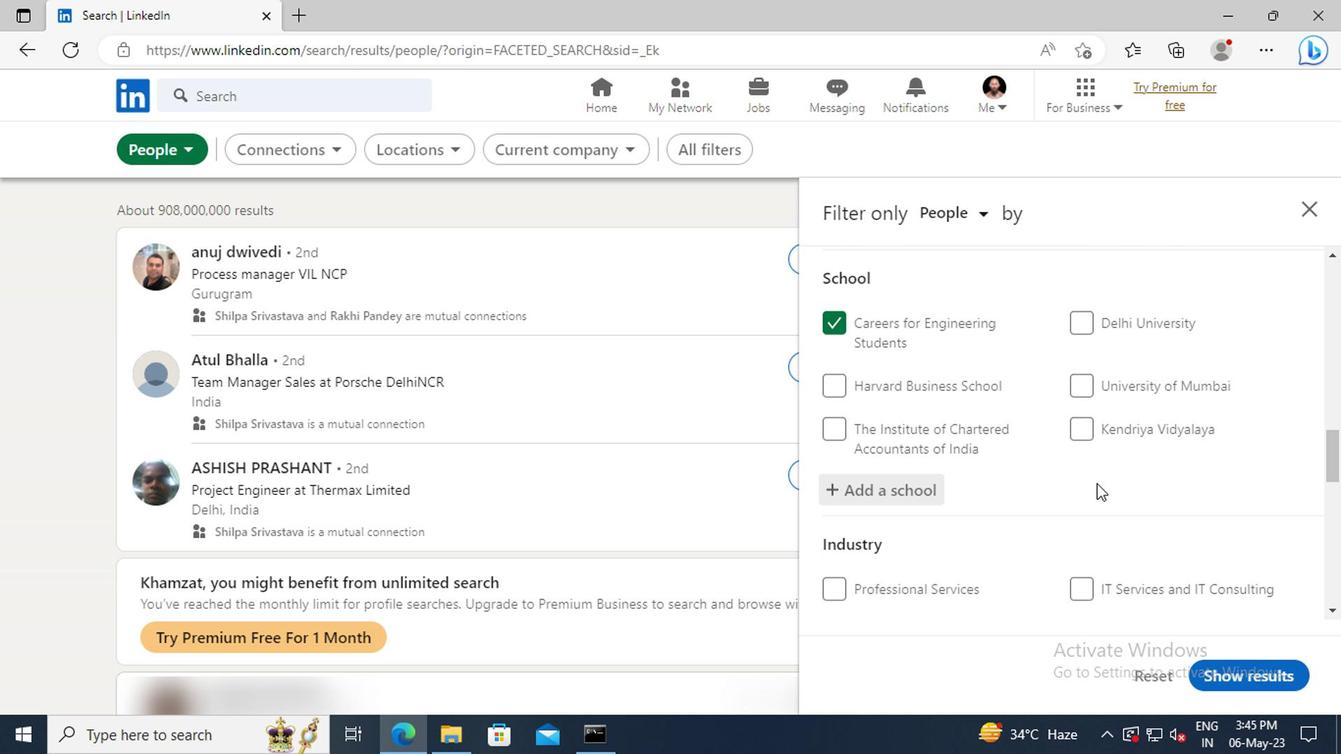 
Action: Mouse scrolled (1092, 484) with delta (0, 0)
Screenshot: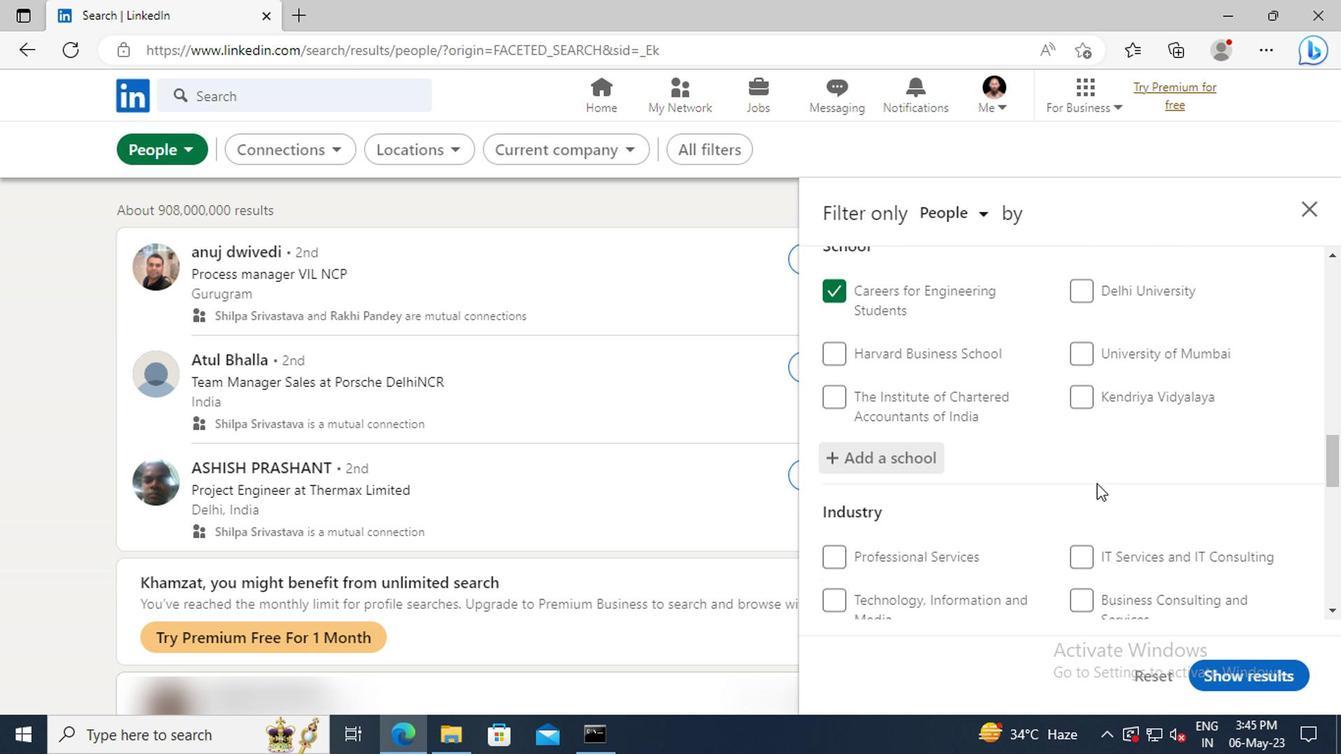 
Action: Mouse scrolled (1092, 484) with delta (0, 0)
Screenshot: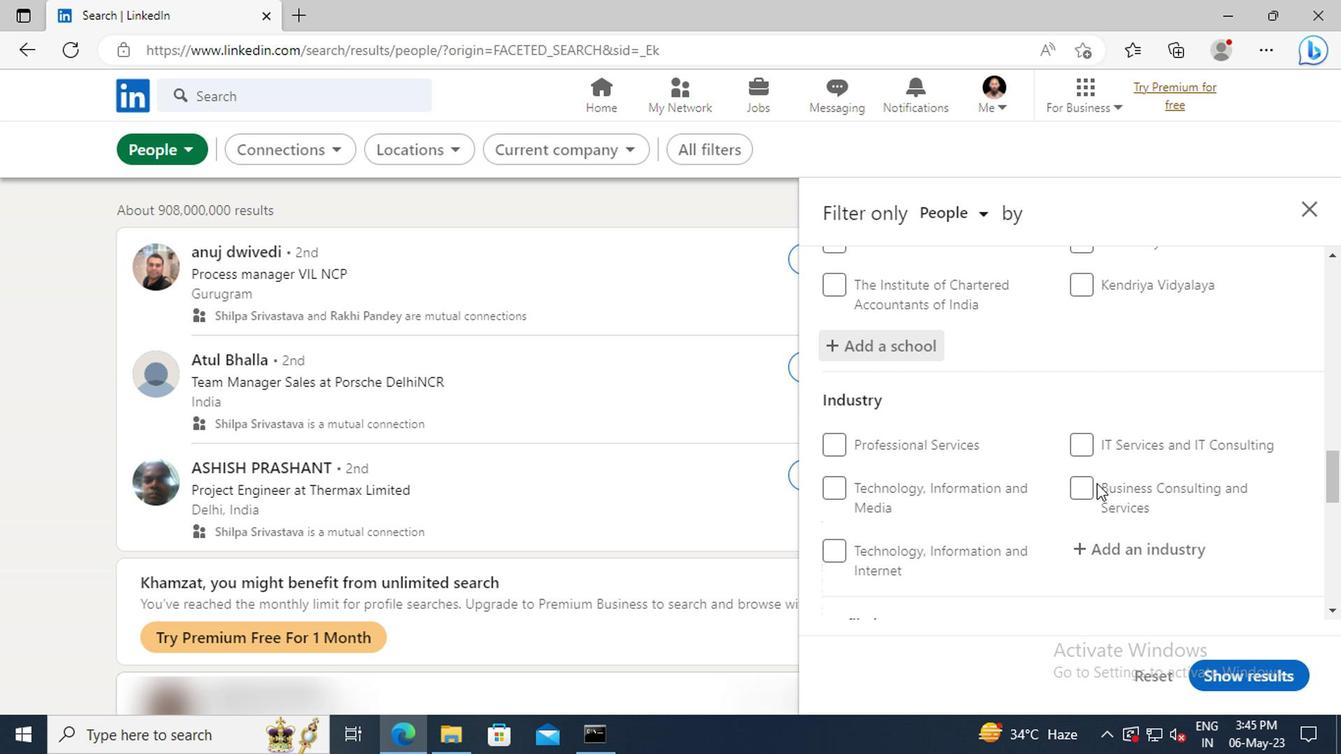 
Action: Mouse moved to (1094, 493)
Screenshot: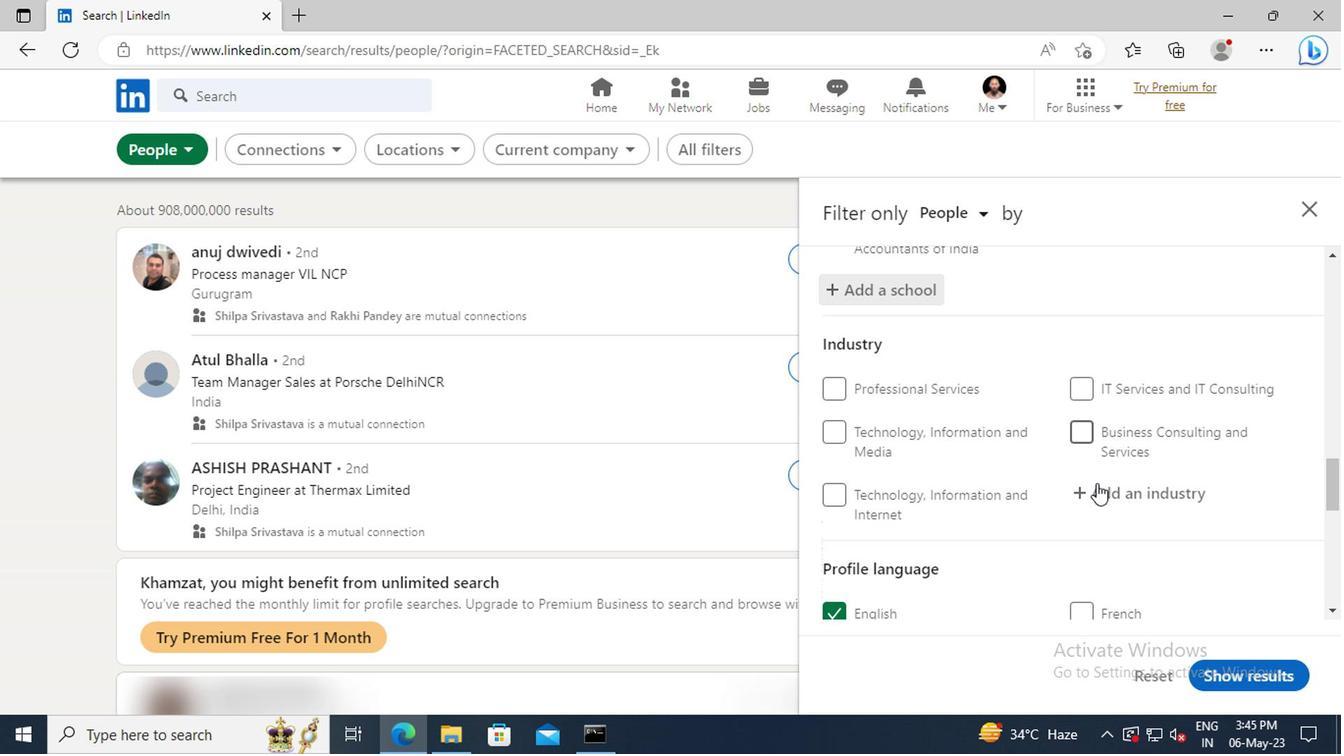 
Action: Mouse pressed left at (1094, 493)
Screenshot: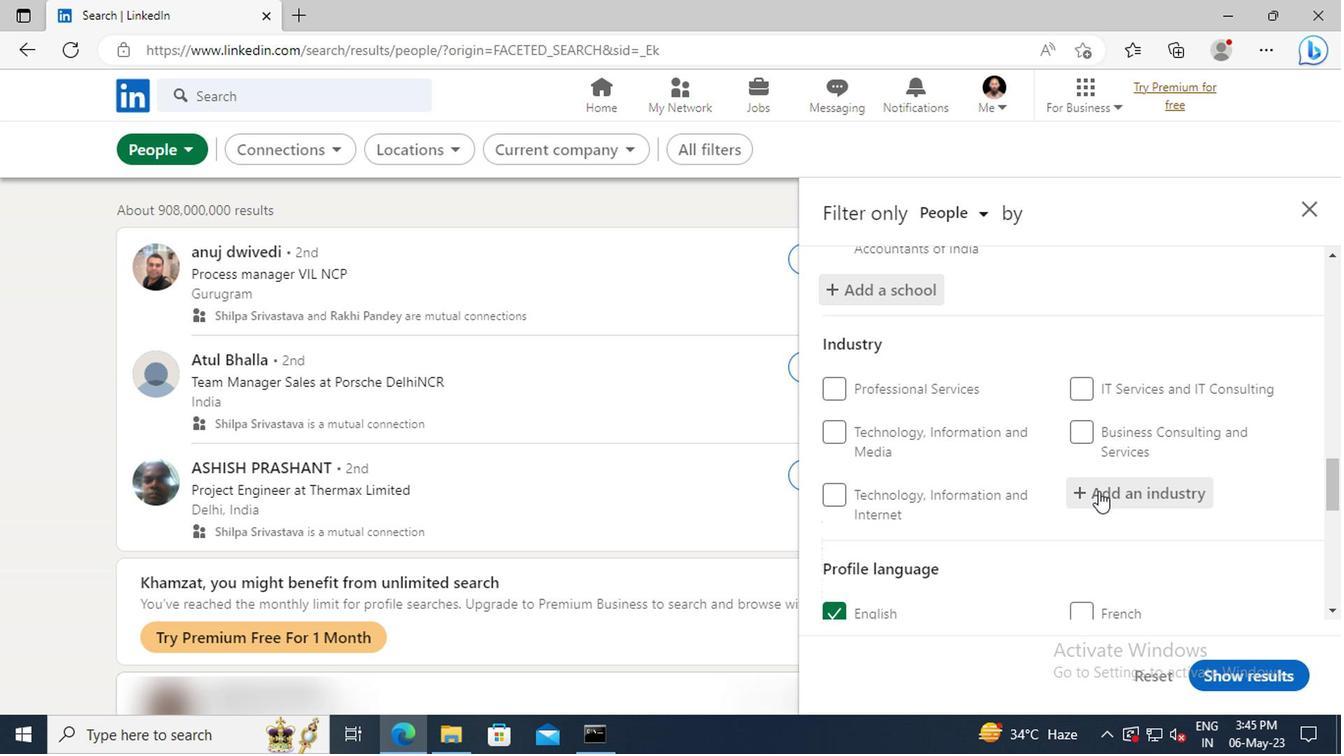 
Action: Key pressed <Key.shift>HOUSEHOLD<Key.space>AND<Key.space>
Screenshot: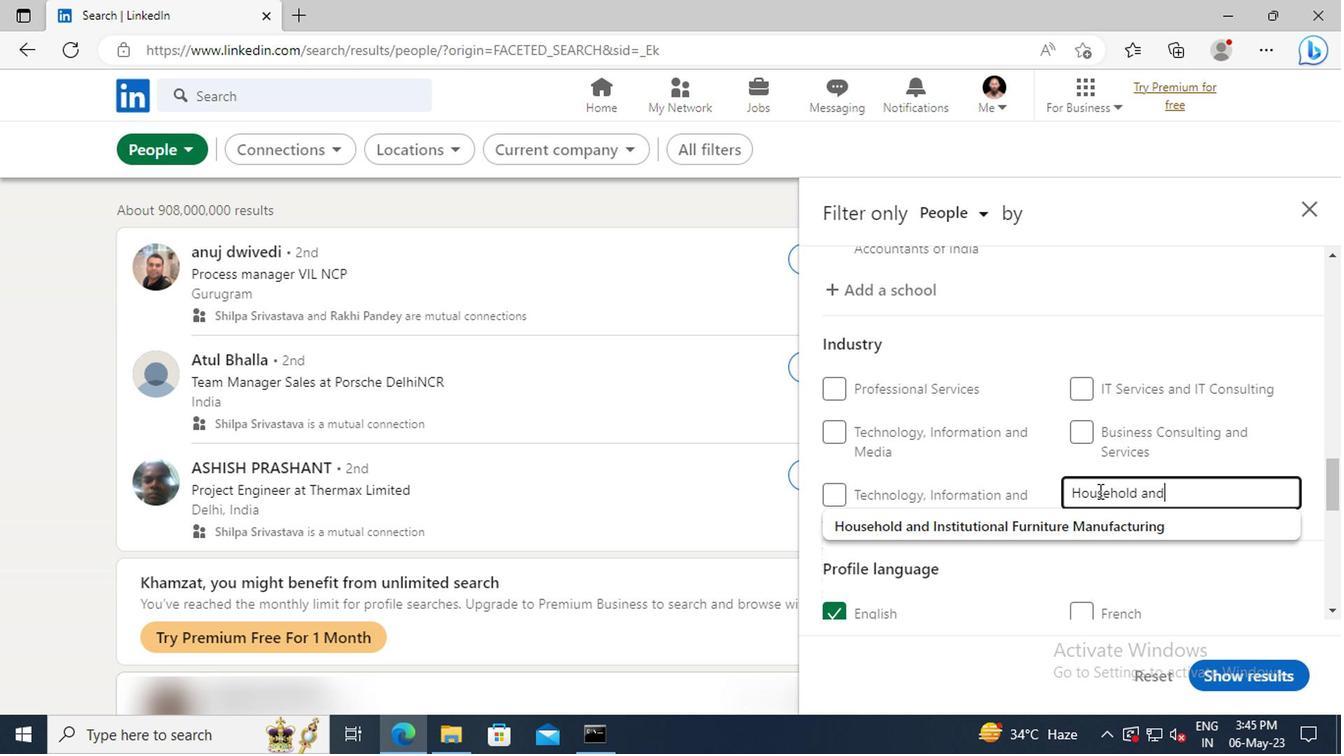 
Action: Mouse moved to (1094, 524)
Screenshot: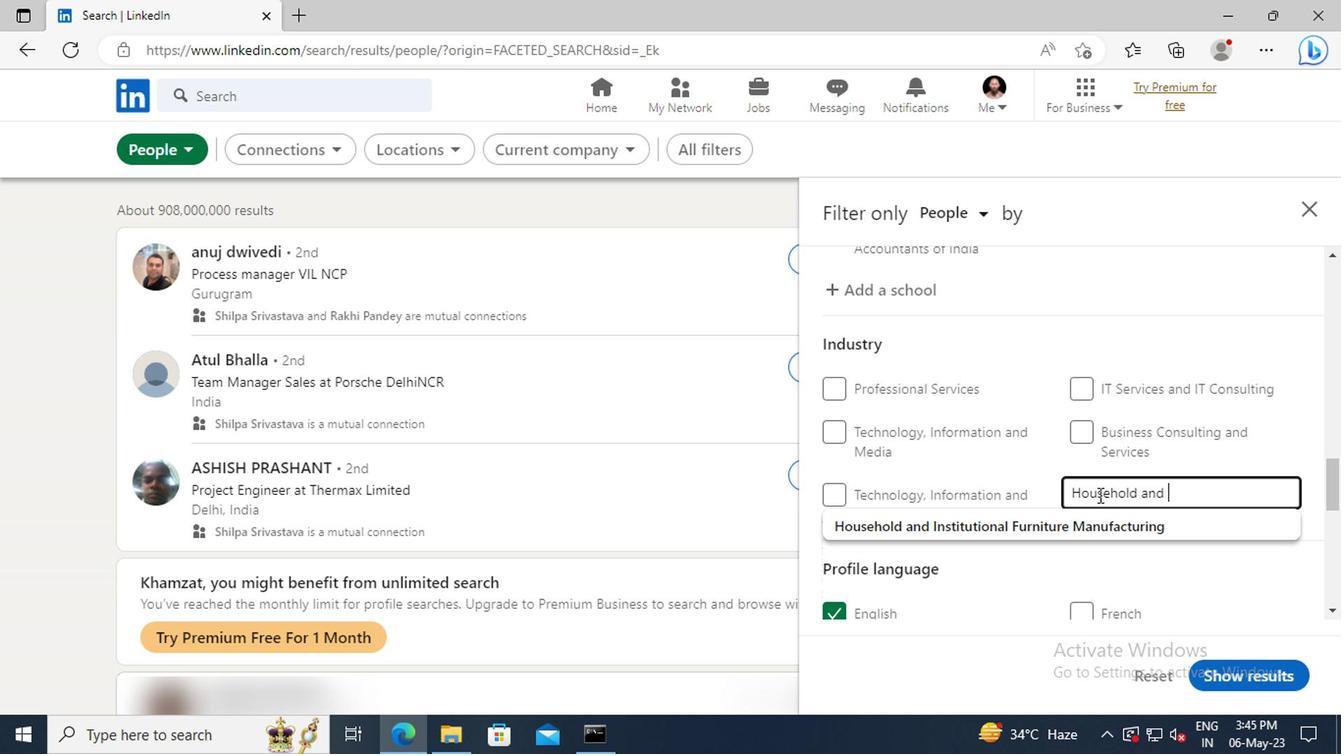 
Action: Mouse pressed left at (1094, 524)
Screenshot: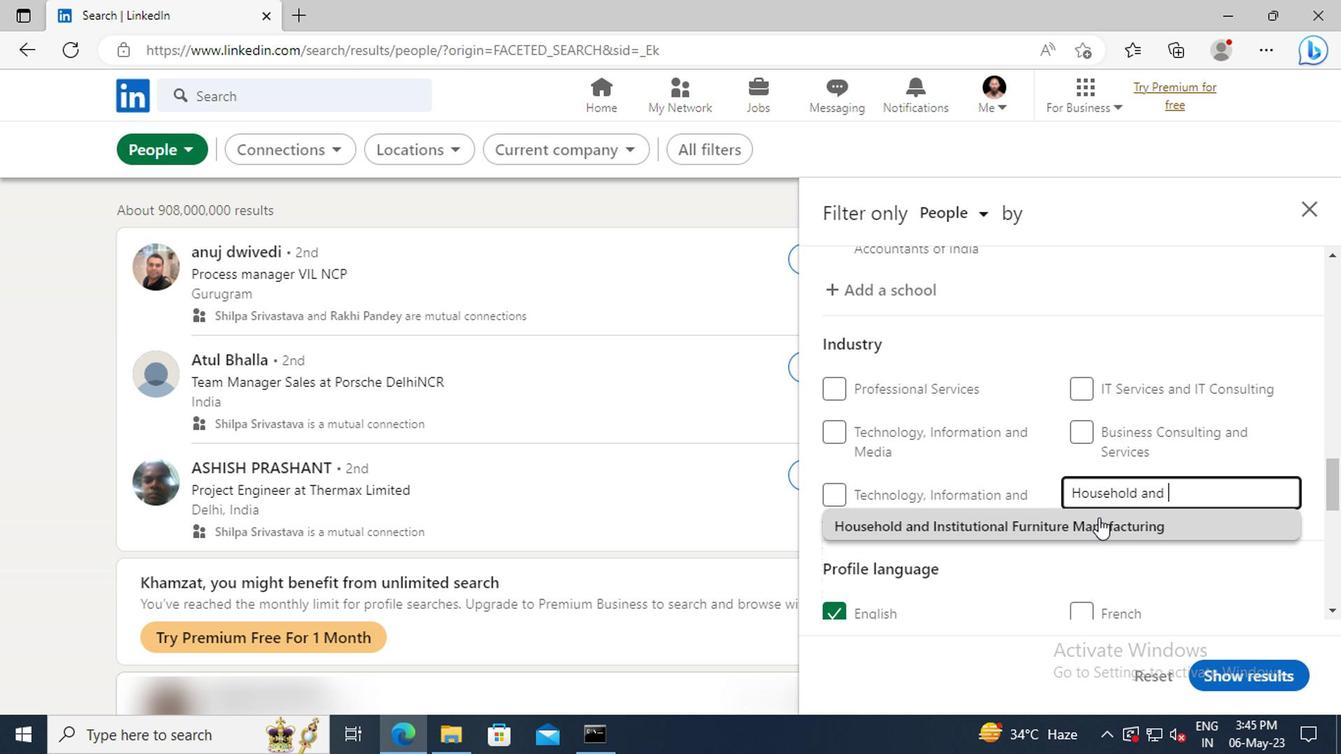 
Action: Mouse scrolled (1094, 523) with delta (0, -1)
Screenshot: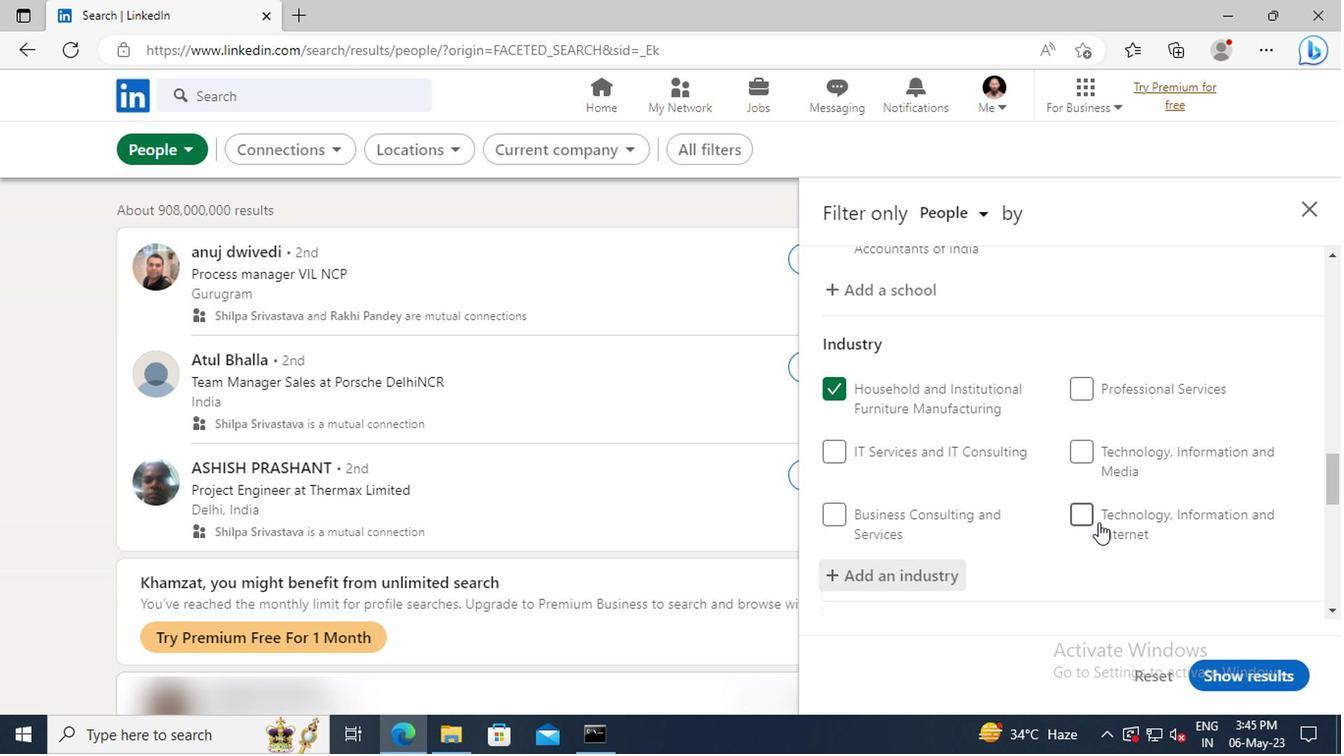 
Action: Mouse scrolled (1094, 523) with delta (0, -1)
Screenshot: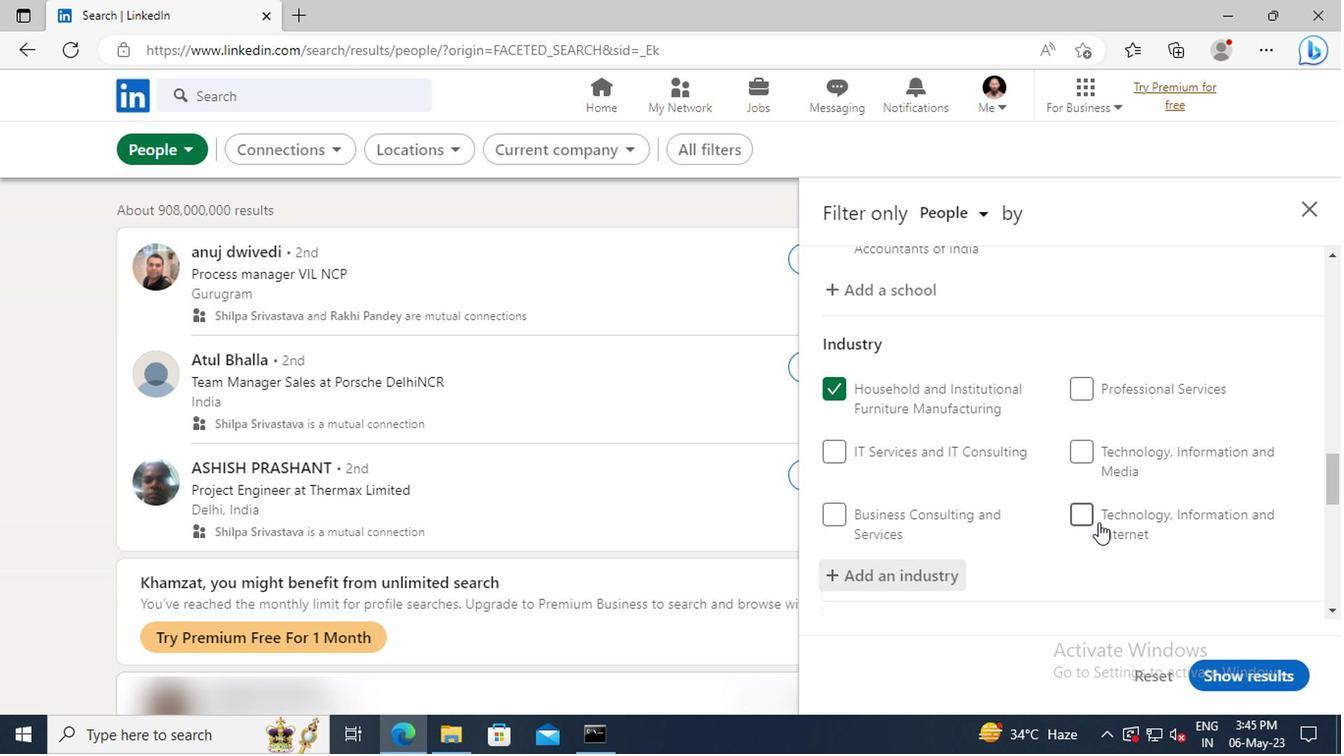 
Action: Mouse scrolled (1094, 523) with delta (0, -1)
Screenshot: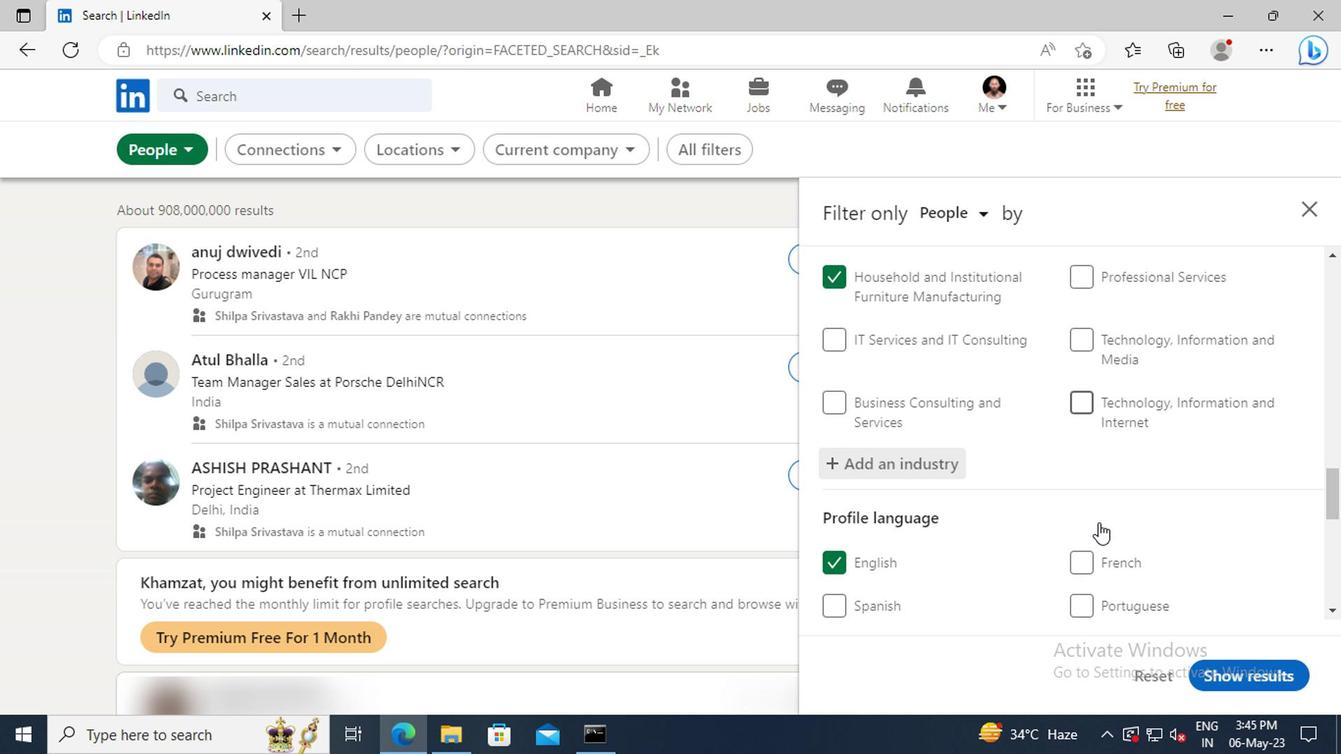 
Action: Mouse moved to (1094, 519)
Screenshot: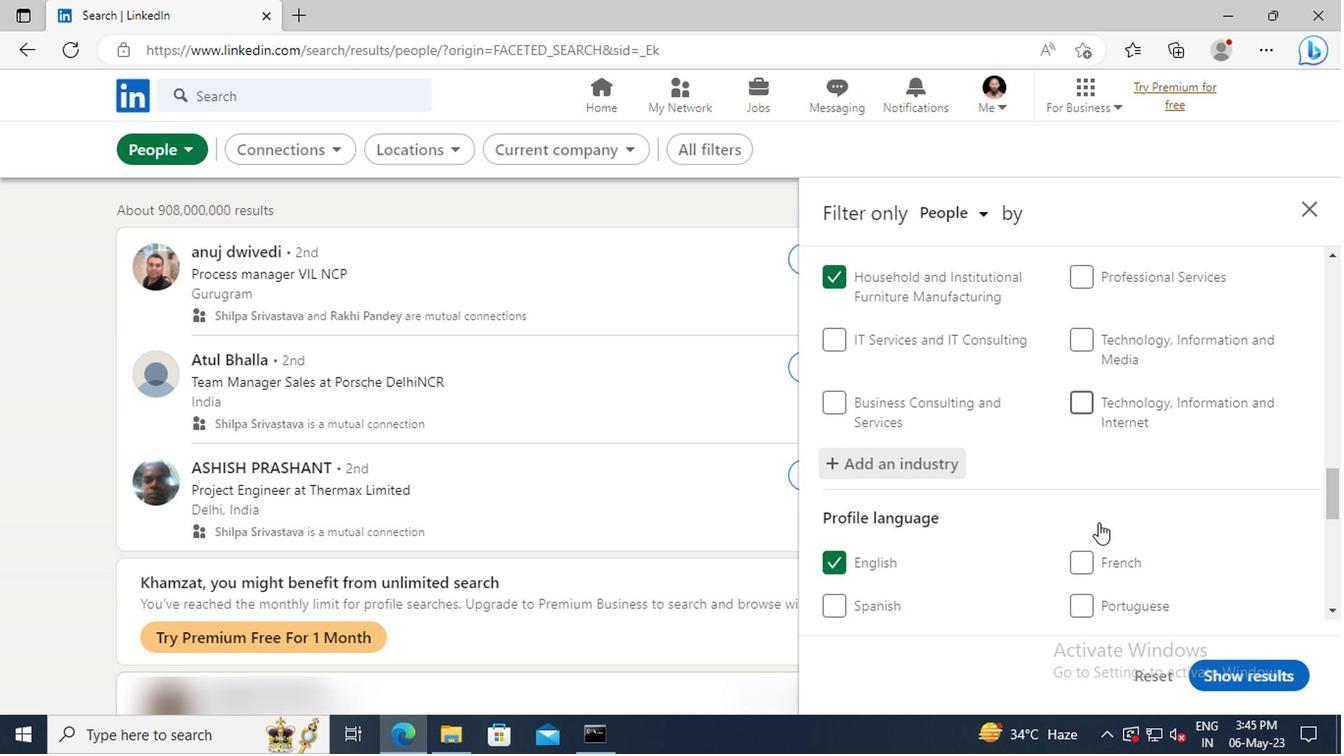 
Action: Mouse scrolled (1094, 518) with delta (0, -1)
Screenshot: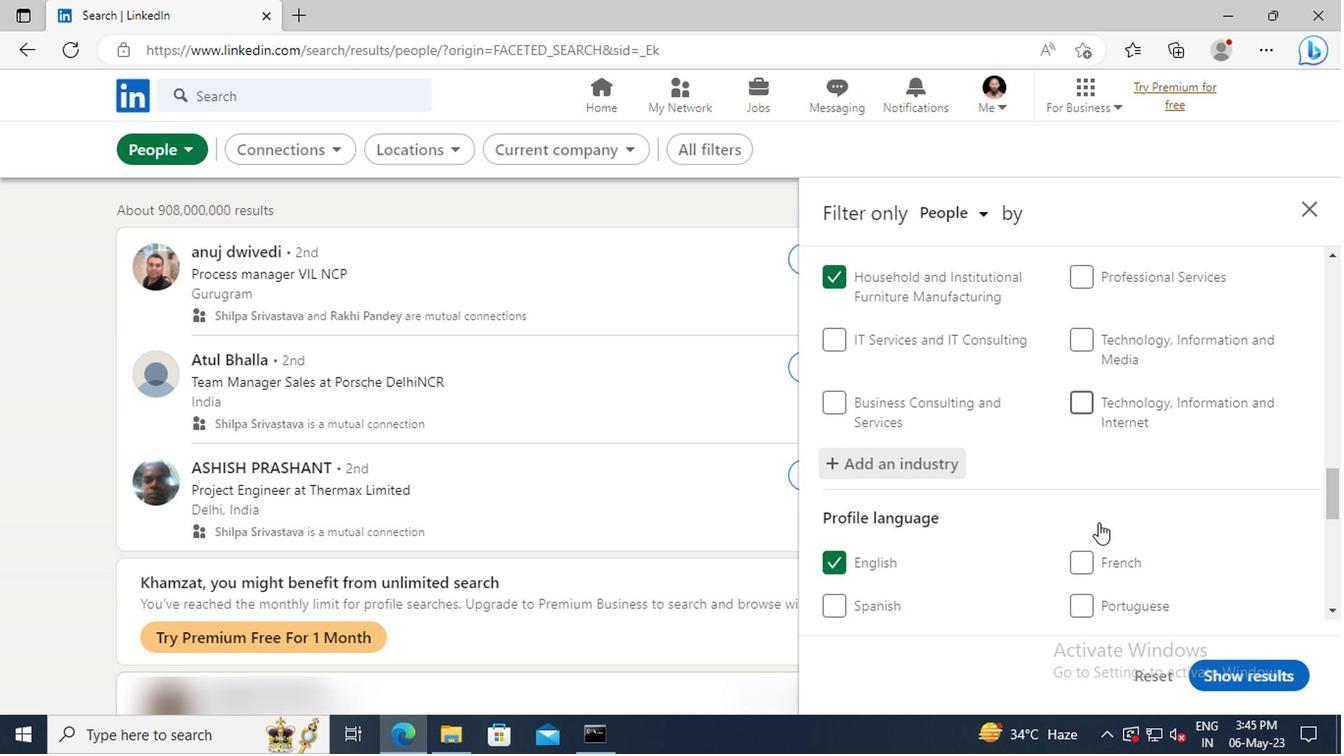 
Action: Mouse moved to (1094, 515)
Screenshot: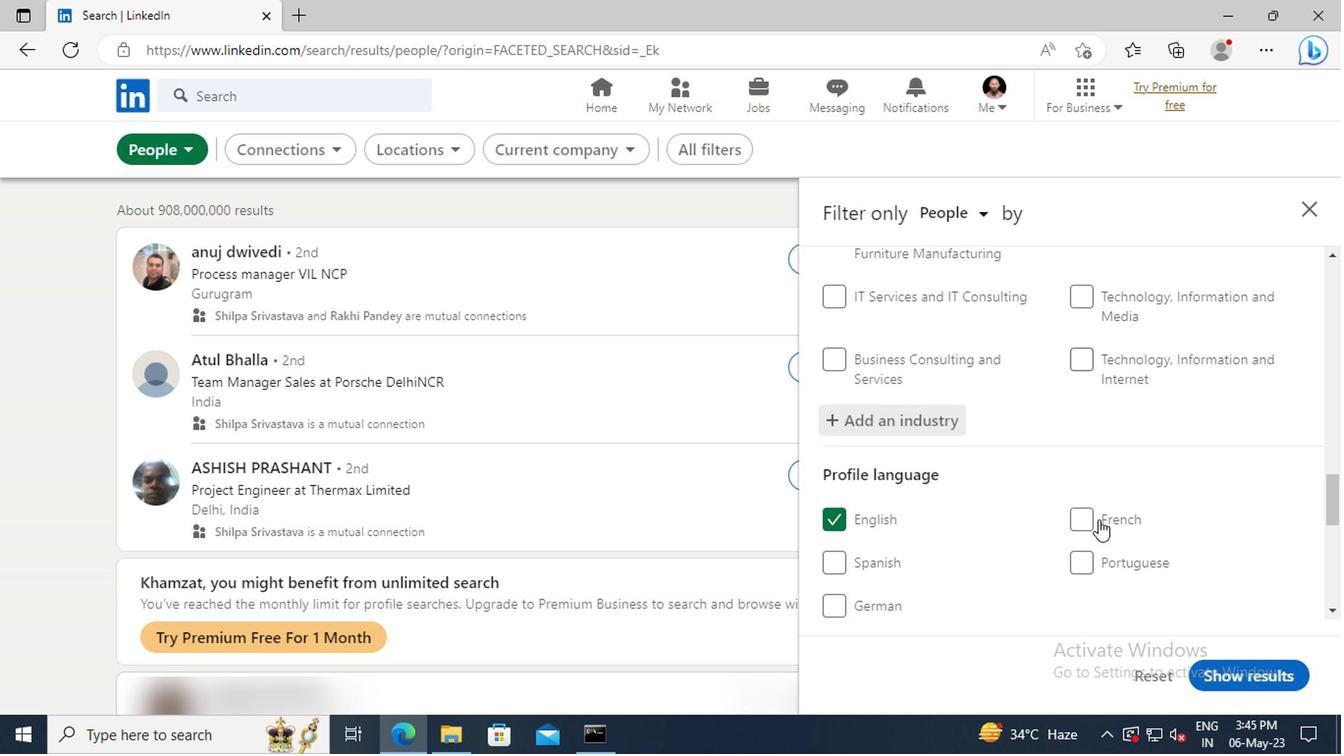 
Action: Mouse scrolled (1094, 514) with delta (0, 0)
Screenshot: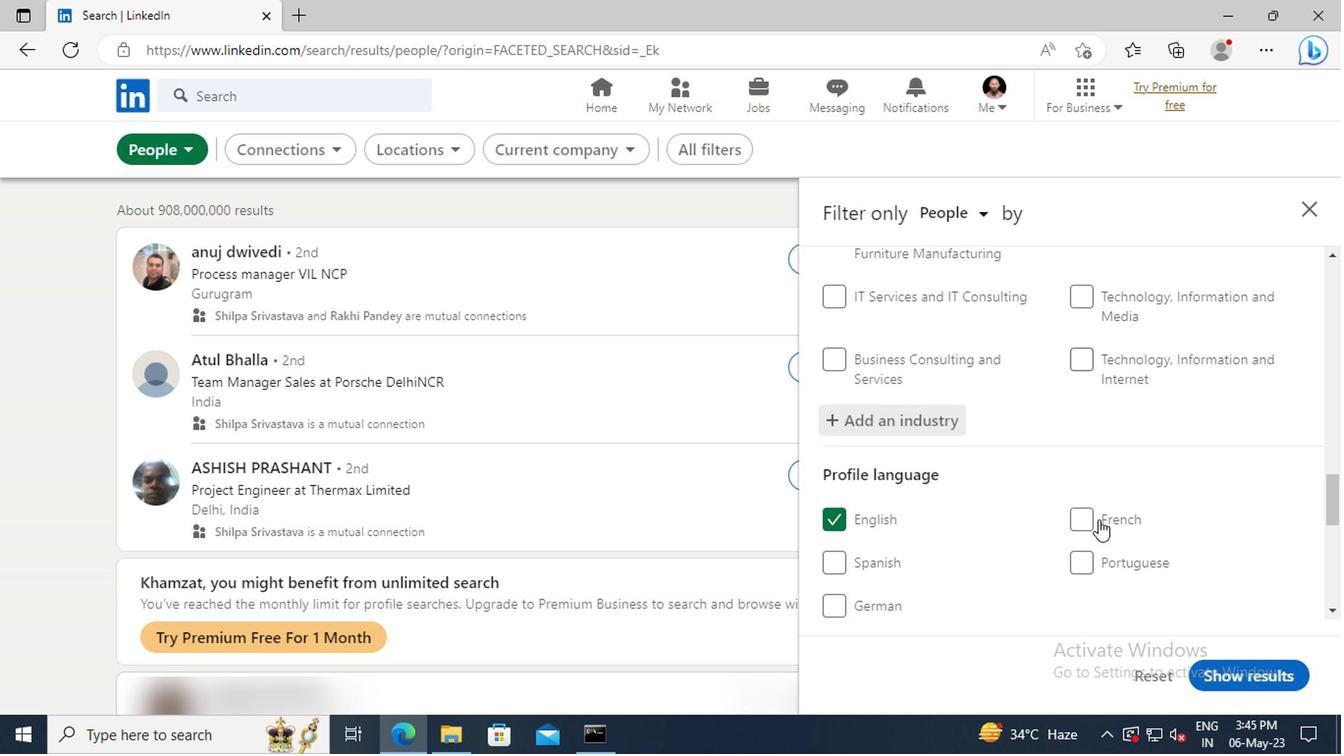 
Action: Mouse moved to (1086, 486)
Screenshot: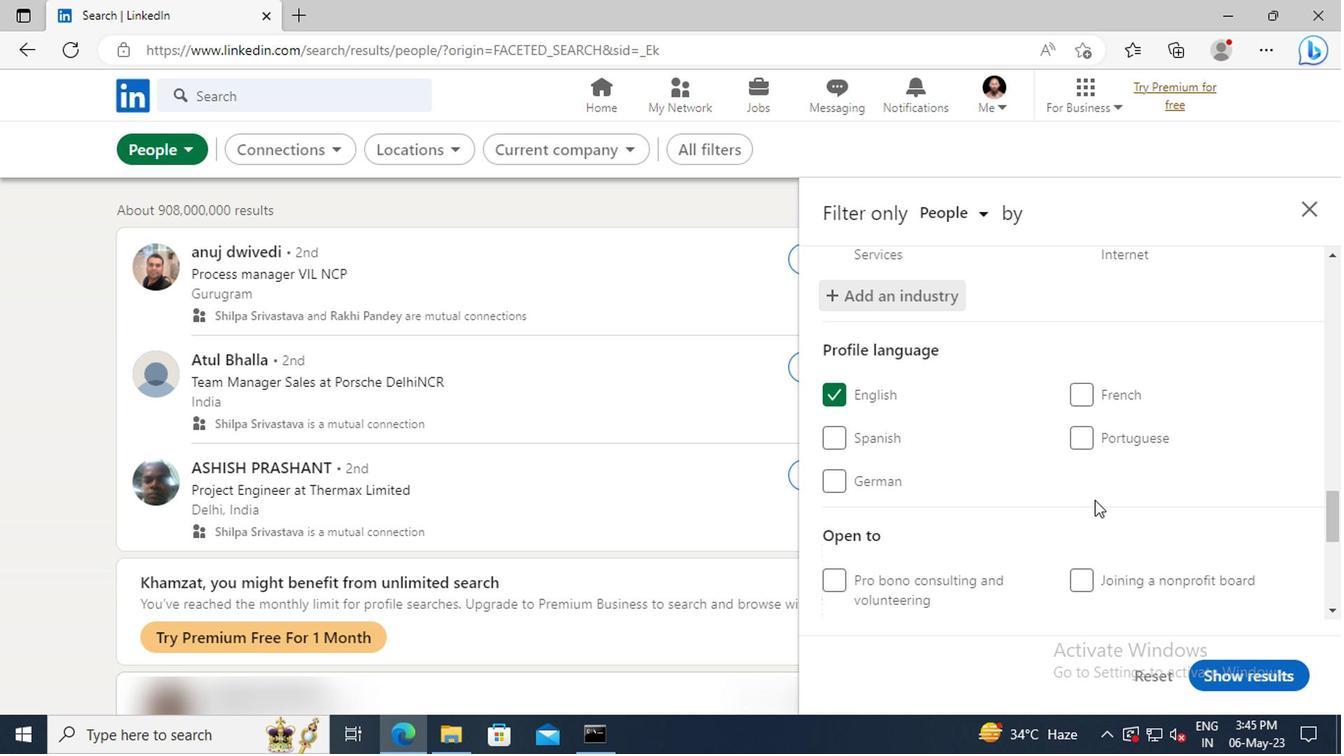 
Action: Mouse scrolled (1086, 486) with delta (0, 0)
Screenshot: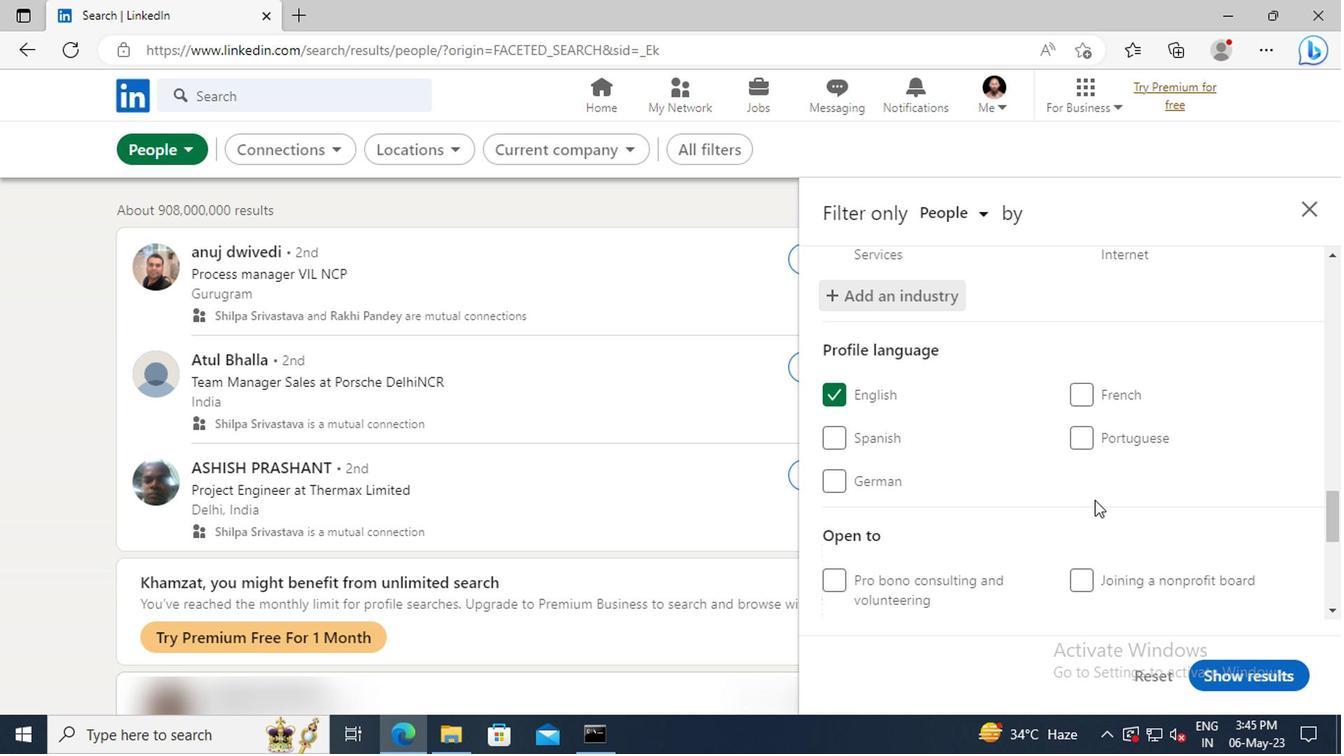 
Action: Mouse moved to (1086, 479)
Screenshot: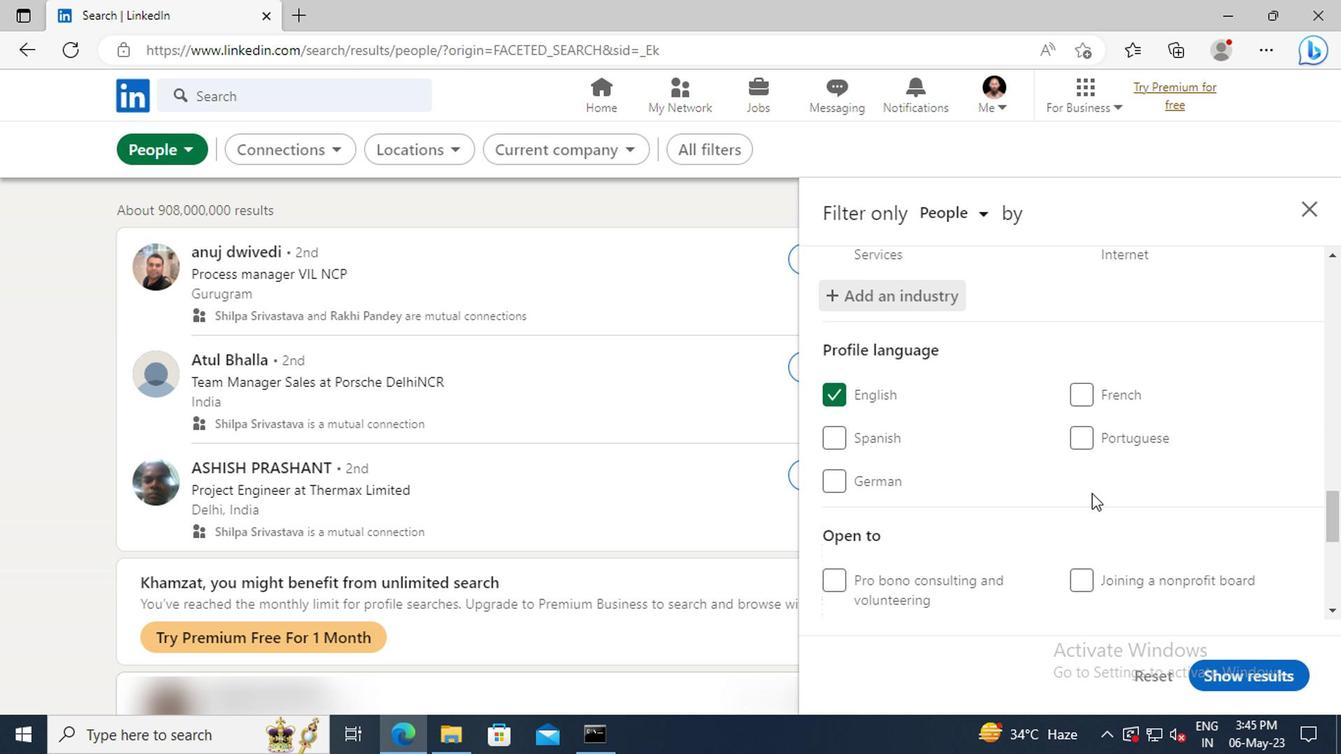 
Action: Mouse scrolled (1086, 477) with delta (0, -1)
Screenshot: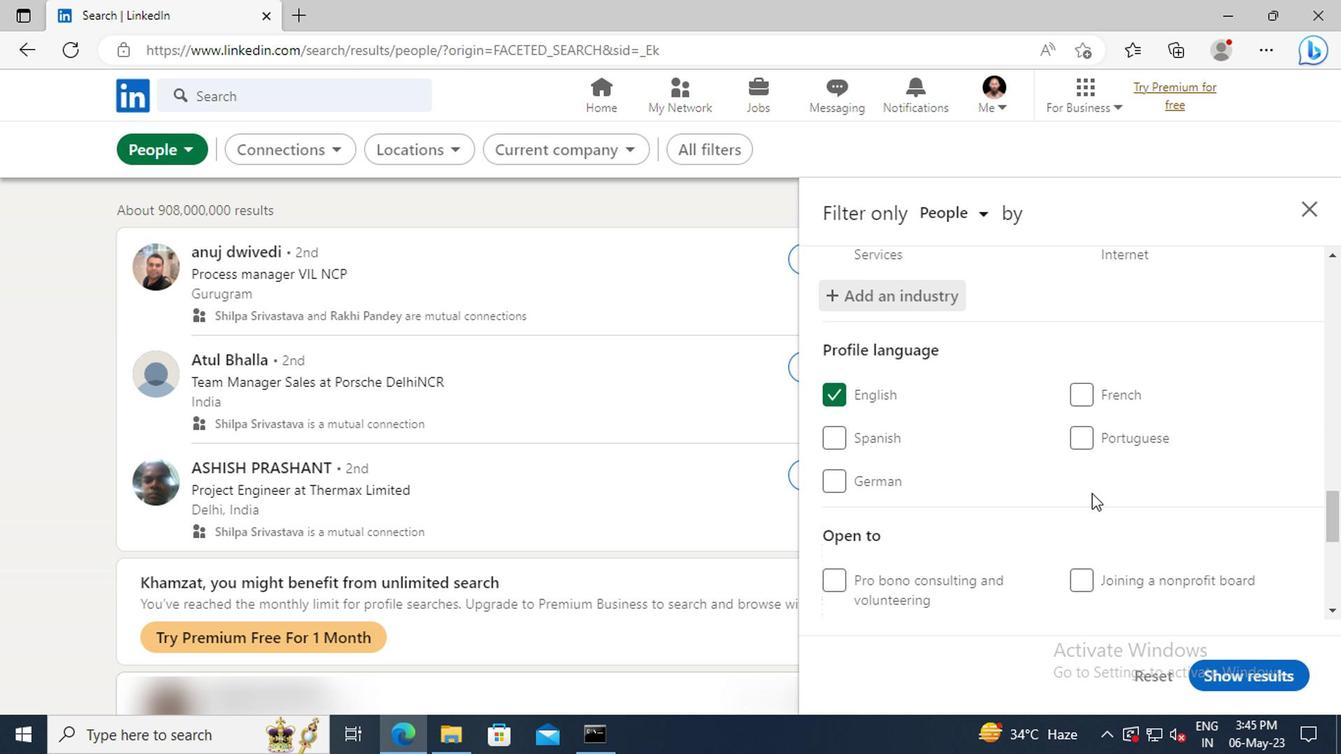 
Action: Mouse moved to (1086, 447)
Screenshot: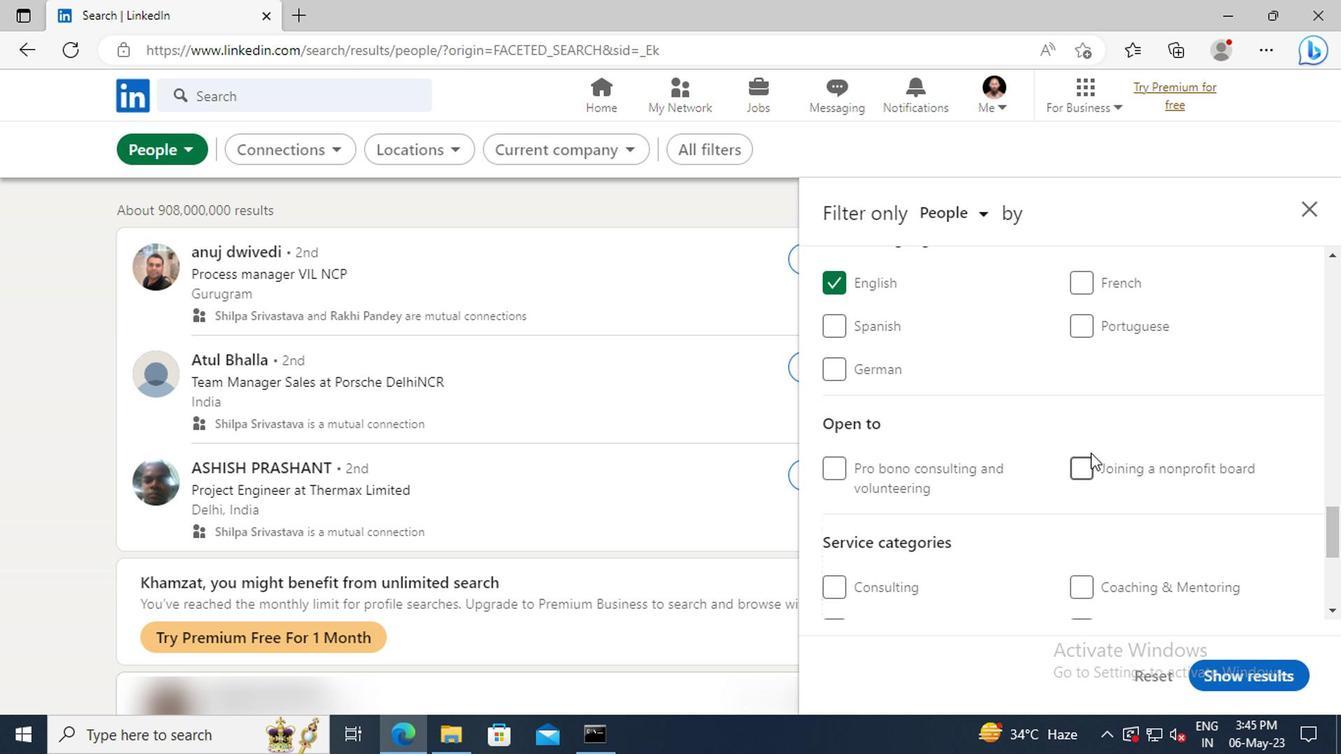 
Action: Mouse scrolled (1086, 446) with delta (0, -1)
Screenshot: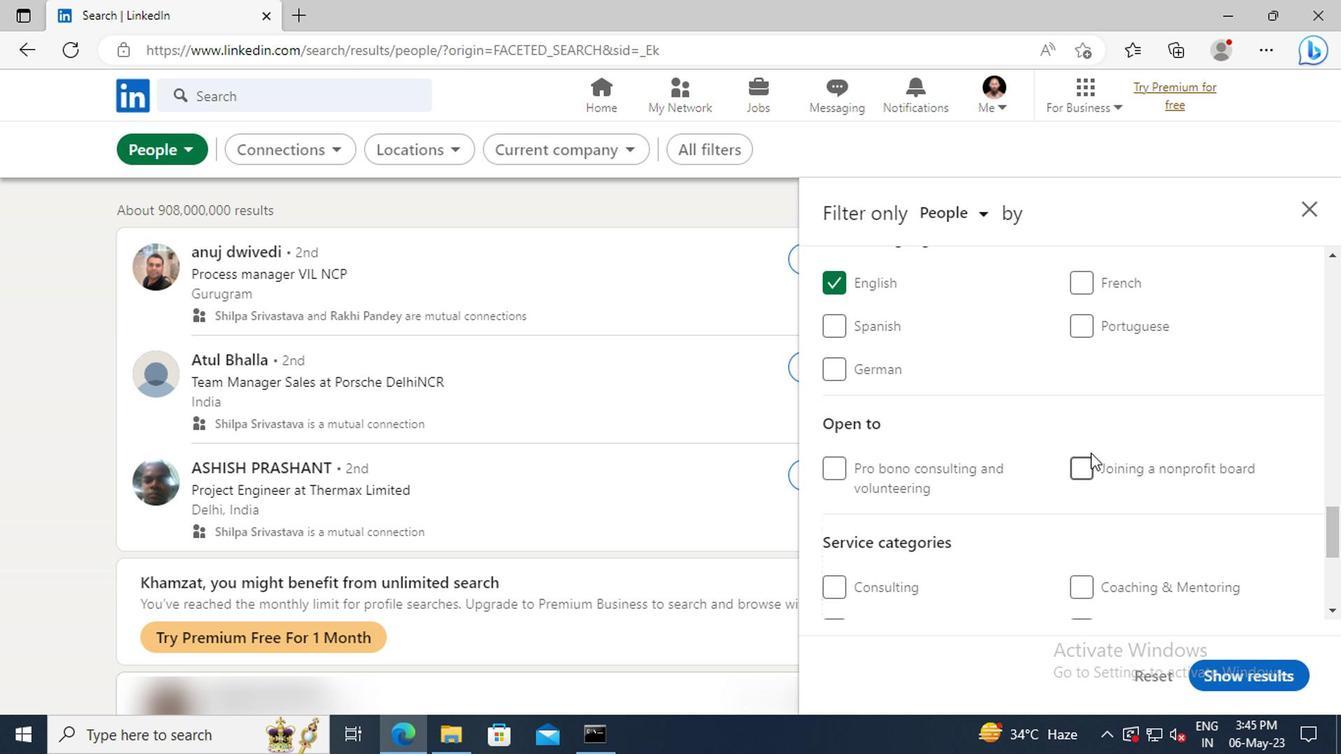 
Action: Mouse moved to (1086, 446)
Screenshot: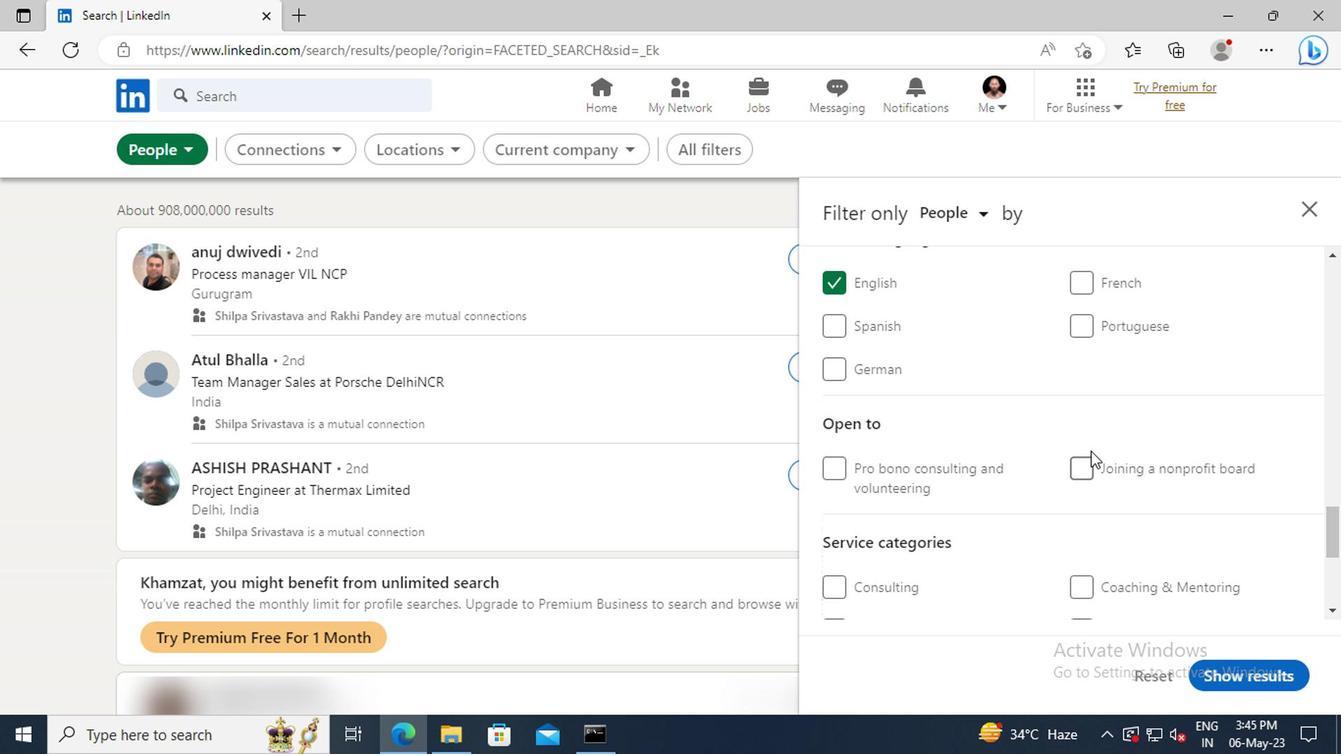 
Action: Mouse scrolled (1086, 445) with delta (0, 0)
Screenshot: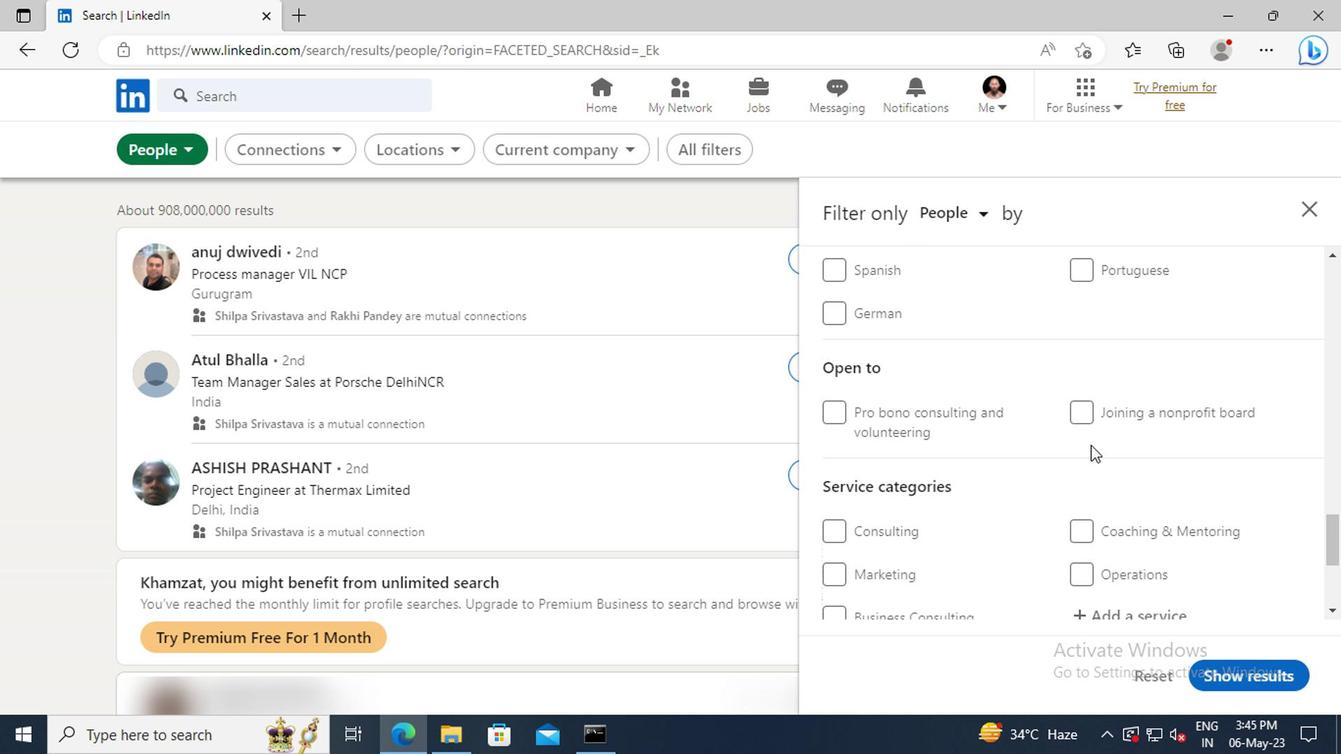 
Action: Mouse scrolled (1086, 445) with delta (0, 0)
Screenshot: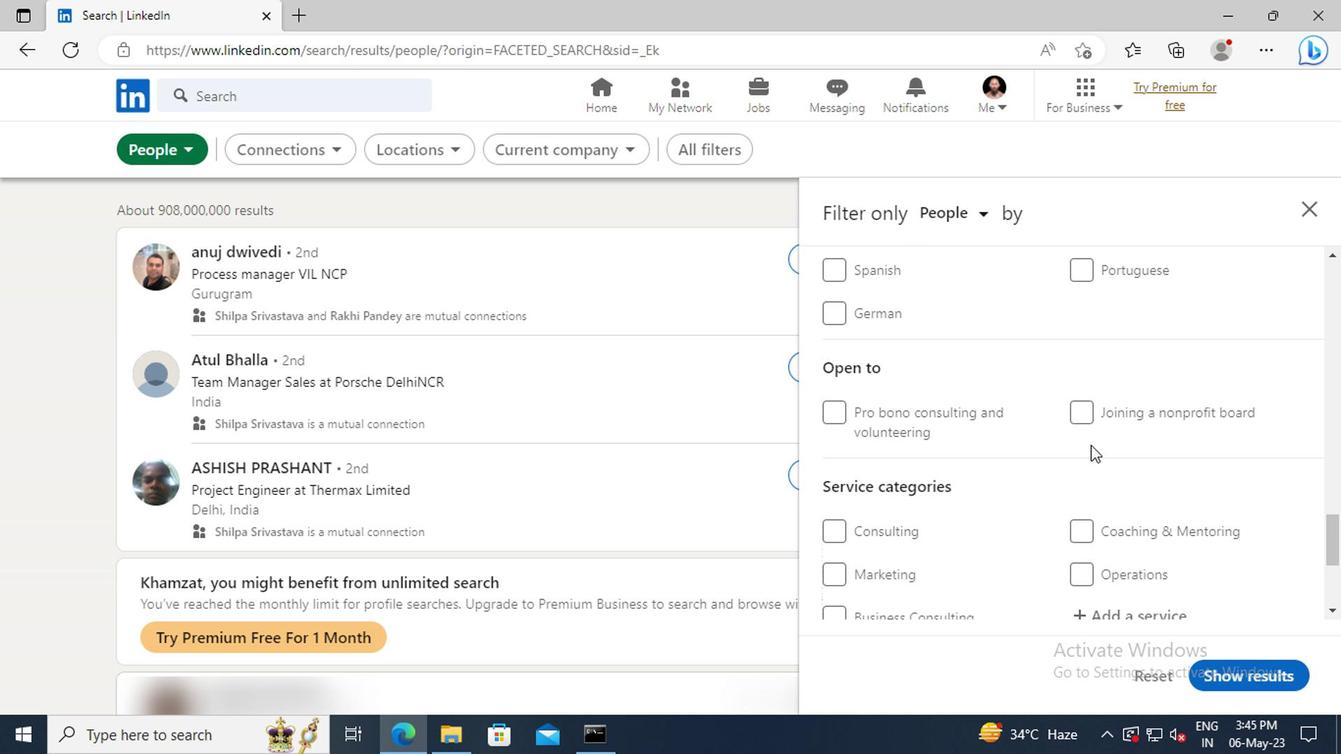 
Action: Mouse scrolled (1086, 445) with delta (0, 0)
Screenshot: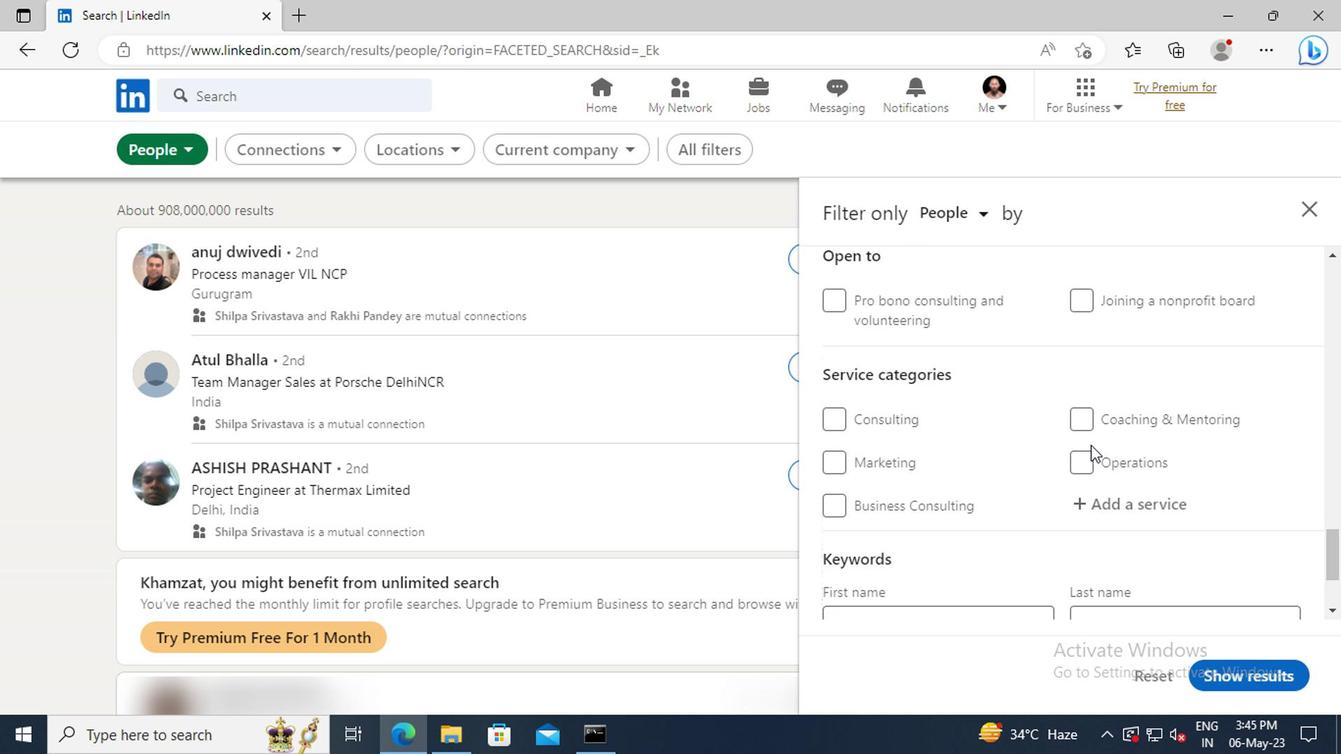 
Action: Mouse moved to (1094, 447)
Screenshot: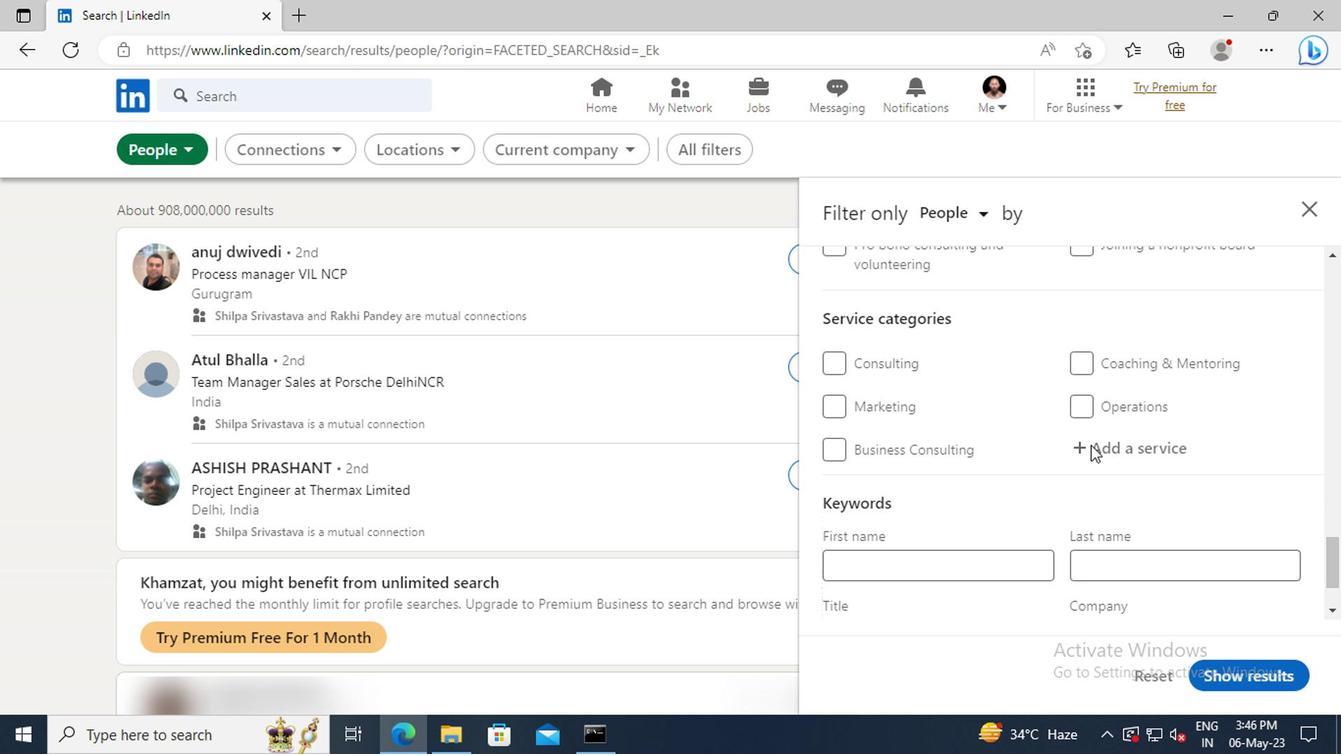 
Action: Mouse pressed left at (1094, 447)
Screenshot: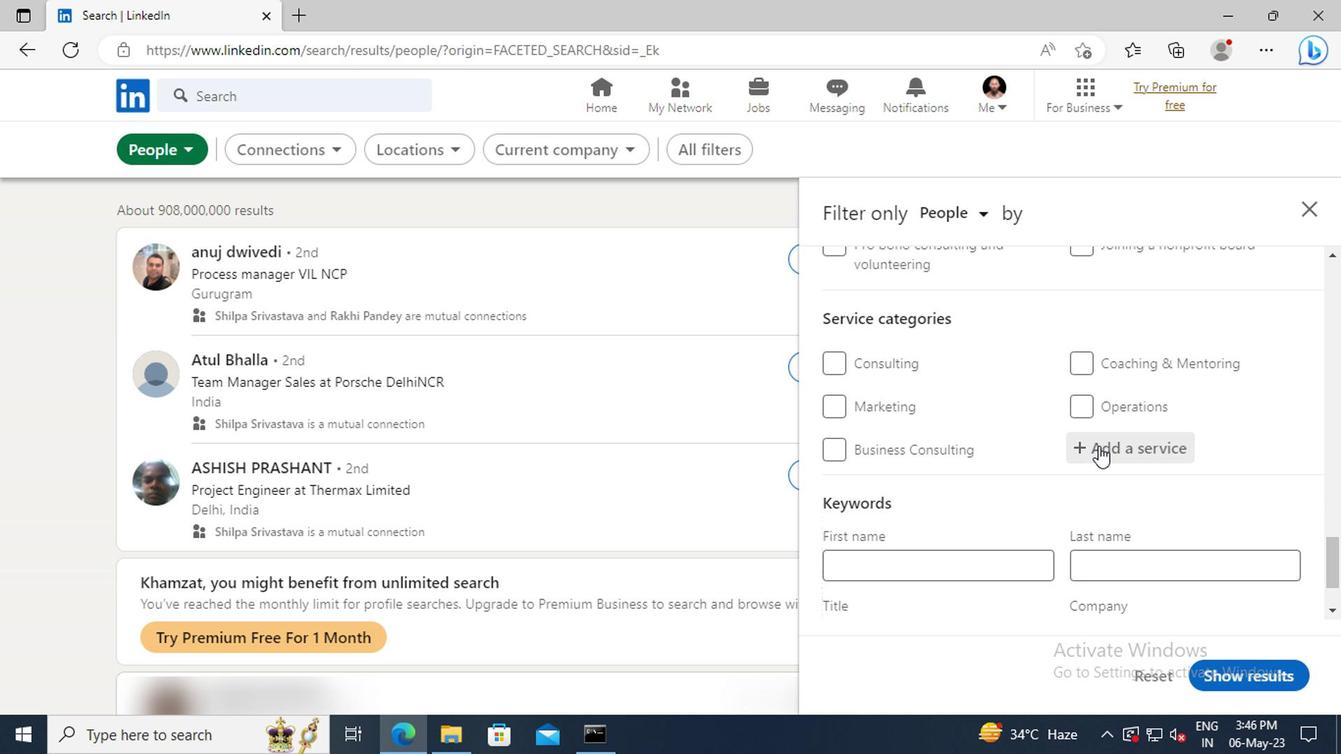 
Action: Key pressed <Key.shift>CYBERS
Screenshot: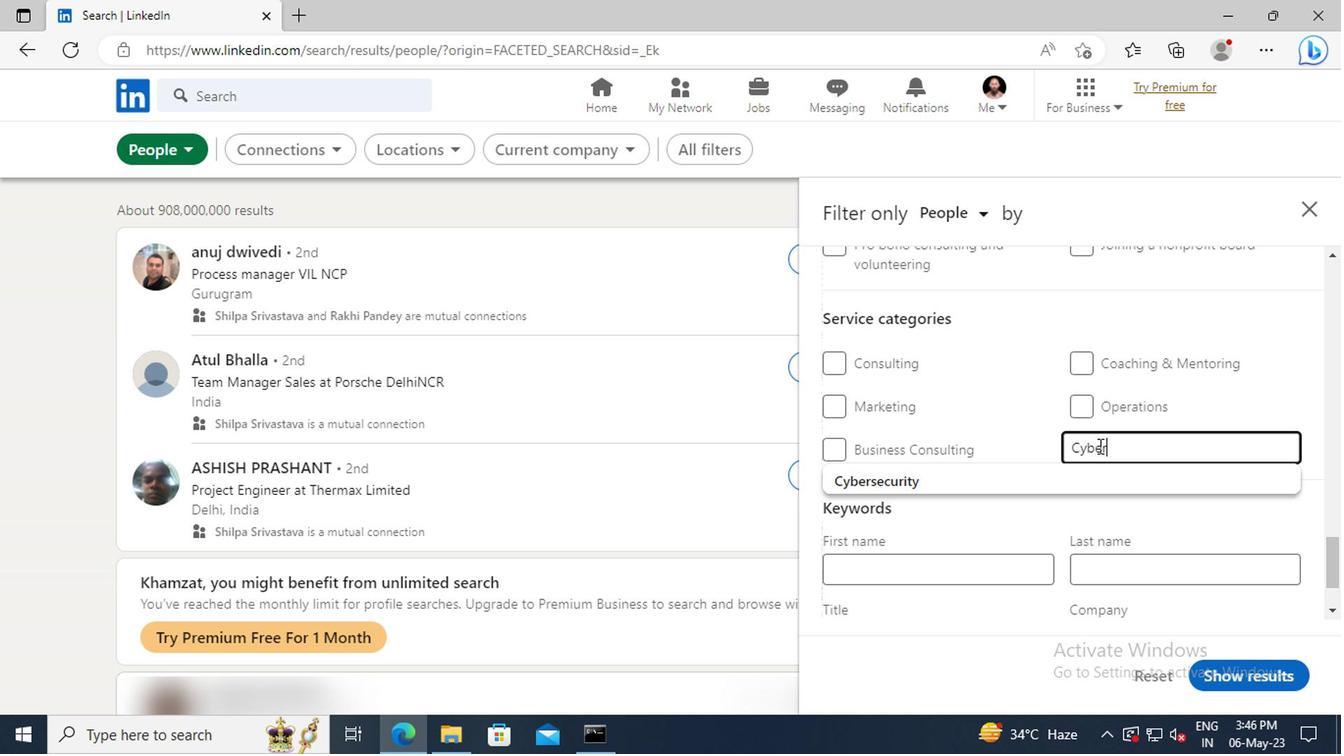 
Action: Mouse moved to (1097, 481)
Screenshot: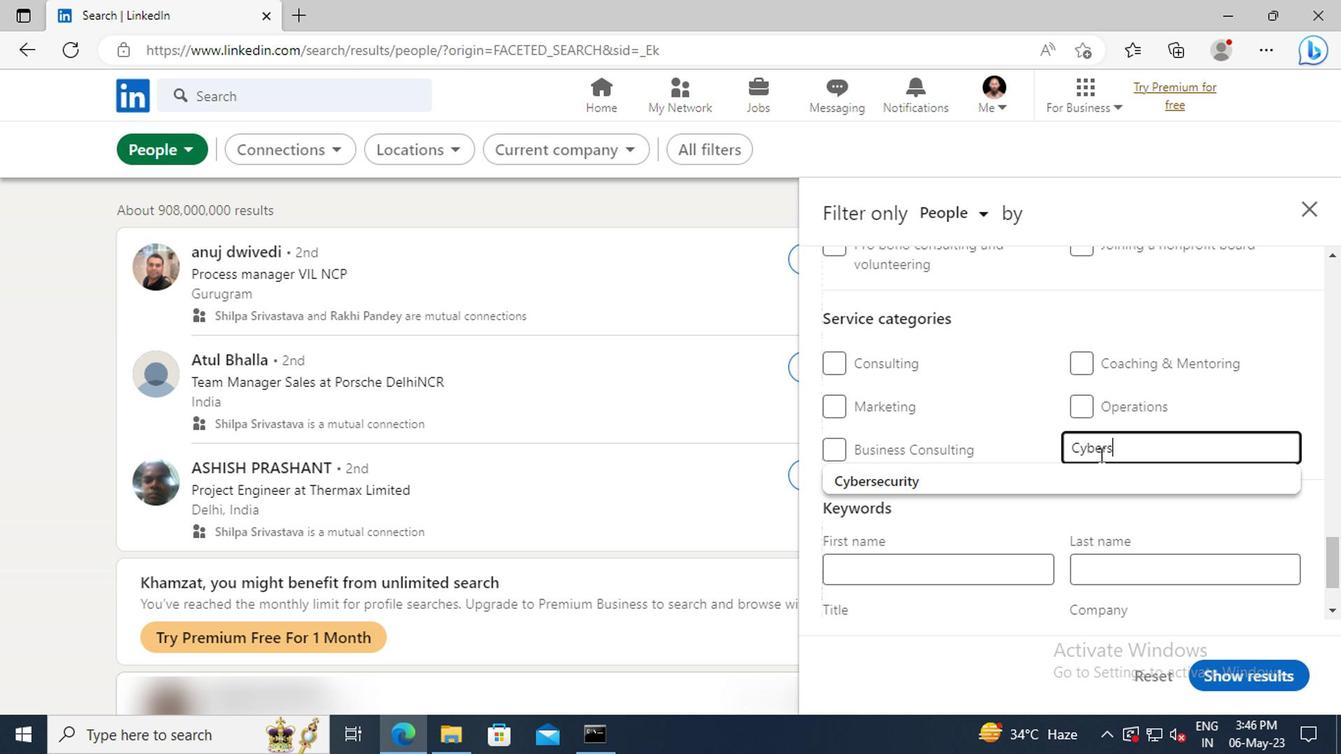 
Action: Mouse pressed left at (1097, 481)
Screenshot: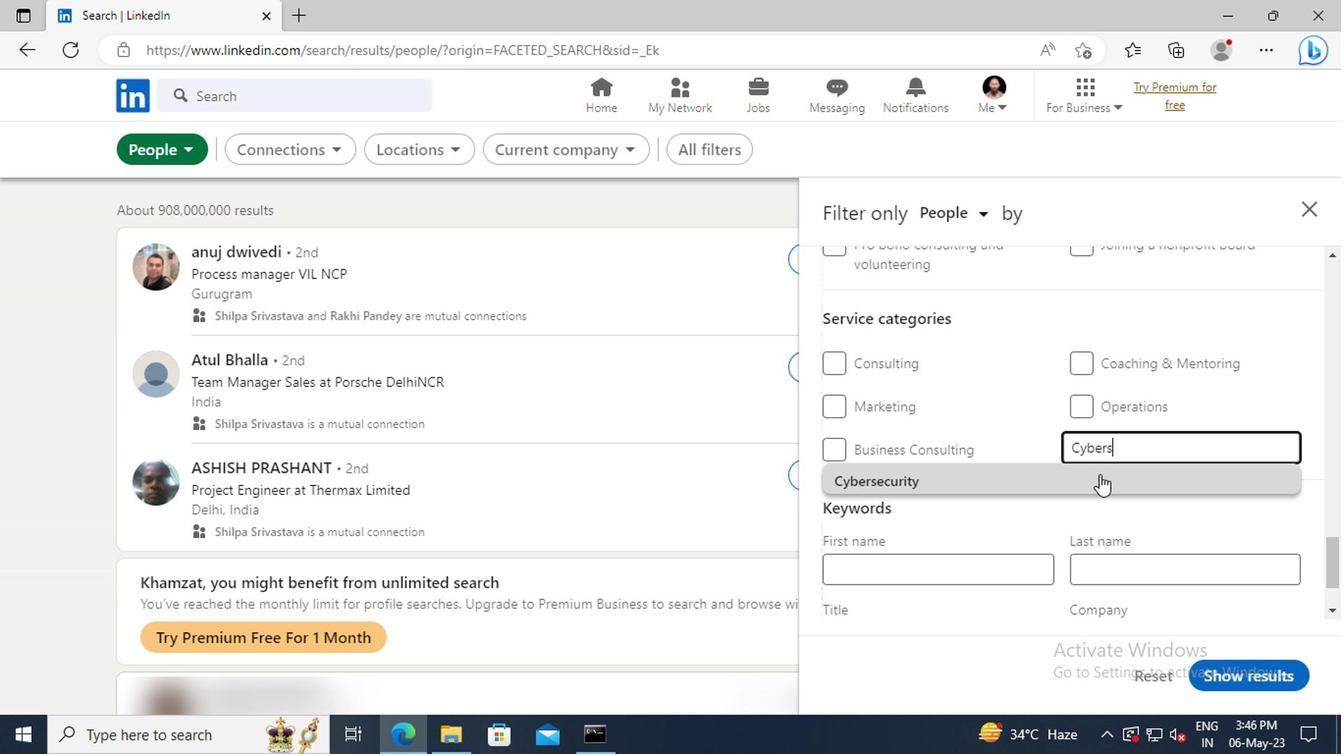 
Action: Mouse scrolled (1097, 481) with delta (0, 0)
Screenshot: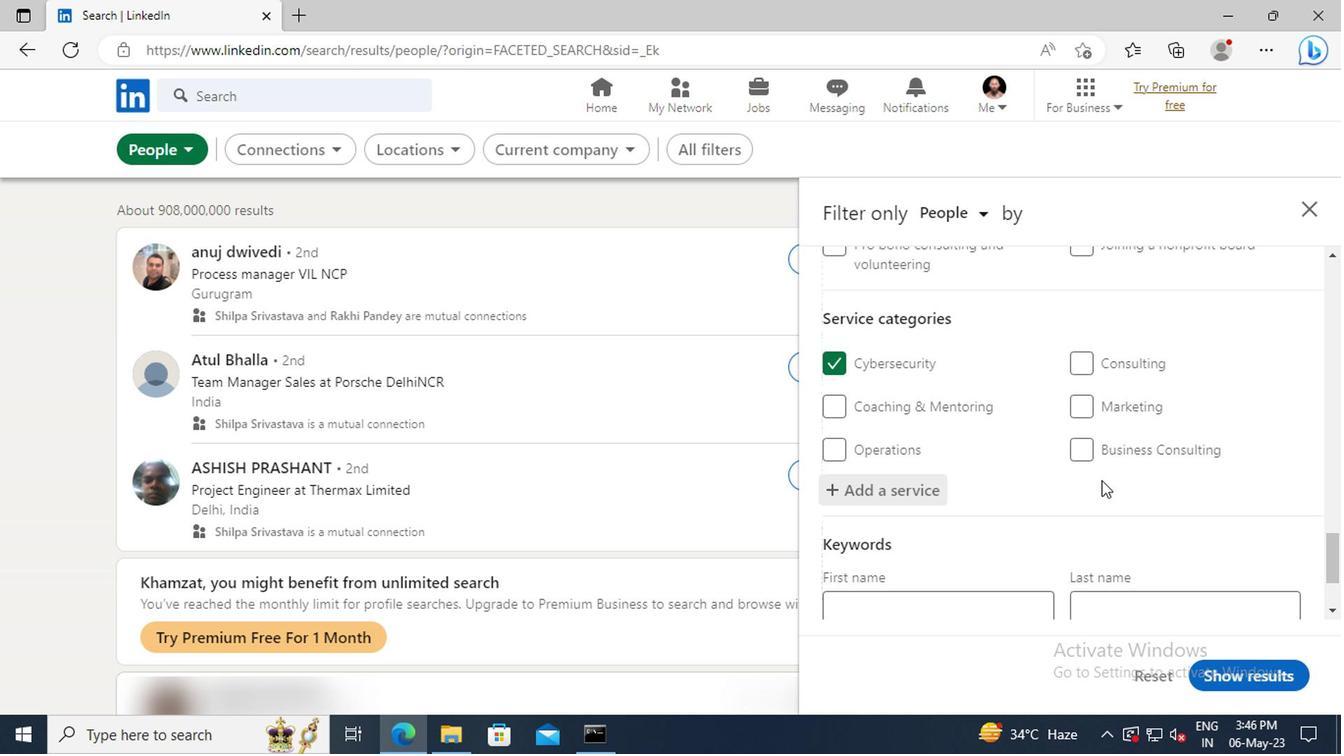 
Action: Mouse scrolled (1097, 481) with delta (0, 0)
Screenshot: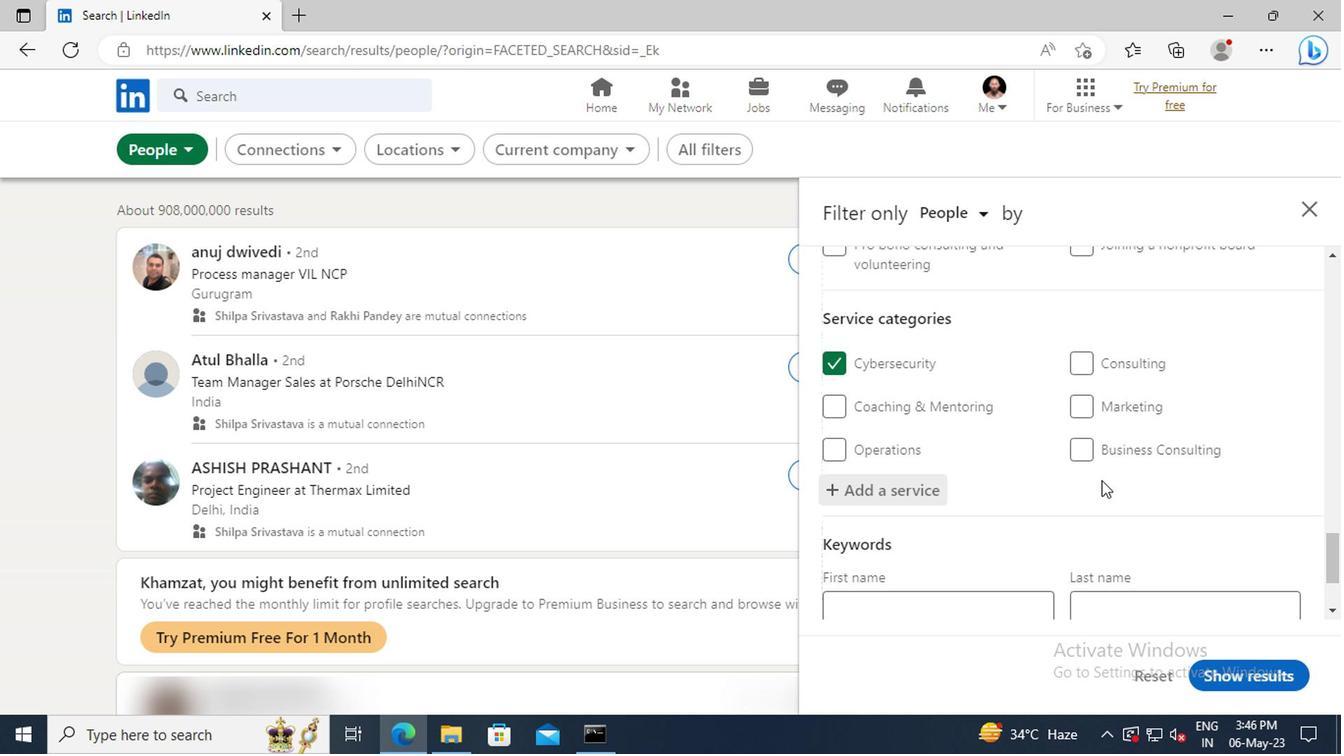 
Action: Mouse scrolled (1097, 481) with delta (0, 0)
Screenshot: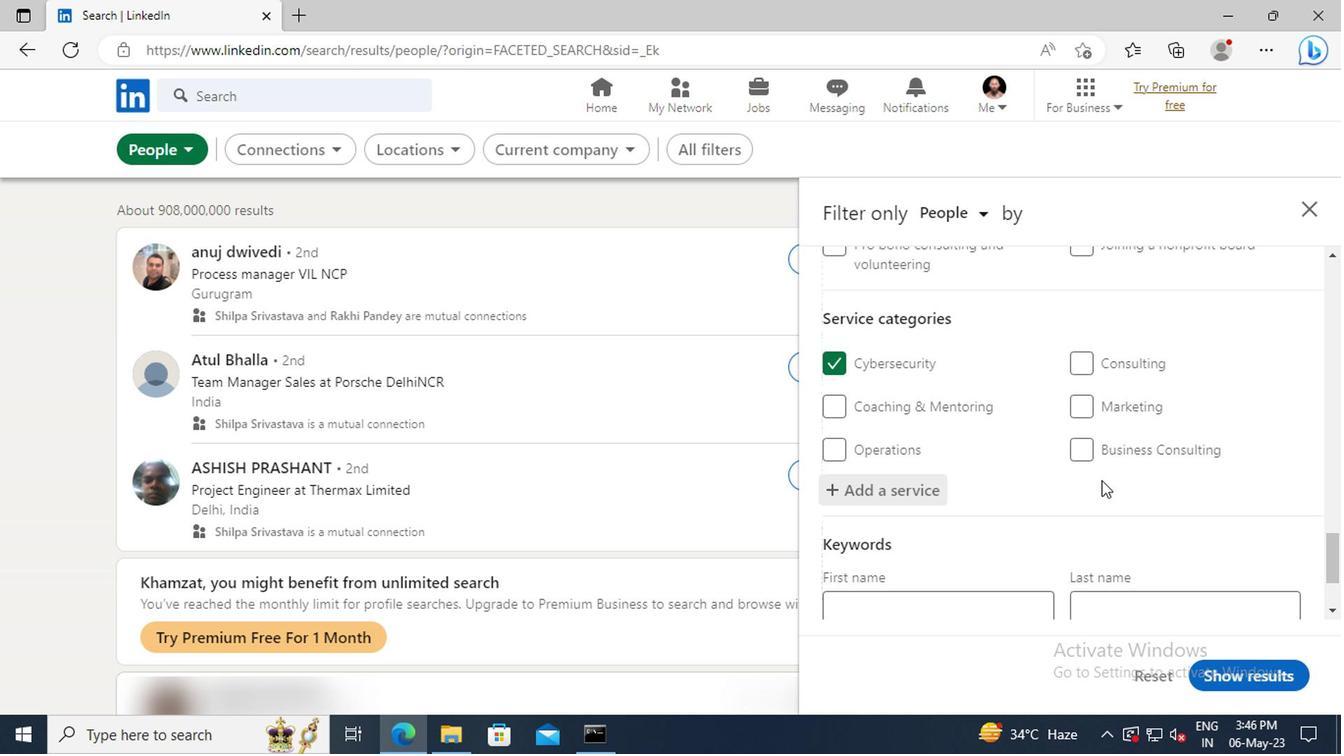 
Action: Mouse scrolled (1097, 481) with delta (0, 0)
Screenshot: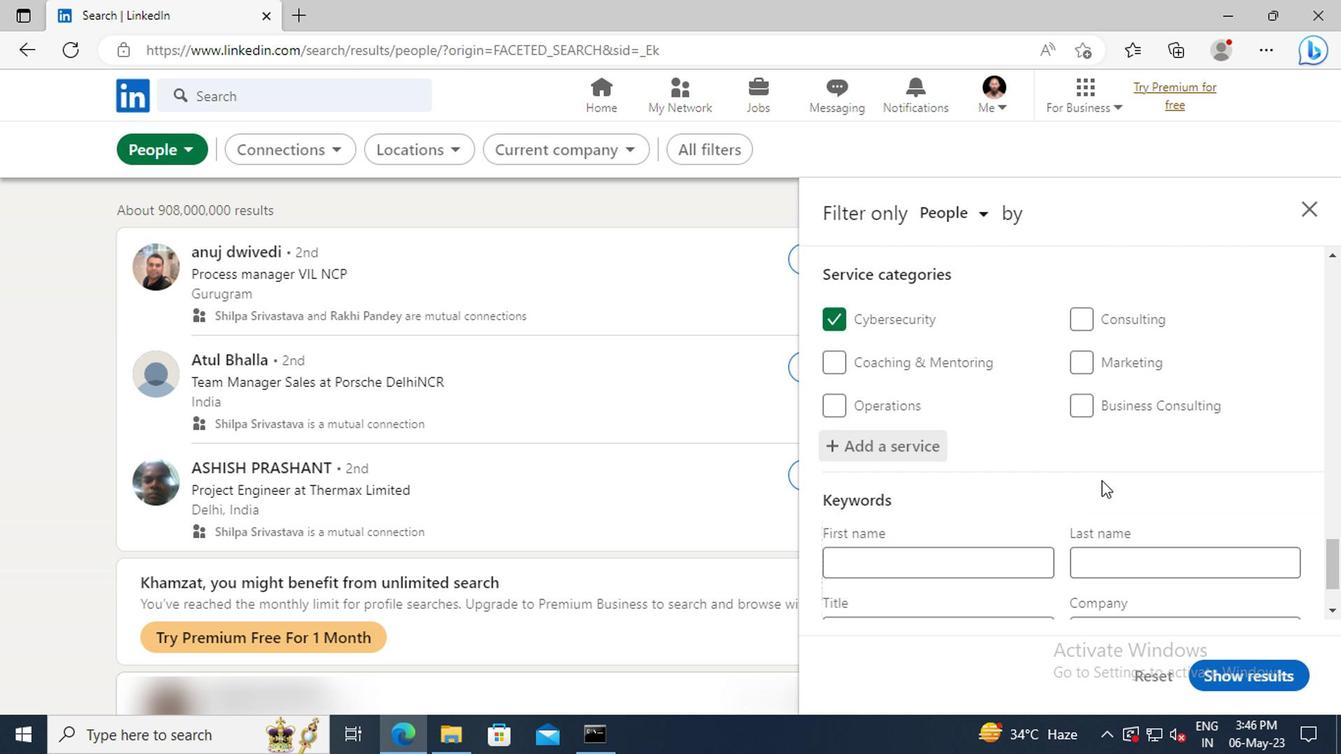 
Action: Mouse moved to (932, 542)
Screenshot: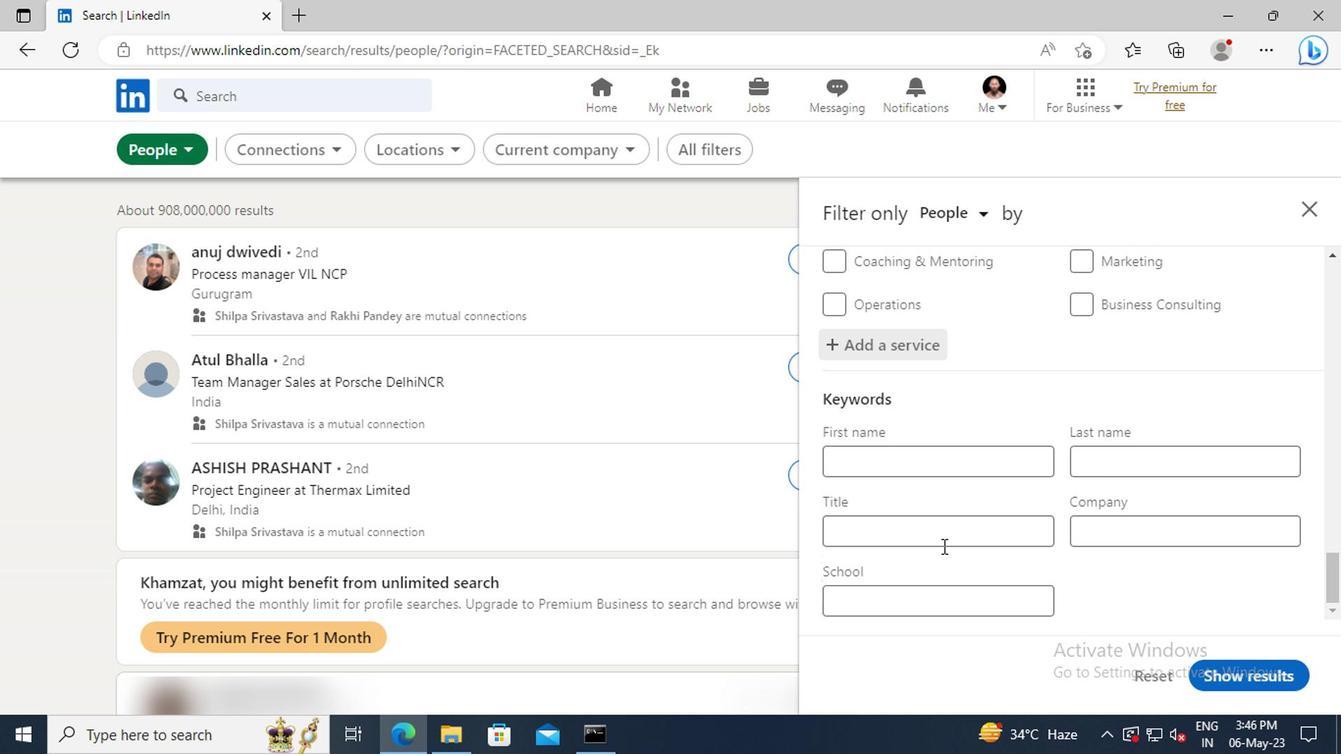 
Action: Mouse pressed left at (932, 542)
Screenshot: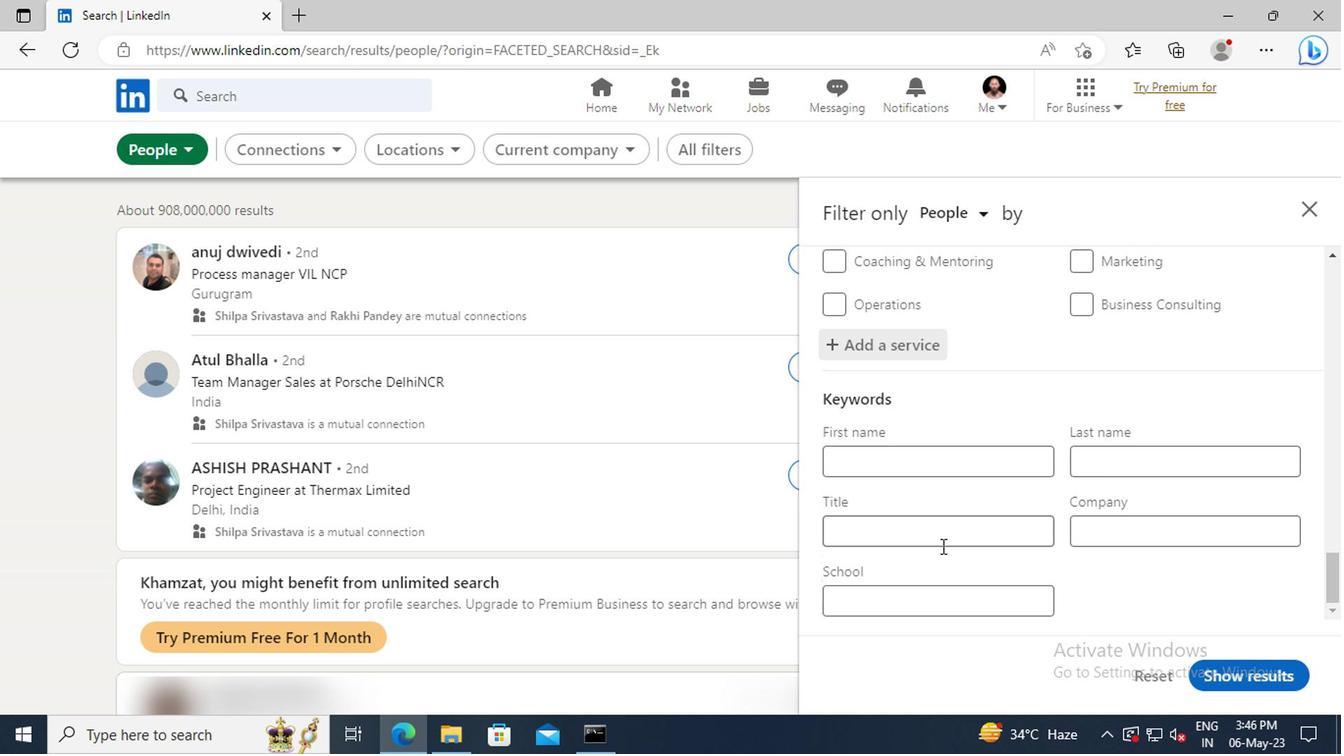 
Action: Key pressed <Key.shift>OPERATIONS<Key.space><Key.shift>ASSISTANT<Key.enter>
Screenshot: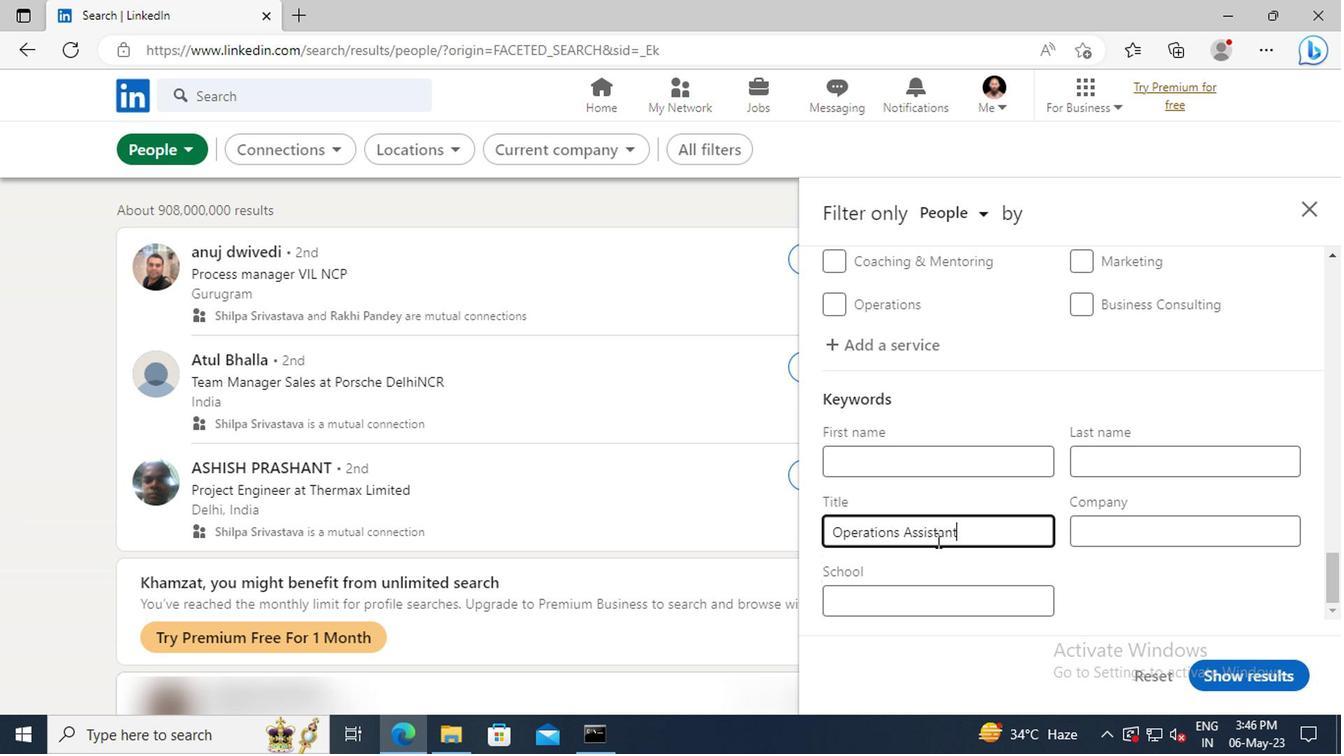 
Action: Mouse moved to (1220, 678)
Screenshot: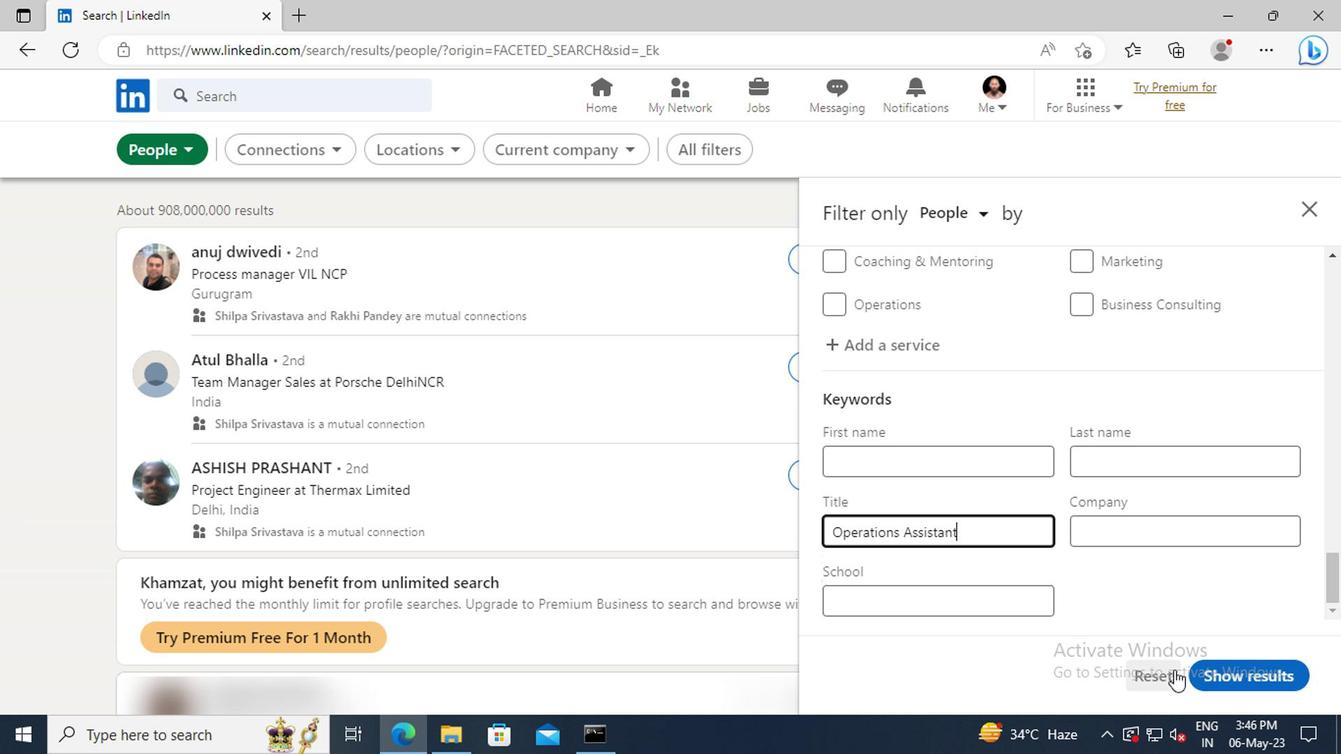 
Action: Mouse pressed left at (1220, 678)
Screenshot: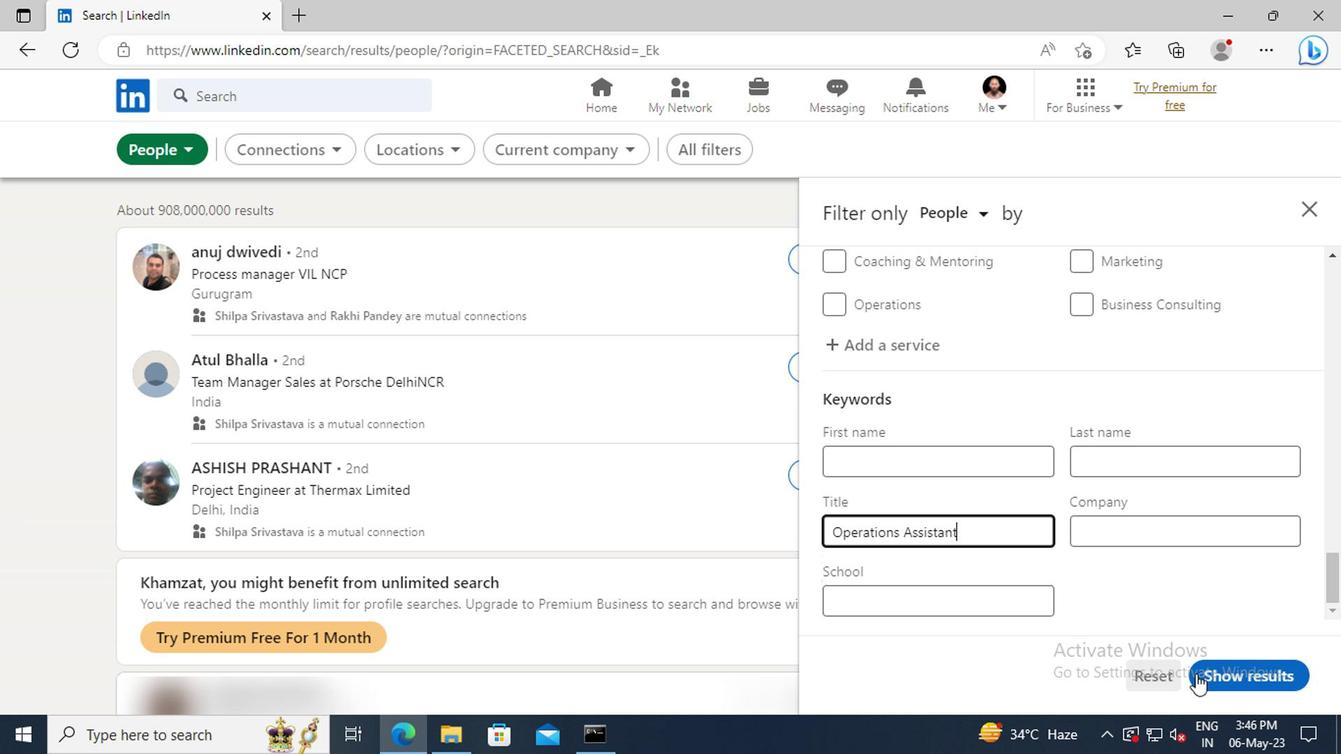 
